 Task: Select street view around selected location Hilton Head Island, South Carolina, United States and verify 2 surrounding locations
Action: Mouse moved to (176, 70)
Screenshot: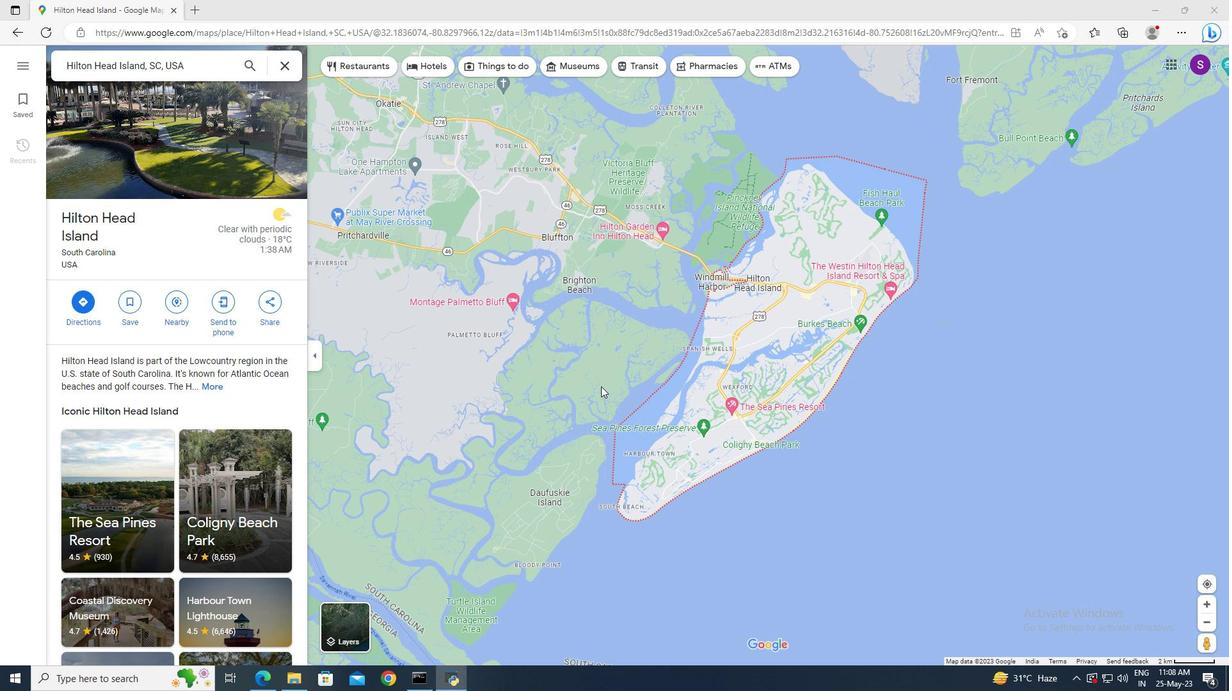 
Action: Mouse pressed left at (176, 70)
Screenshot: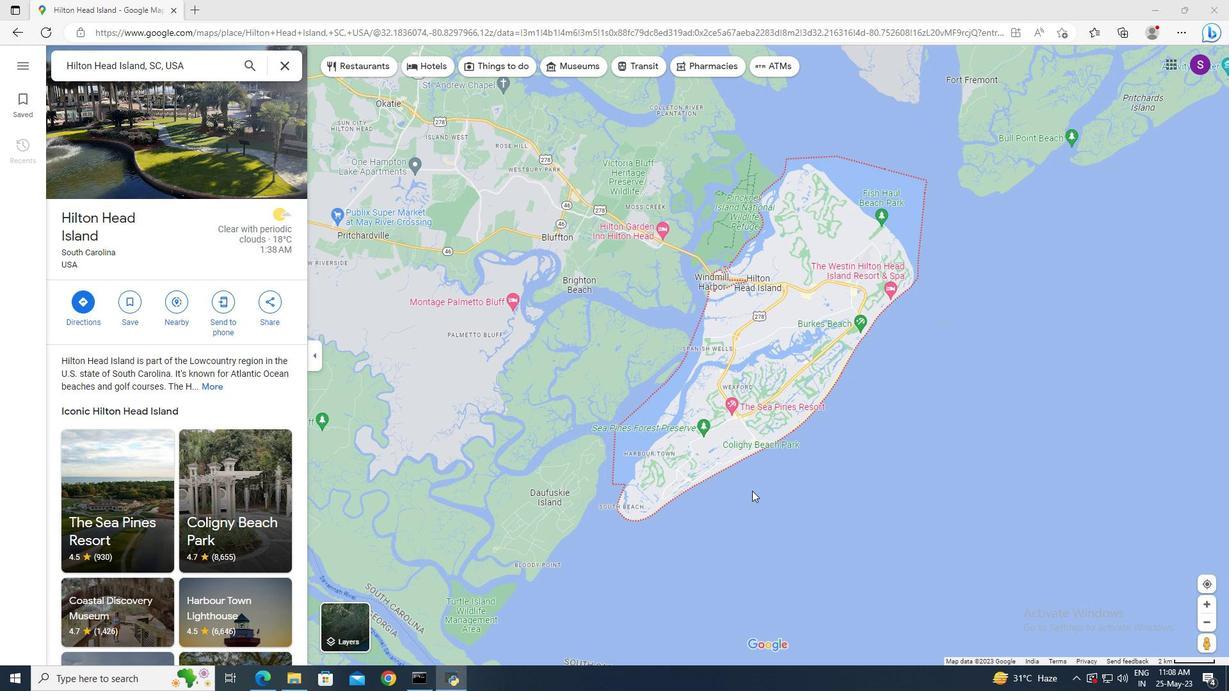 
Action: Key pressed <Key.shift>Hilton<Key.space><Key.shift>Head
Screenshot: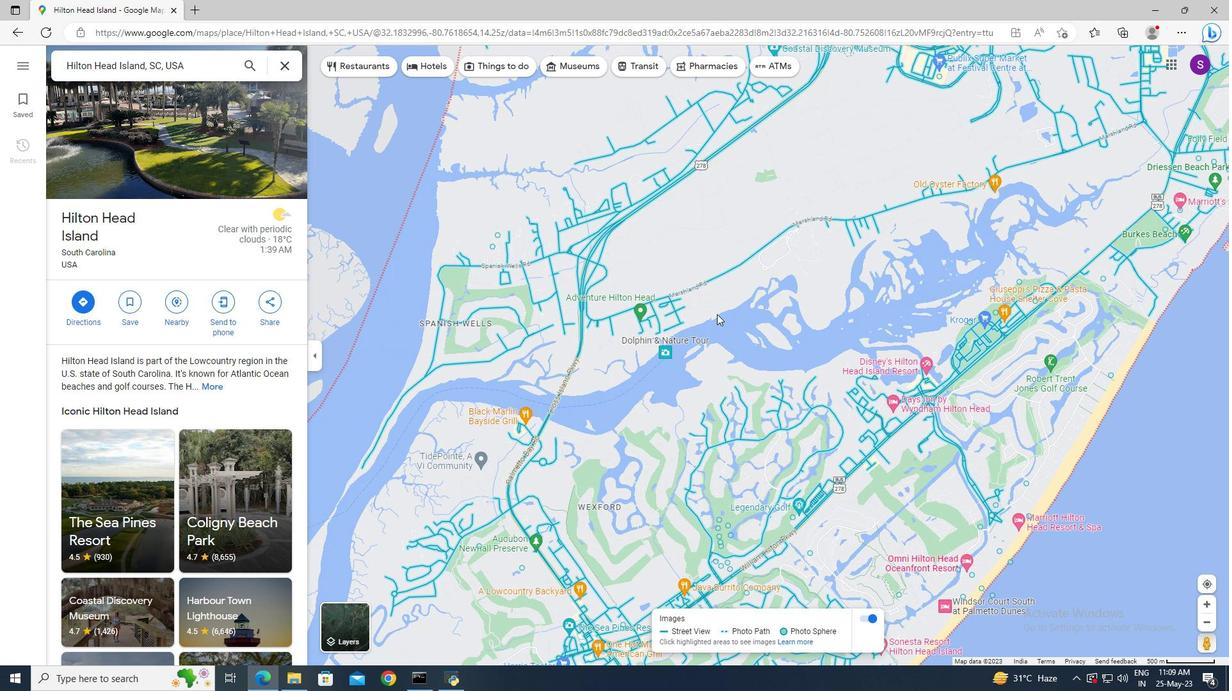 
Action: Mouse moved to (180, 90)
Screenshot: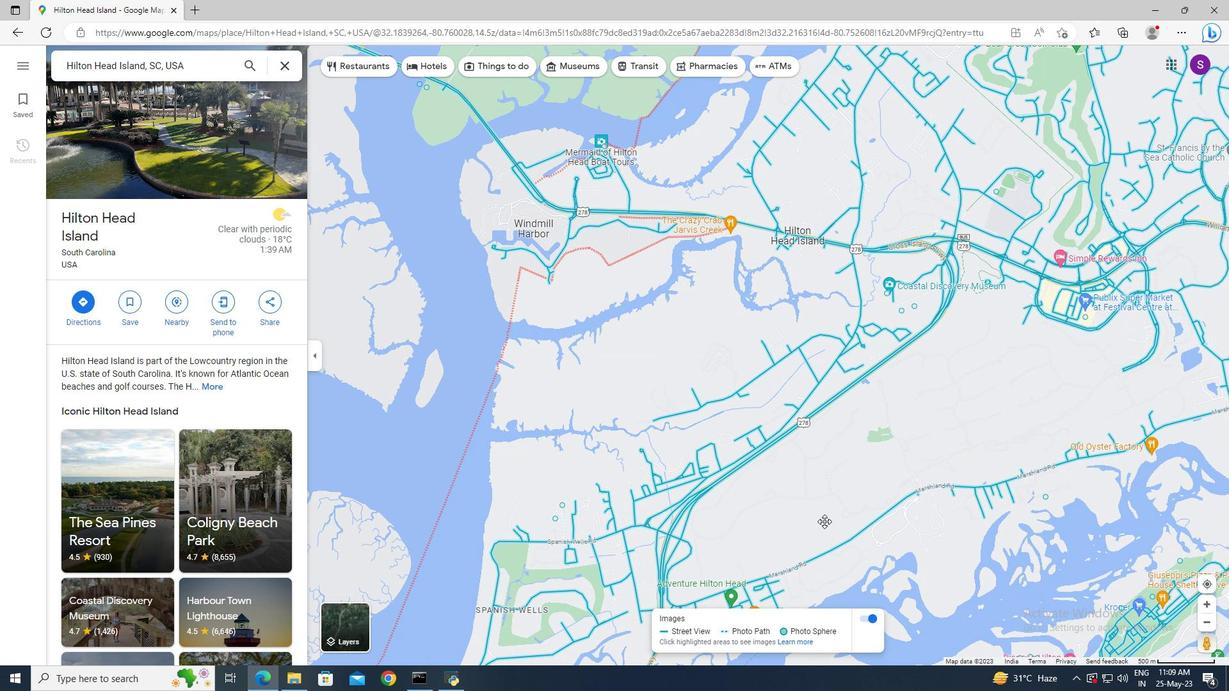 
Action: Mouse pressed left at (180, 90)
Screenshot: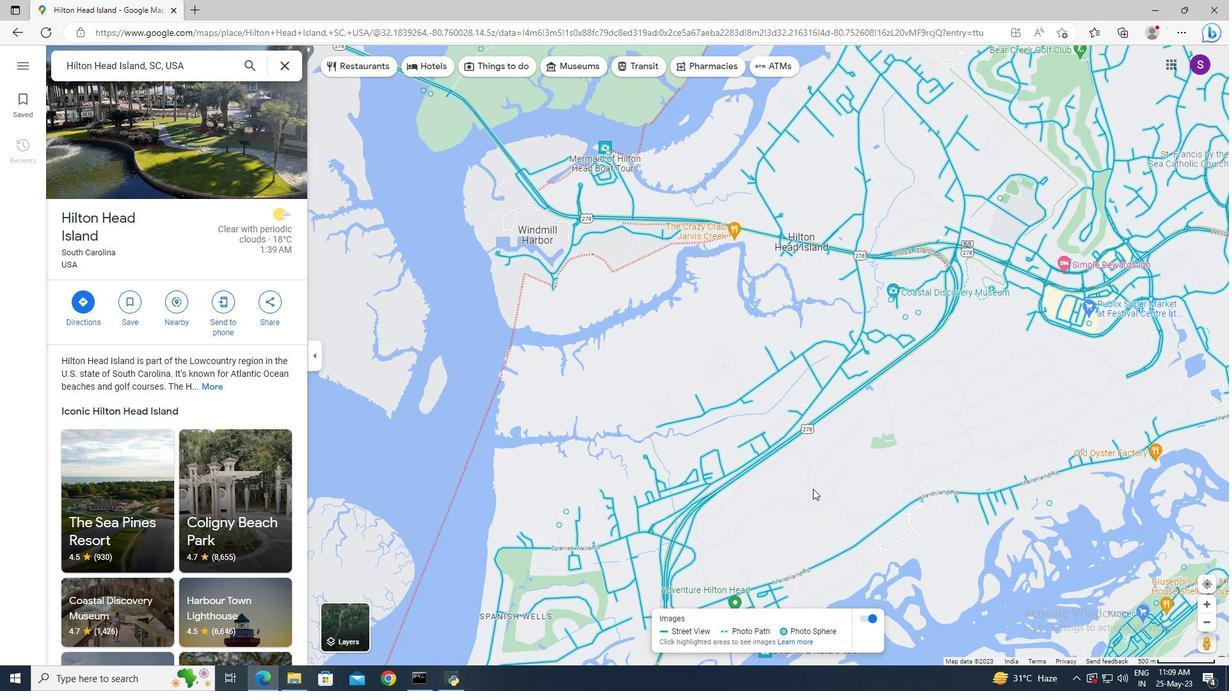 
Action: Mouse moved to (1207, 646)
Screenshot: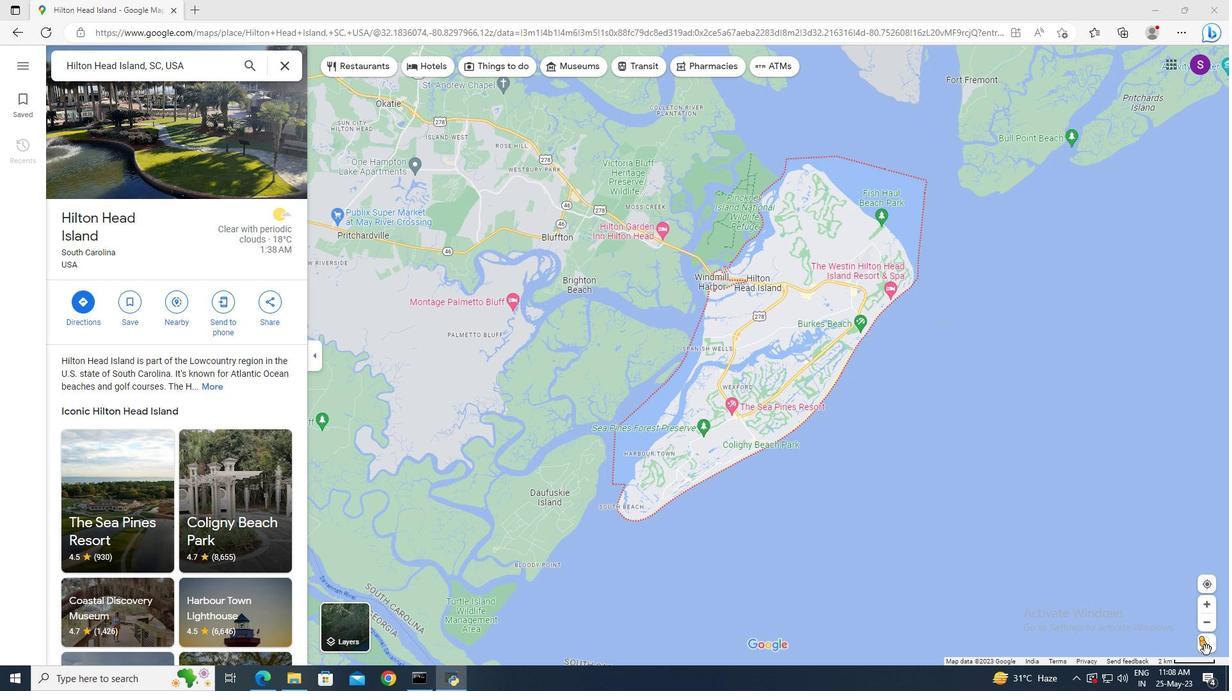 
Action: Mouse pressed left at (1207, 646)
Screenshot: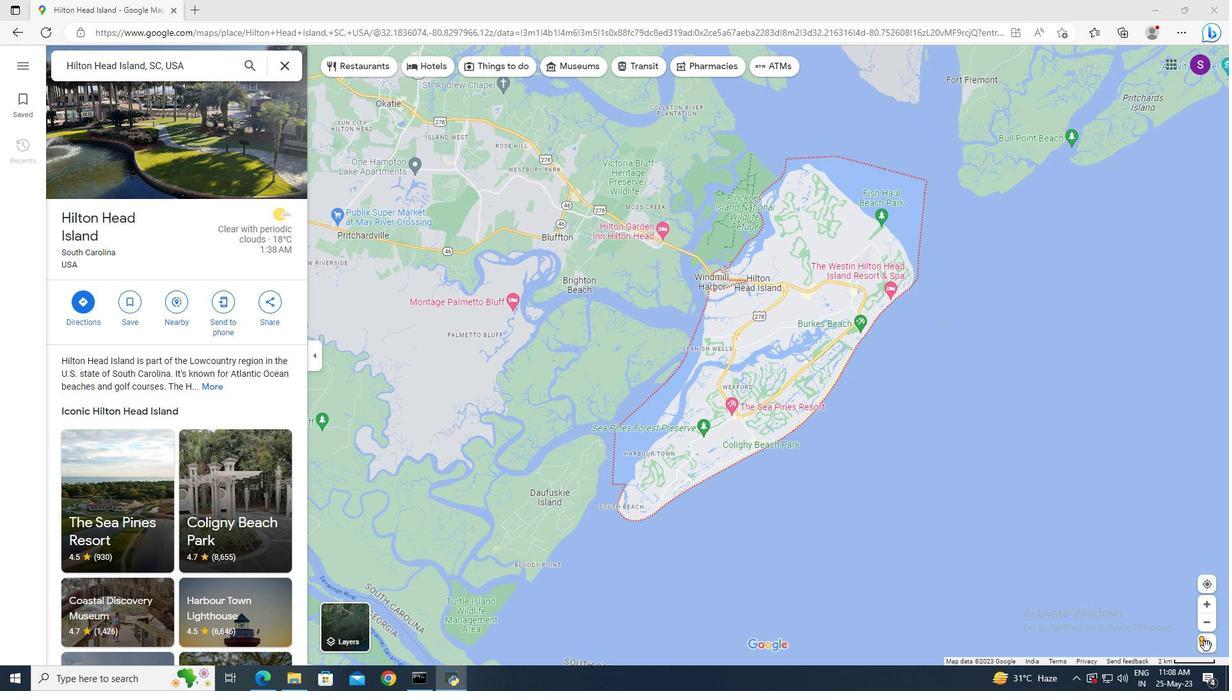 
Action: Mouse moved to (808, 380)
Screenshot: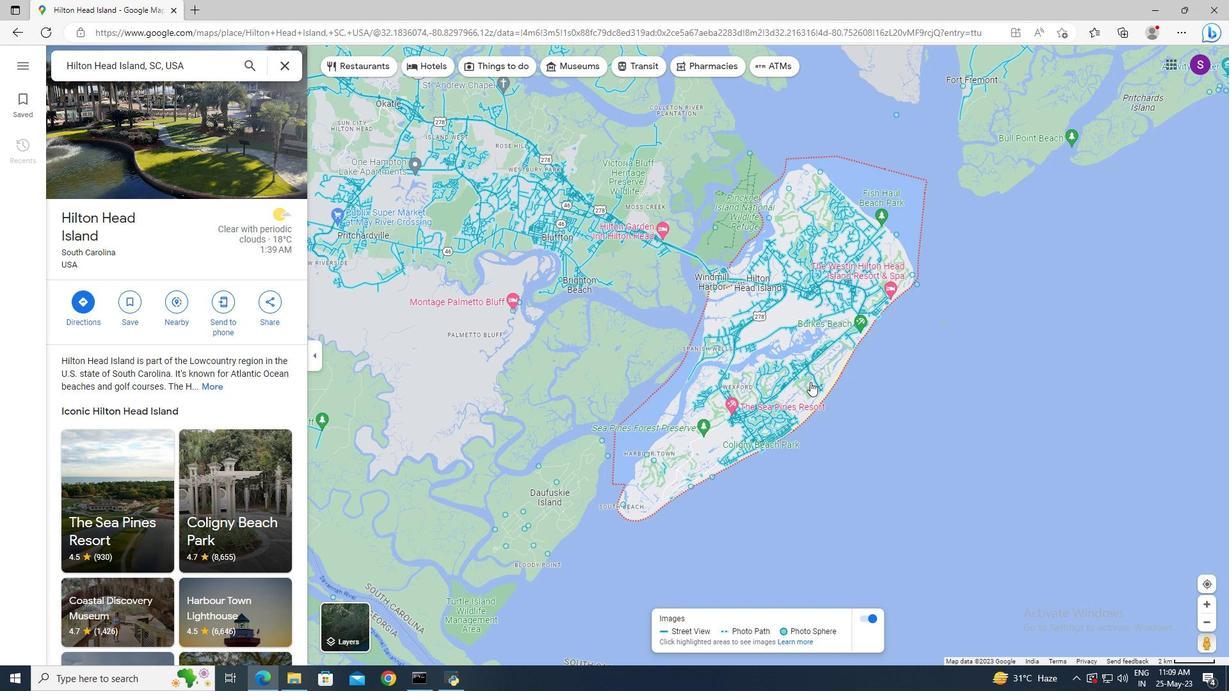
Action: Mouse scrolled (808, 381) with delta (0, 0)
Screenshot: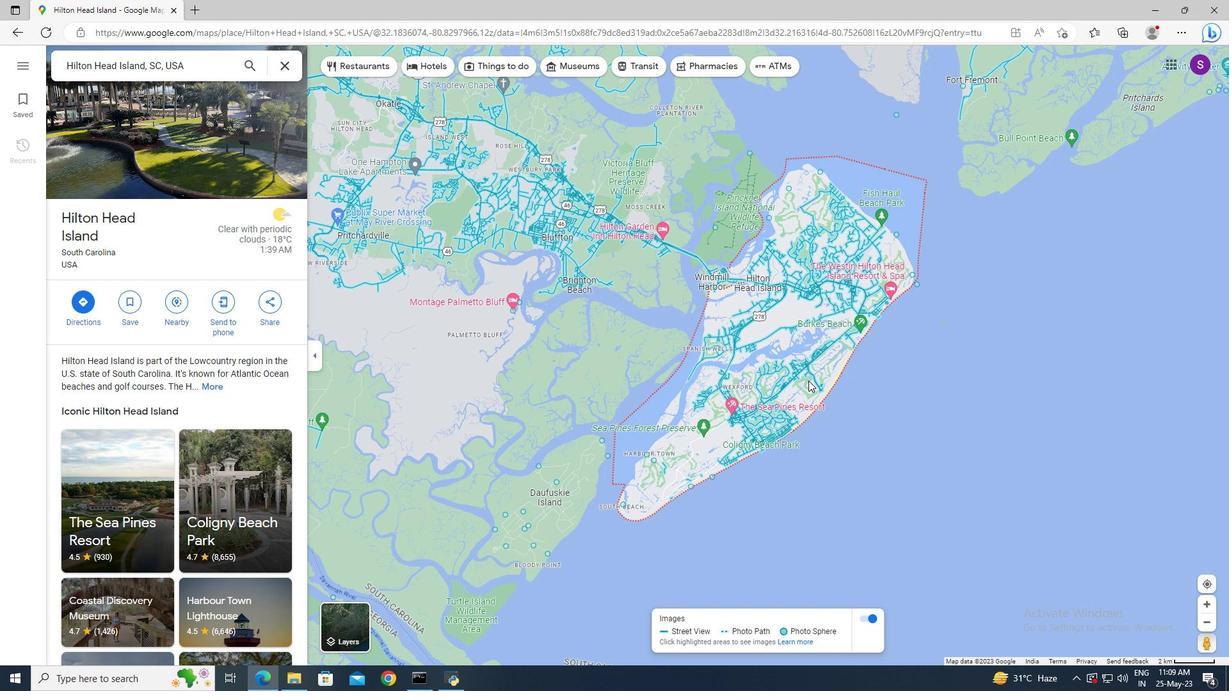 
Action: Mouse scrolled (808, 381) with delta (0, 0)
Screenshot: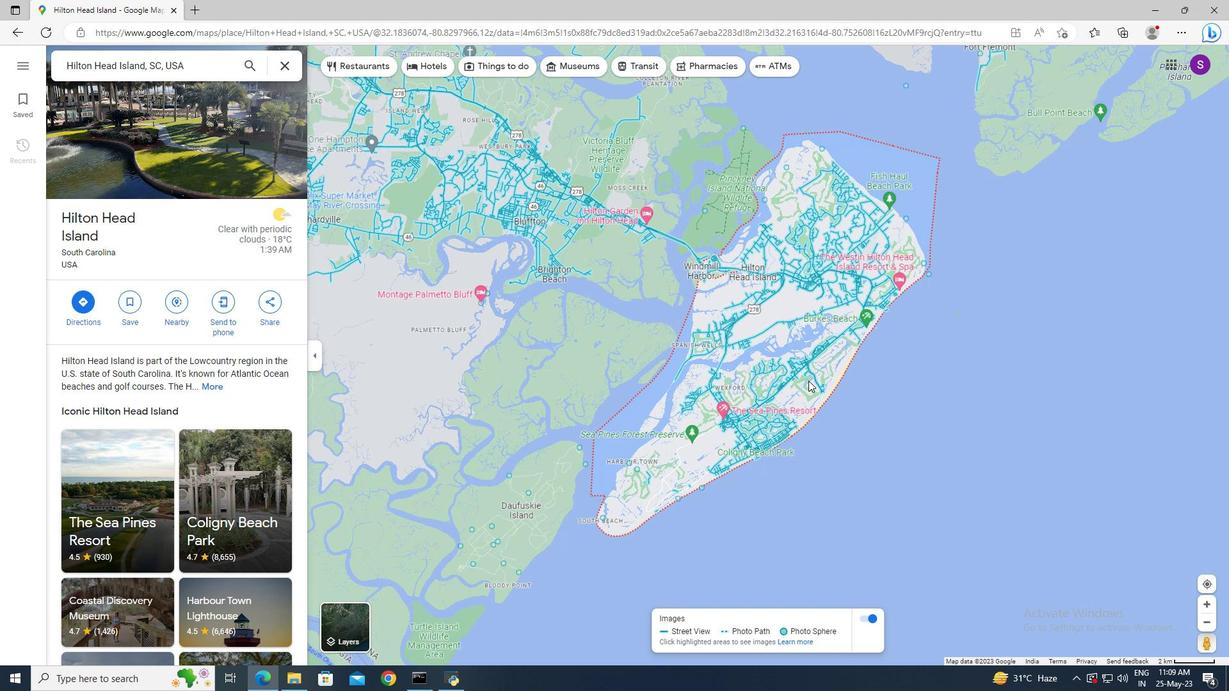
Action: Mouse scrolled (808, 381) with delta (0, 0)
Screenshot: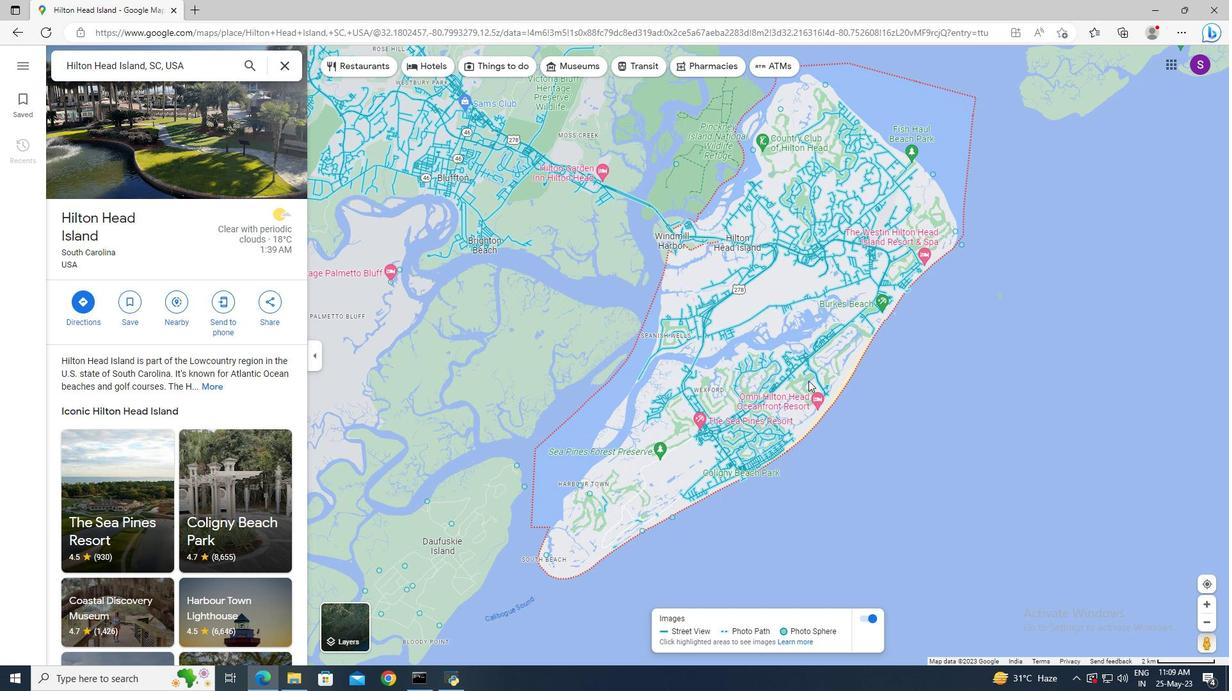 
Action: Mouse scrolled (808, 381) with delta (0, 0)
Screenshot: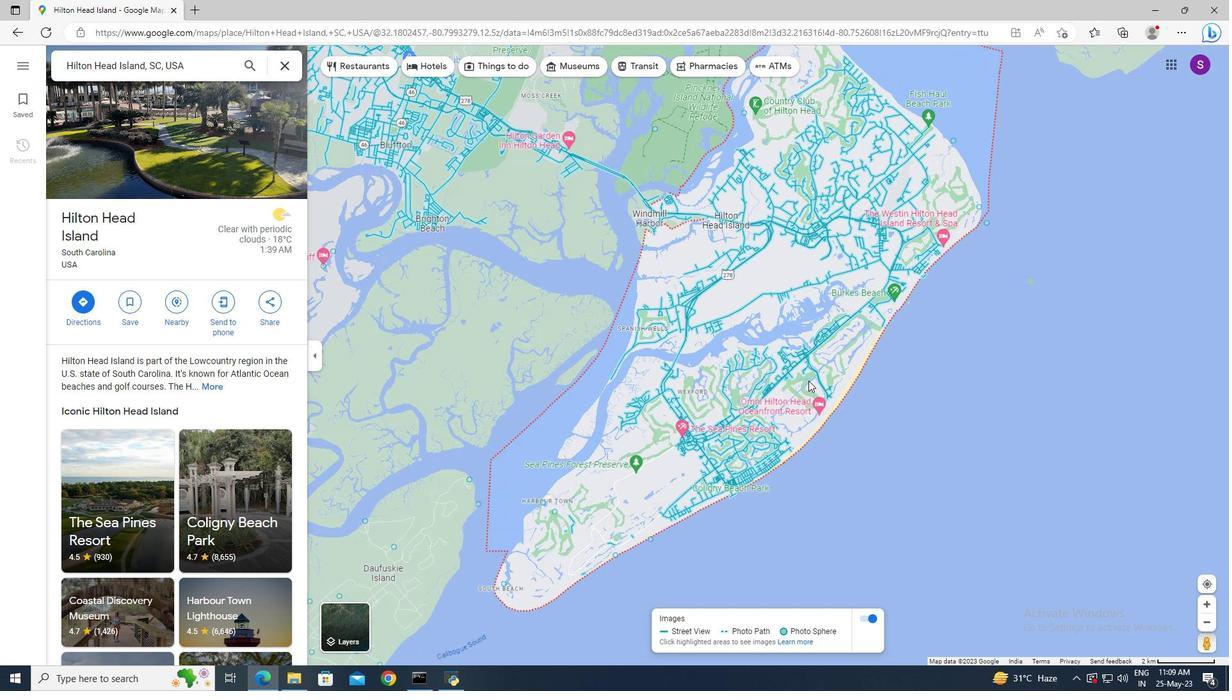 
Action: Mouse moved to (717, 314)
Screenshot: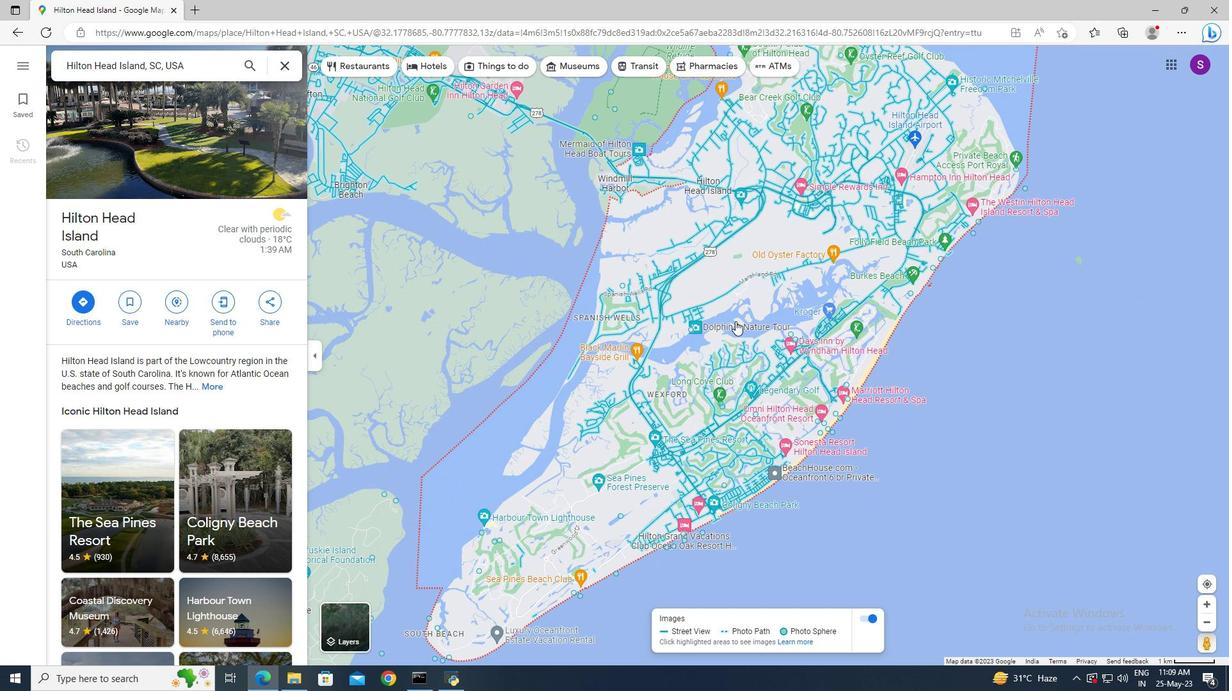
Action: Mouse scrolled (717, 315) with delta (0, 0)
Screenshot: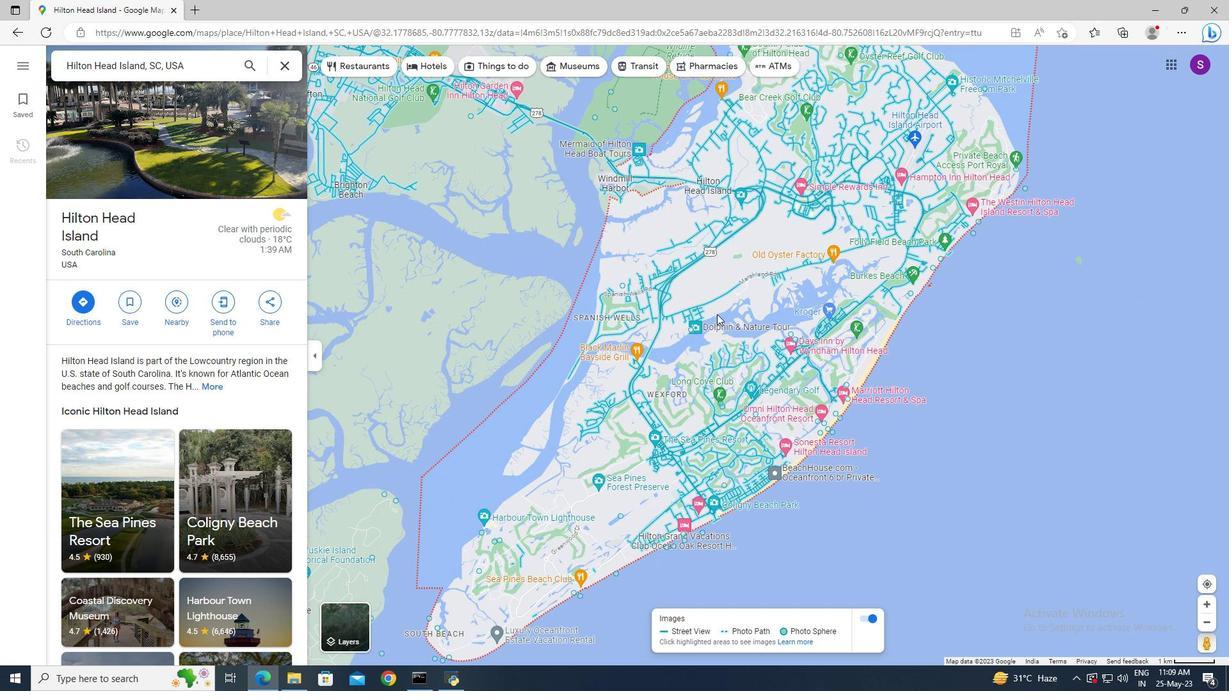 
Action: Mouse scrolled (717, 315) with delta (0, 0)
Screenshot: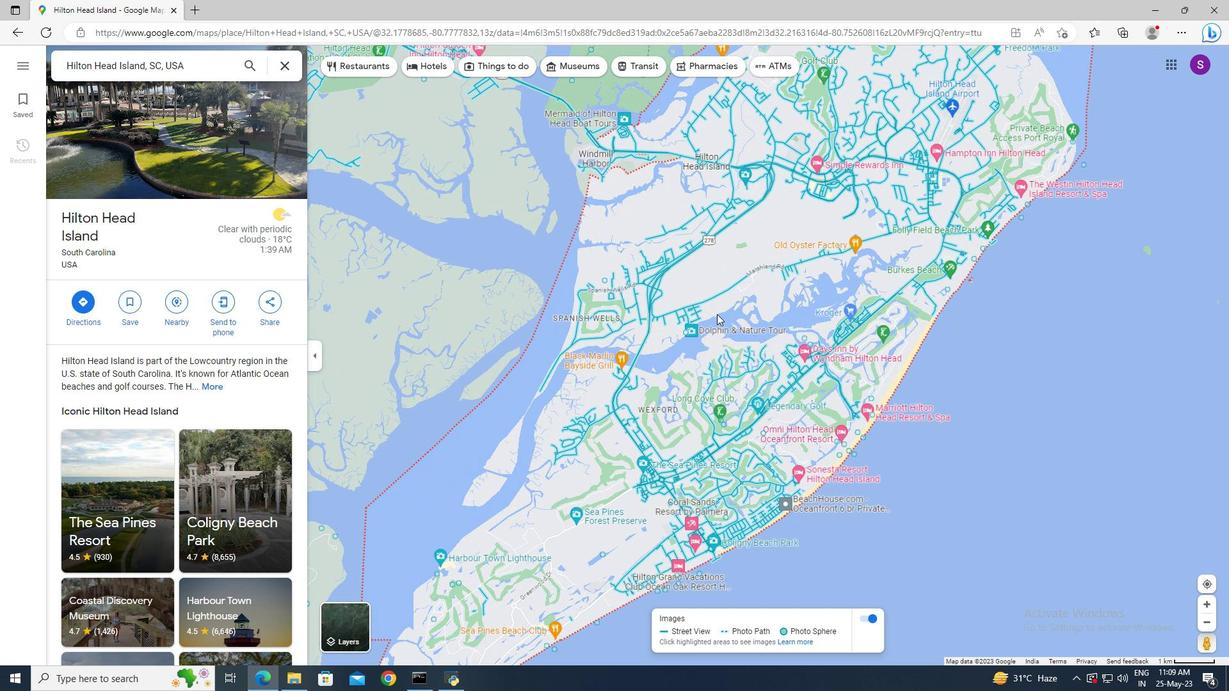
Action: Mouse scrolled (717, 315) with delta (0, 0)
Screenshot: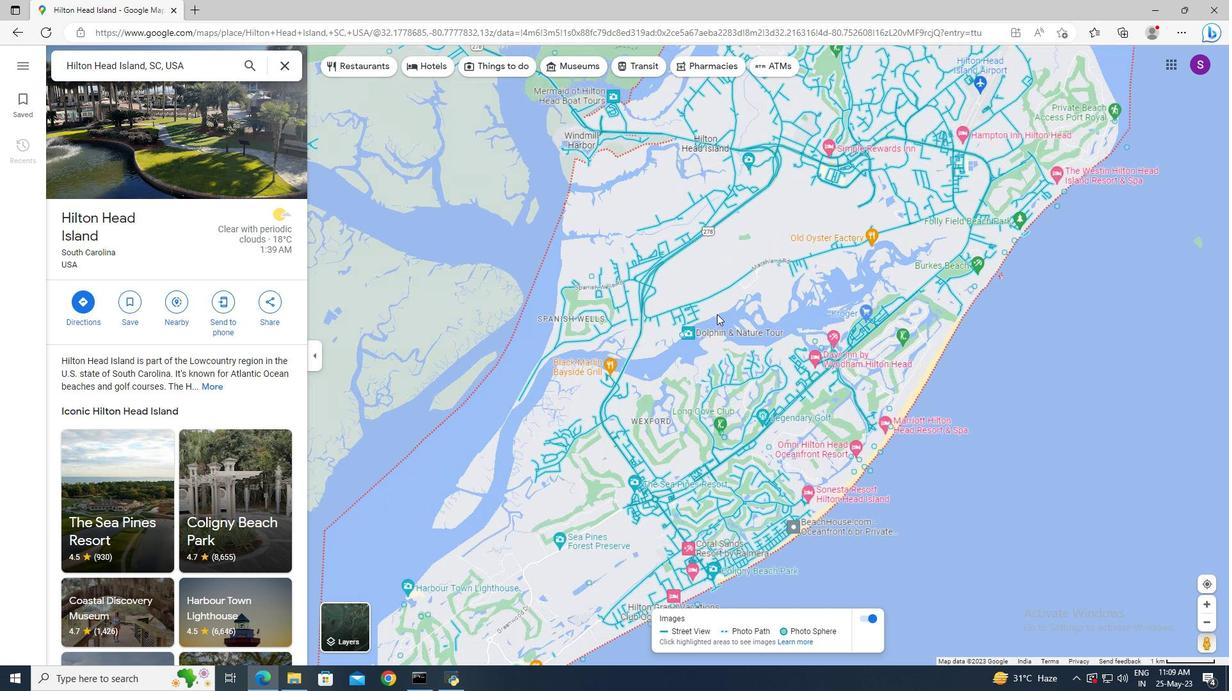 
Action: Mouse scrolled (717, 315) with delta (0, 0)
Screenshot: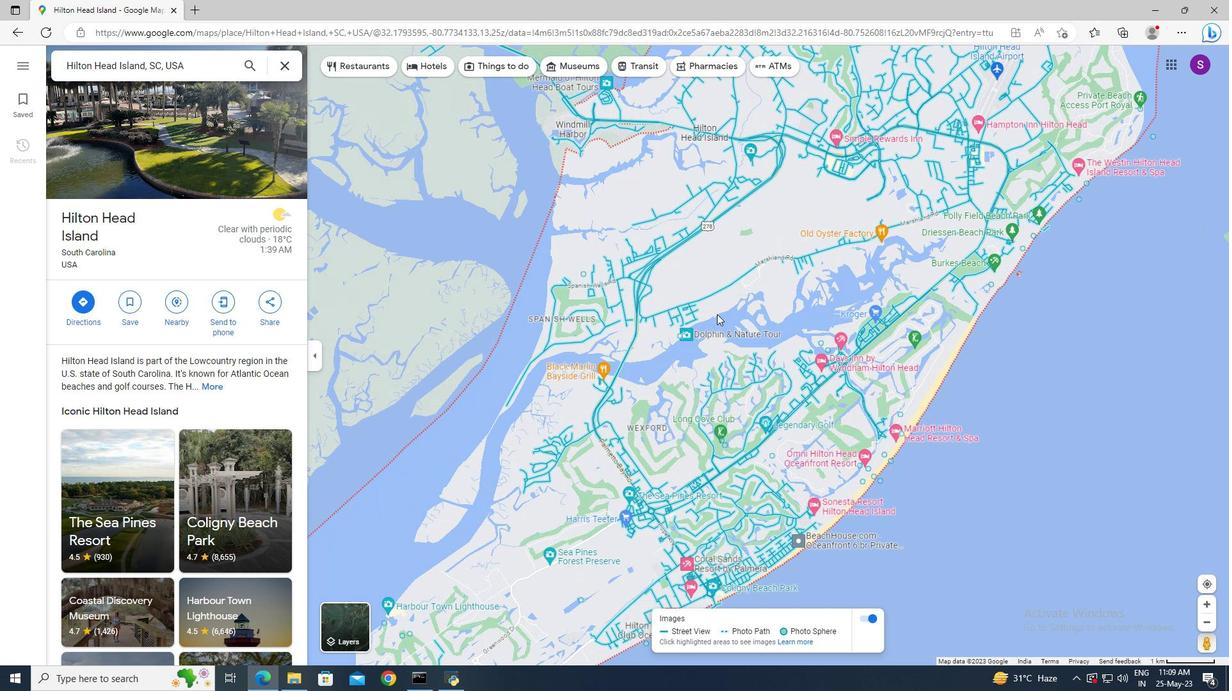 
Action: Mouse scrolled (717, 315) with delta (0, 0)
Screenshot: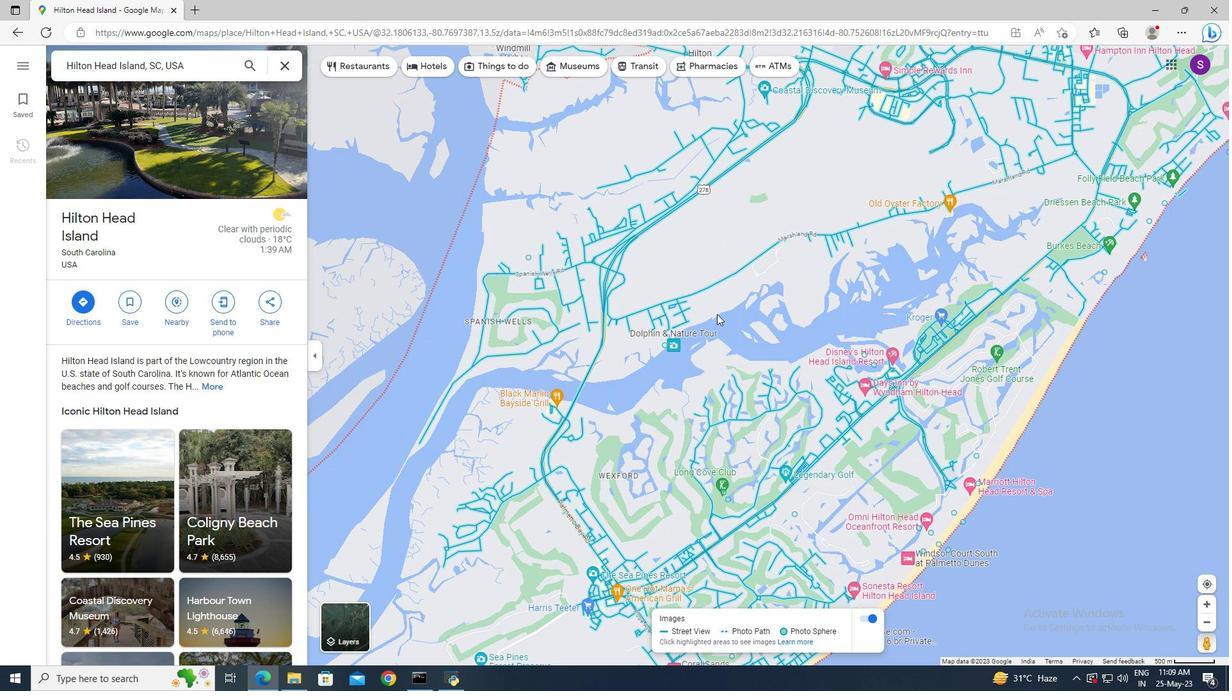 
Action: Mouse scrolled (717, 315) with delta (0, 0)
Screenshot: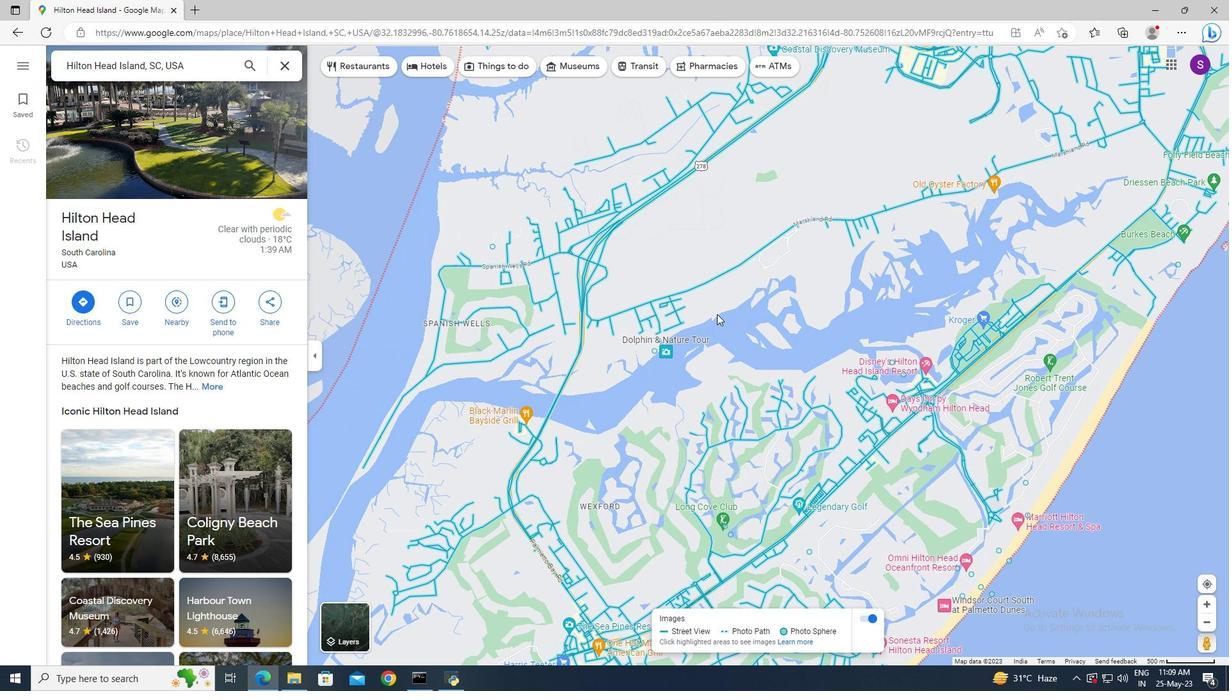 
Action: Mouse moved to (714, 228)
Screenshot: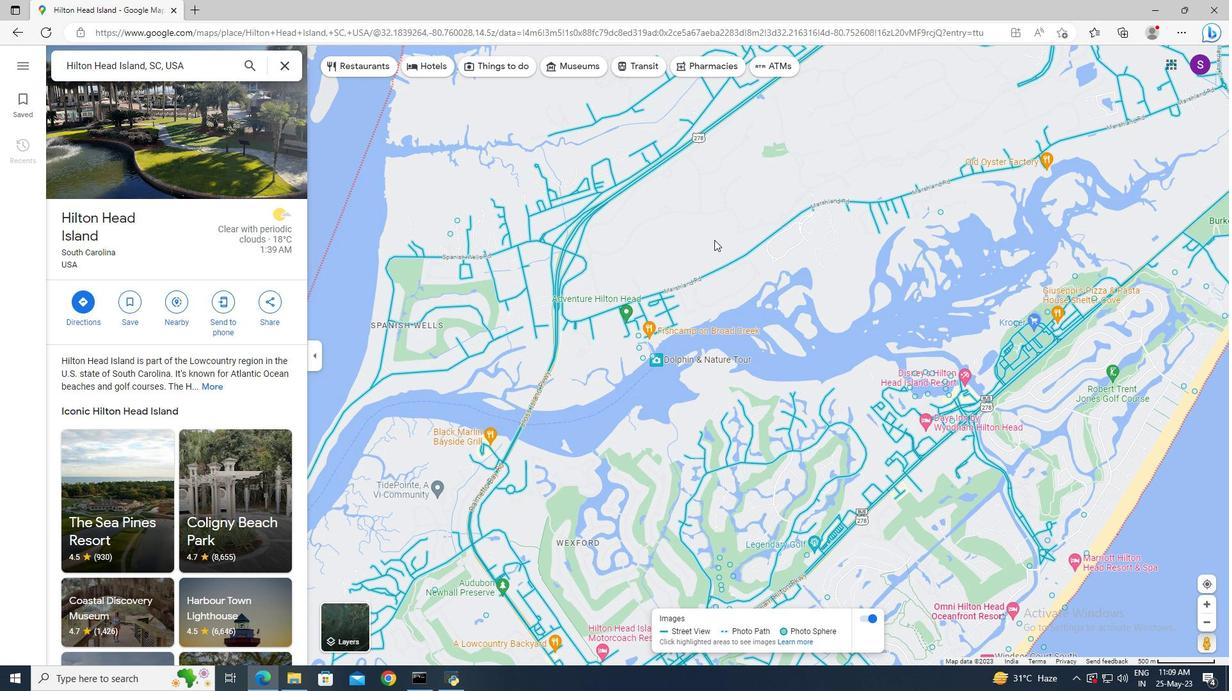 
Action: Mouse pressed left at (714, 228)
Screenshot: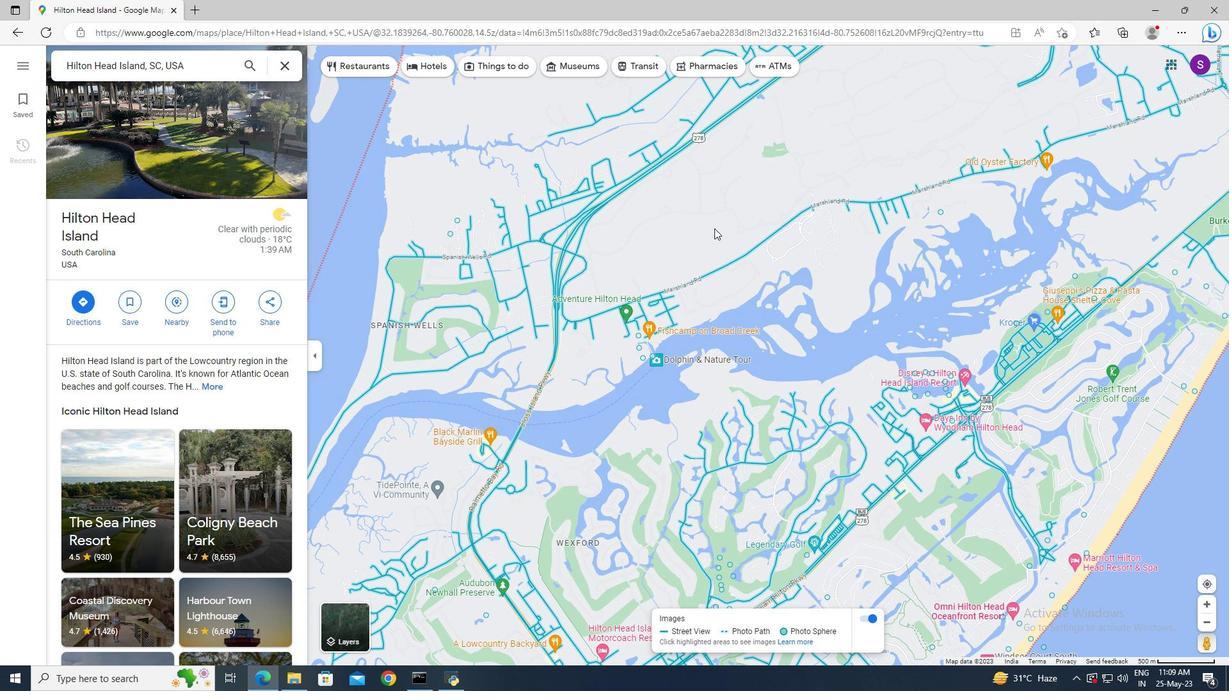 
Action: Mouse moved to (653, 364)
Screenshot: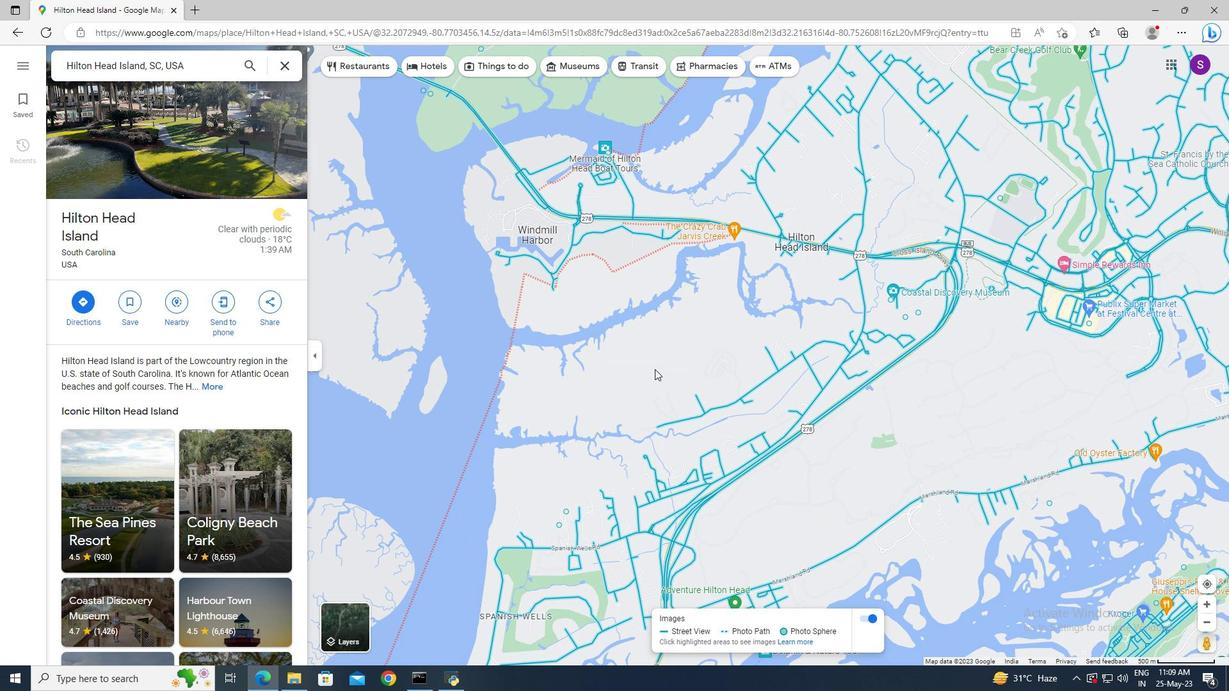 
Action: Mouse pressed left at (653, 364)
Screenshot: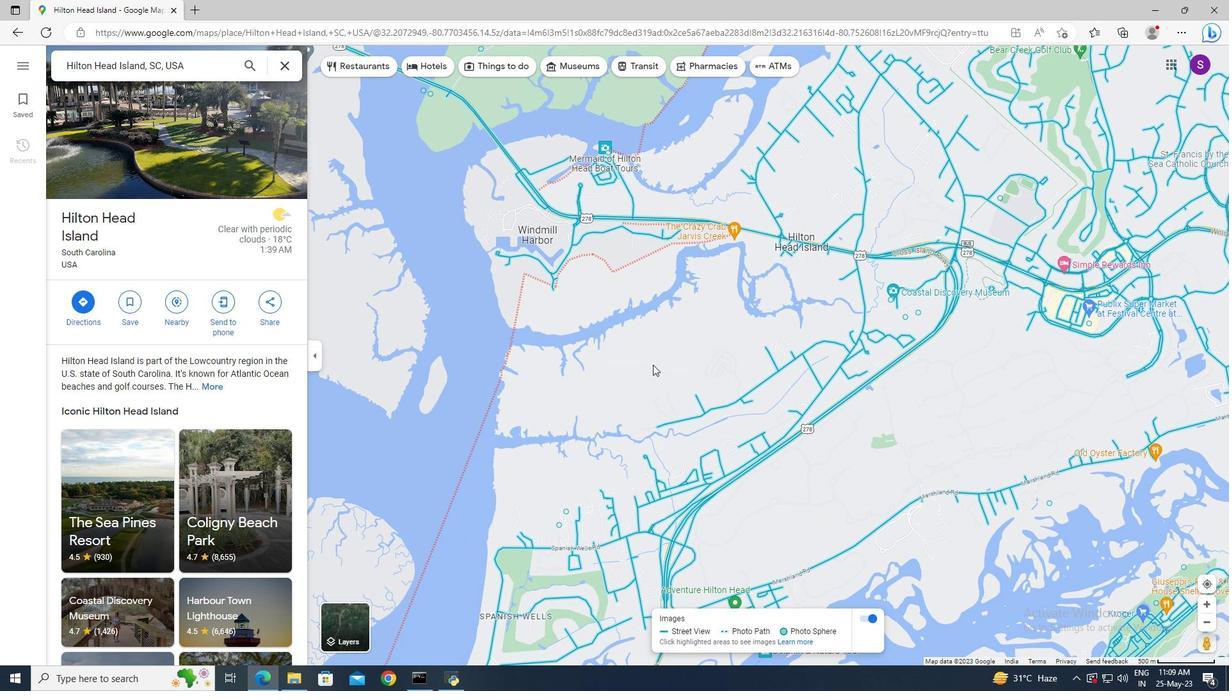
Action: Mouse moved to (892, 238)
Screenshot: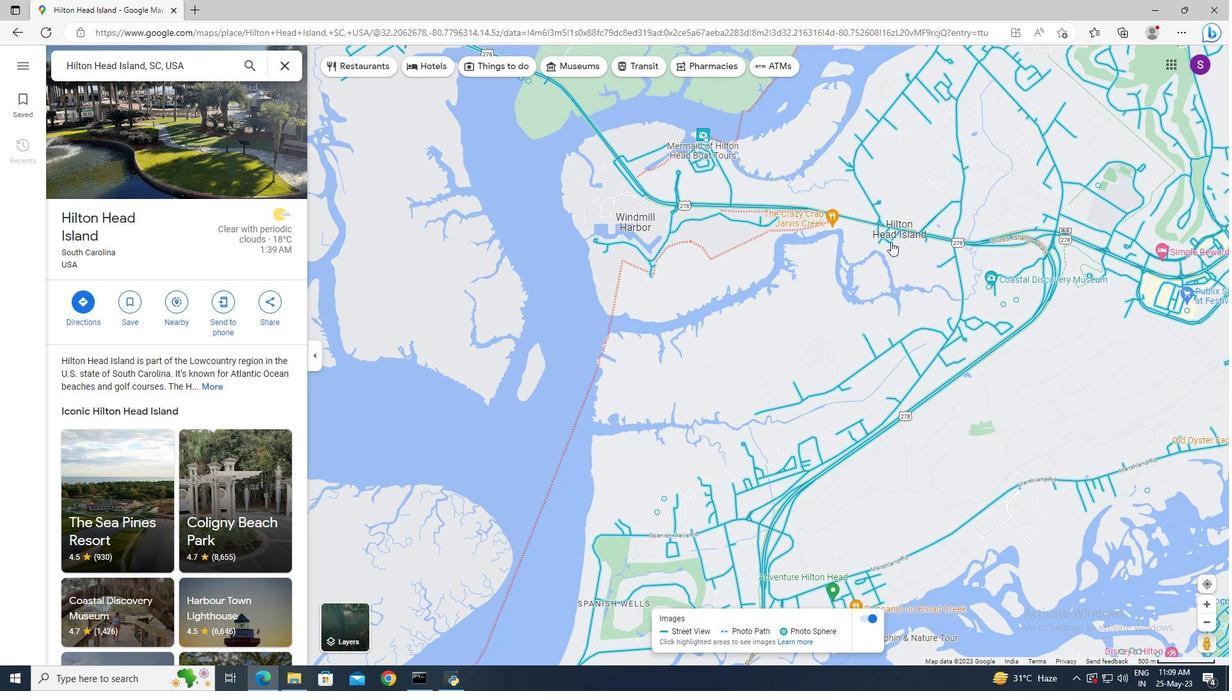 
Action: Mouse scrolled (892, 238) with delta (0, 0)
Screenshot: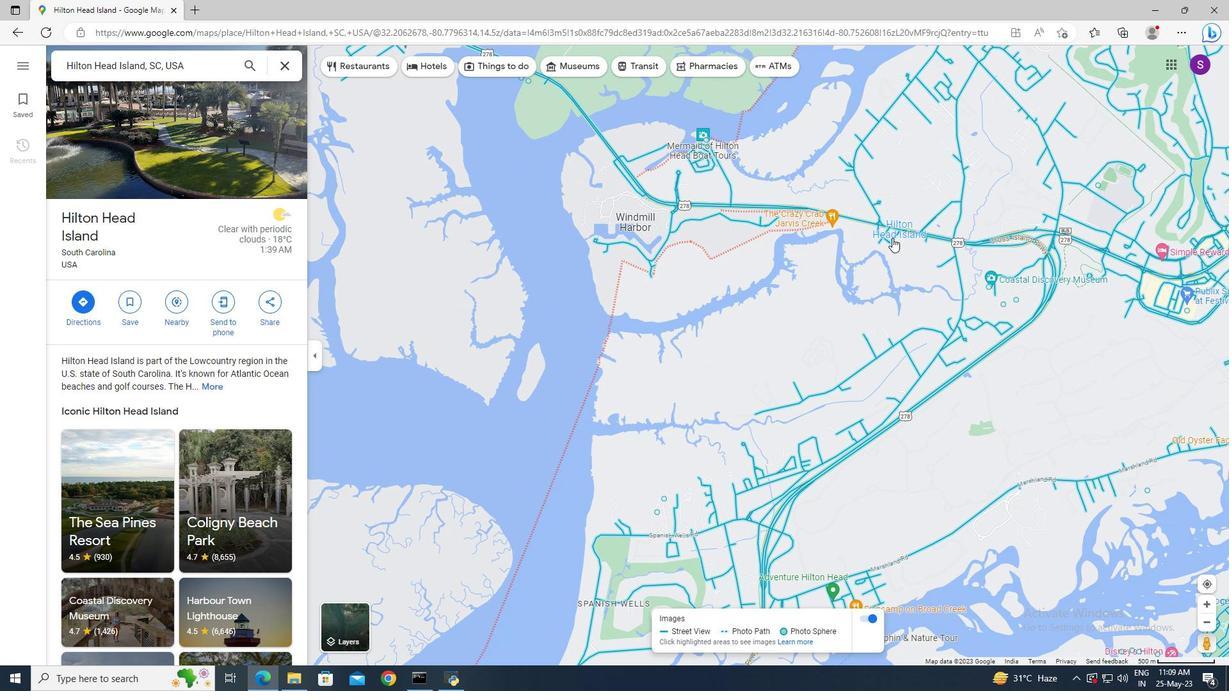 
Action: Mouse scrolled (892, 238) with delta (0, 0)
Screenshot: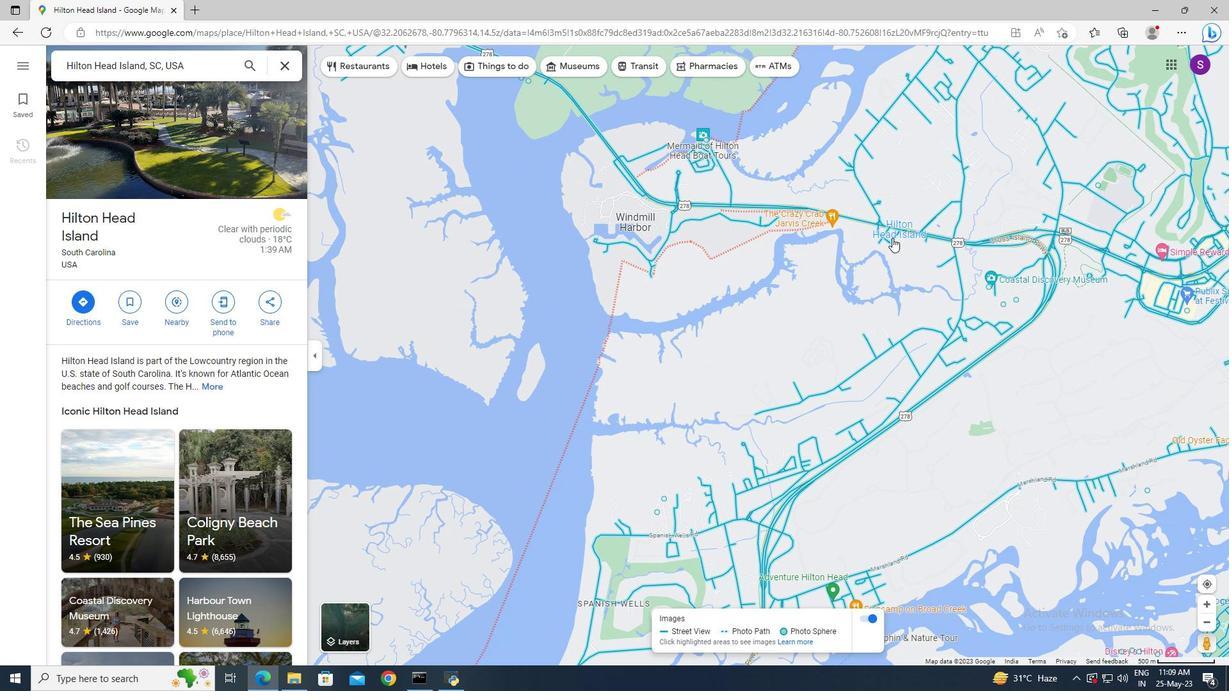 
Action: Mouse scrolled (892, 238) with delta (0, 0)
Screenshot: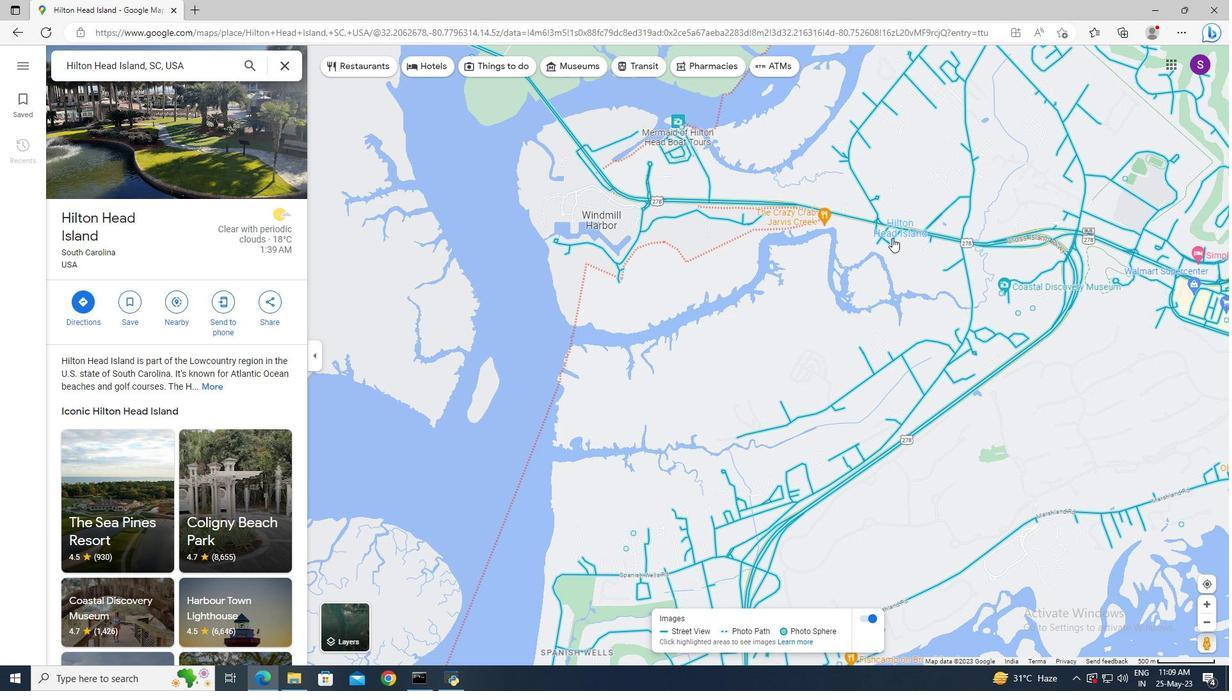 
Action: Mouse moved to (906, 236)
Screenshot: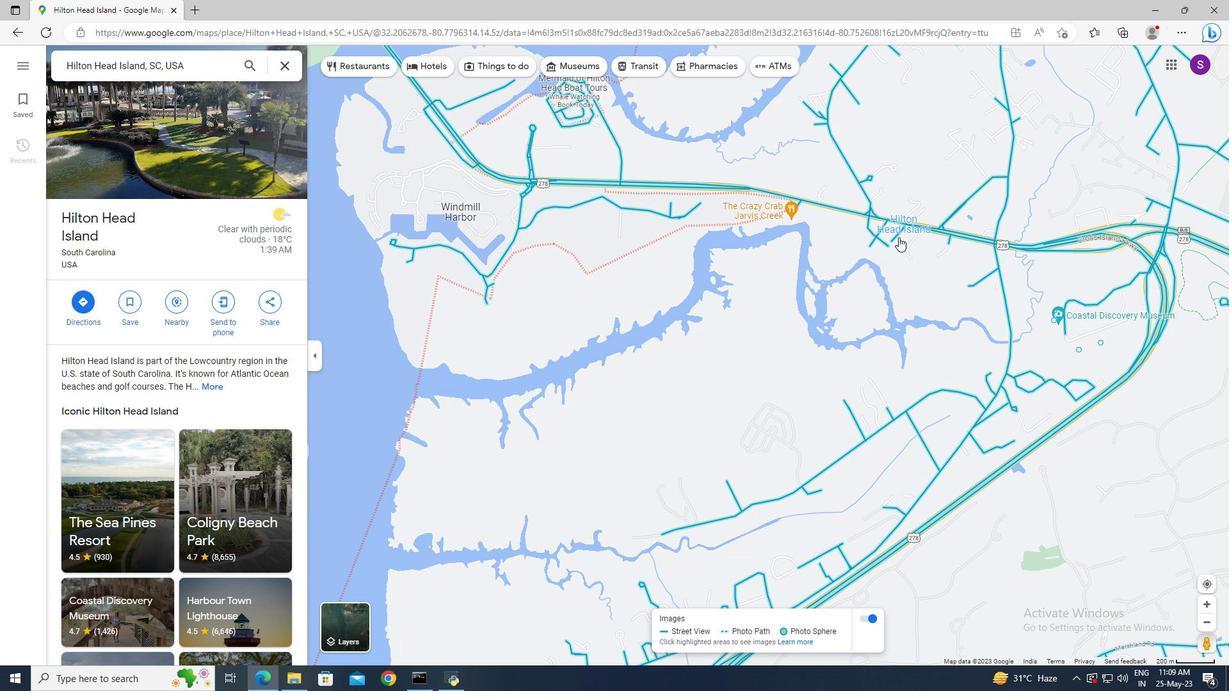 
Action: Mouse scrolled (906, 236) with delta (0, 0)
Screenshot: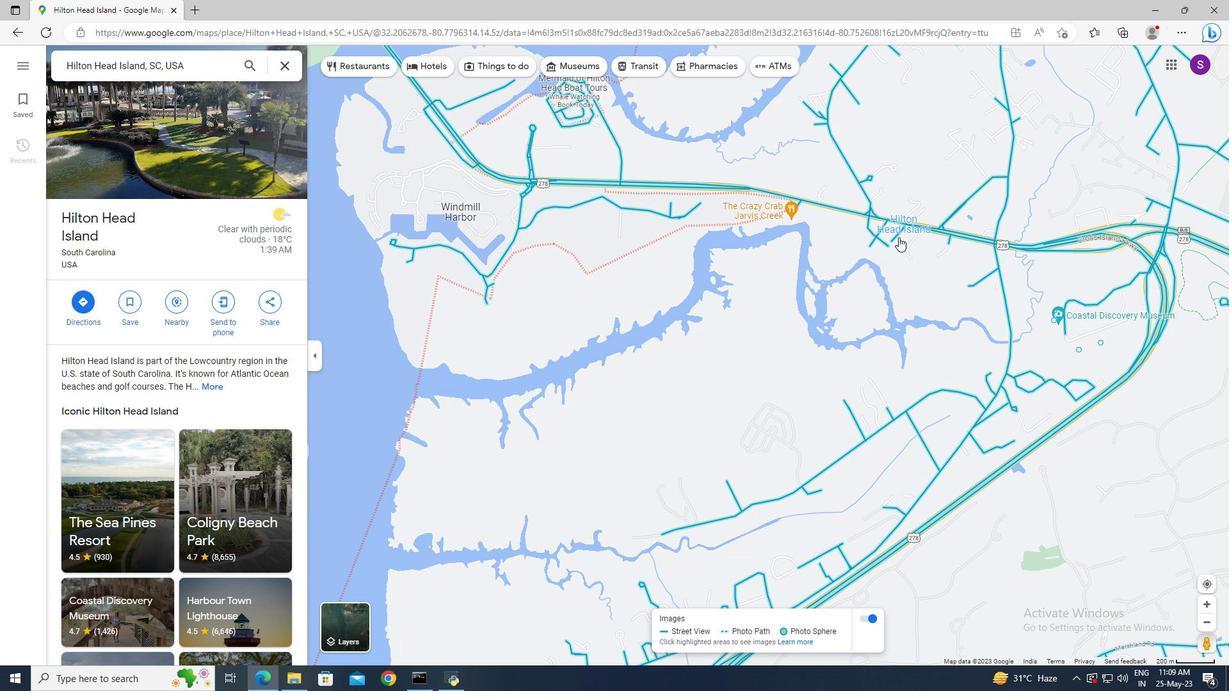 
Action: Mouse scrolled (906, 236) with delta (0, 0)
Screenshot: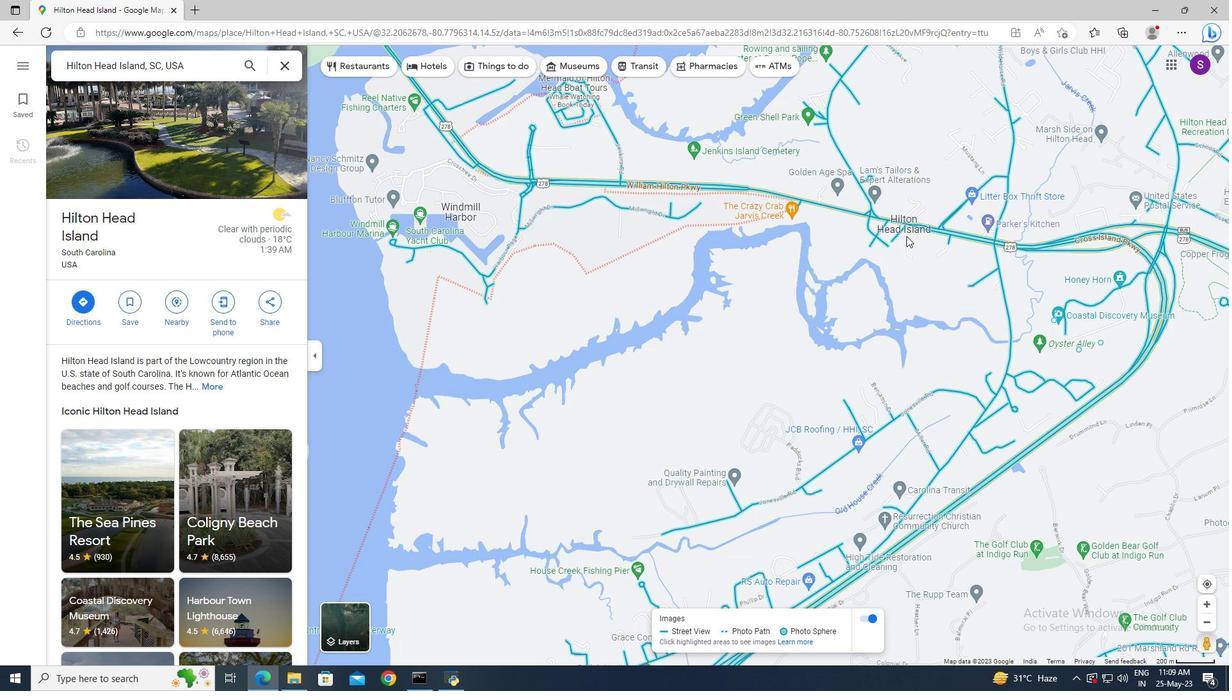 
Action: Mouse moved to (737, 359)
Screenshot: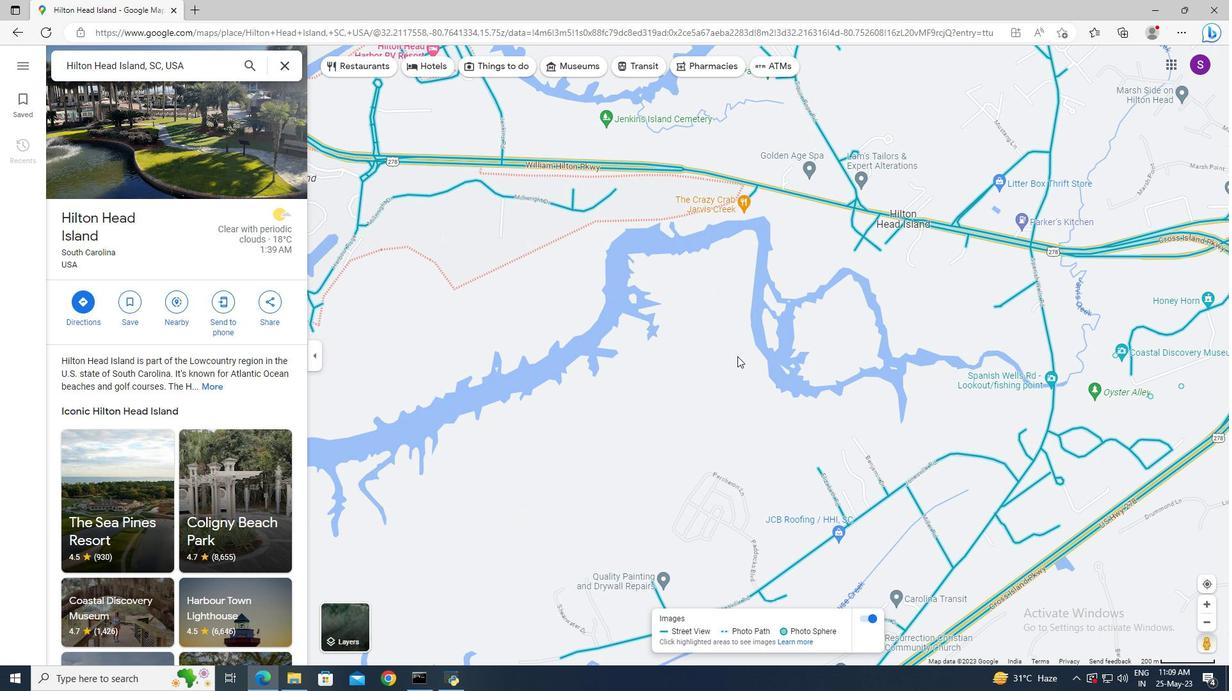 
Action: Mouse pressed left at (737, 359)
Screenshot: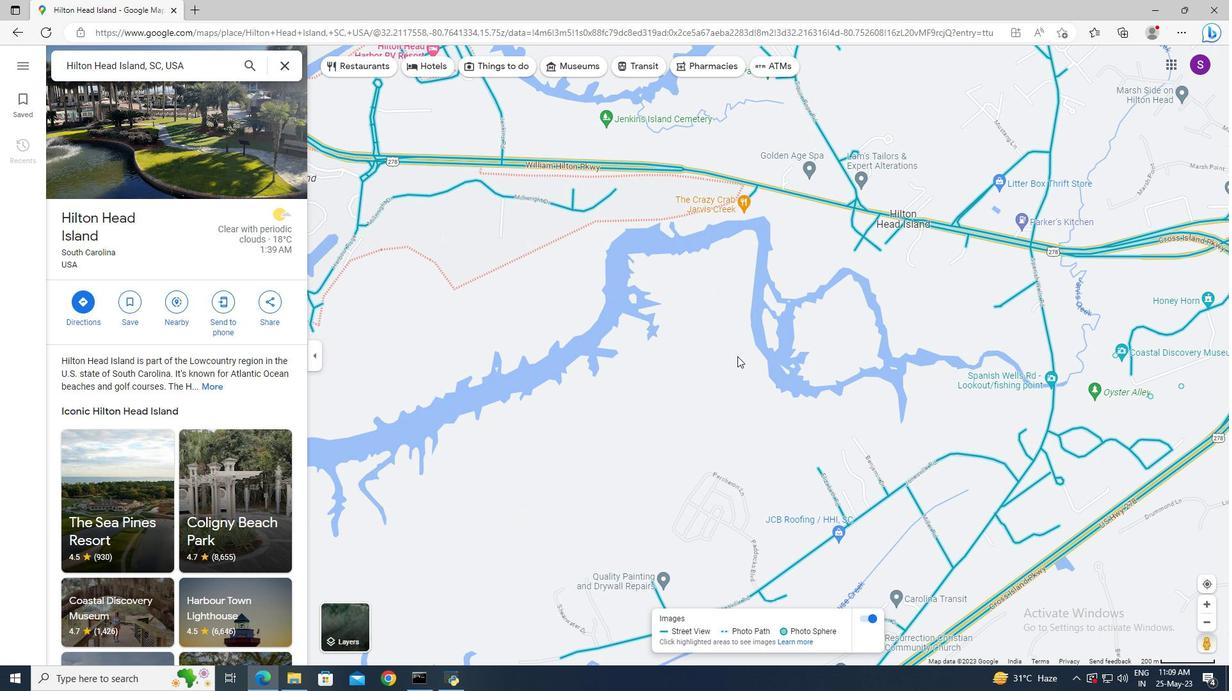 
Action: Mouse moved to (662, 235)
Screenshot: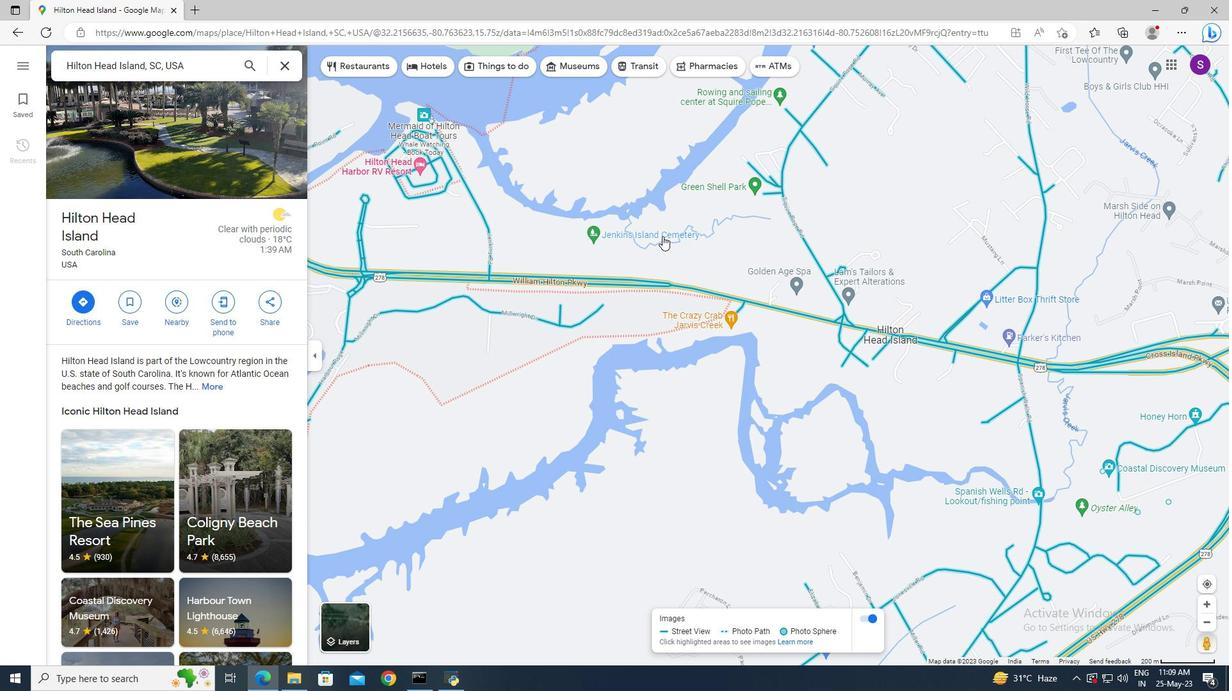 
Action: Mouse pressed left at (662, 235)
Screenshot: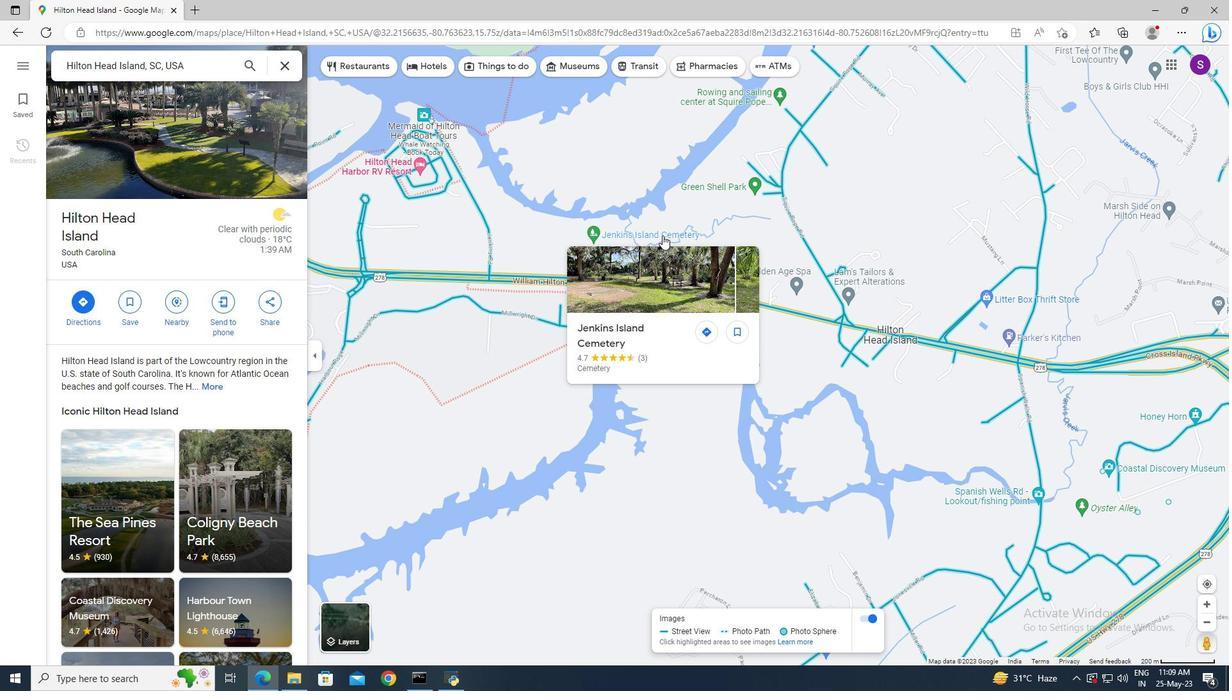 
Action: Mouse moved to (236, 285)
Screenshot: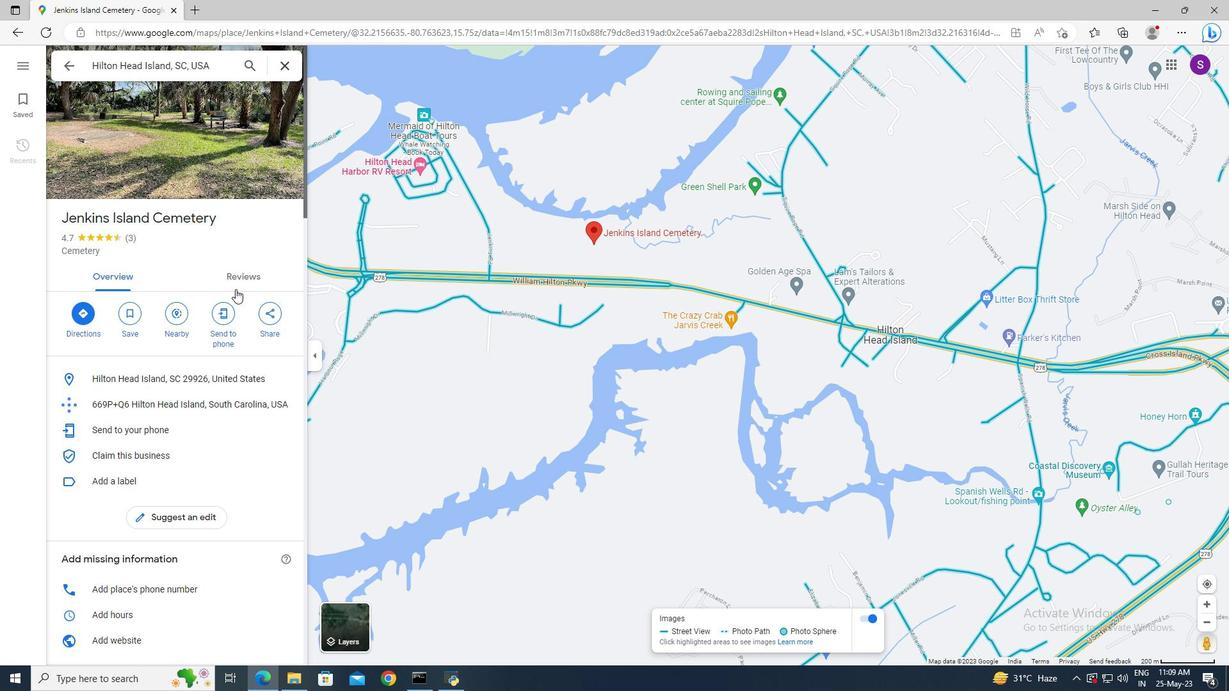 
Action: Mouse pressed left at (236, 285)
Screenshot: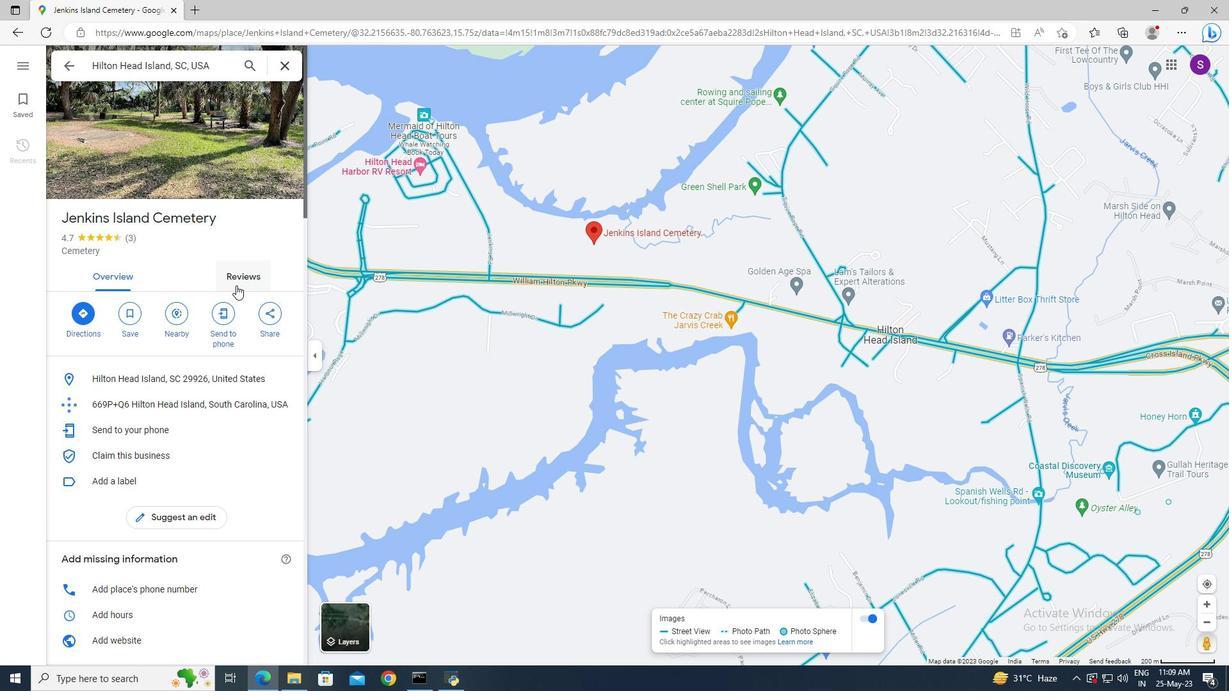 
Action: Mouse moved to (213, 371)
Screenshot: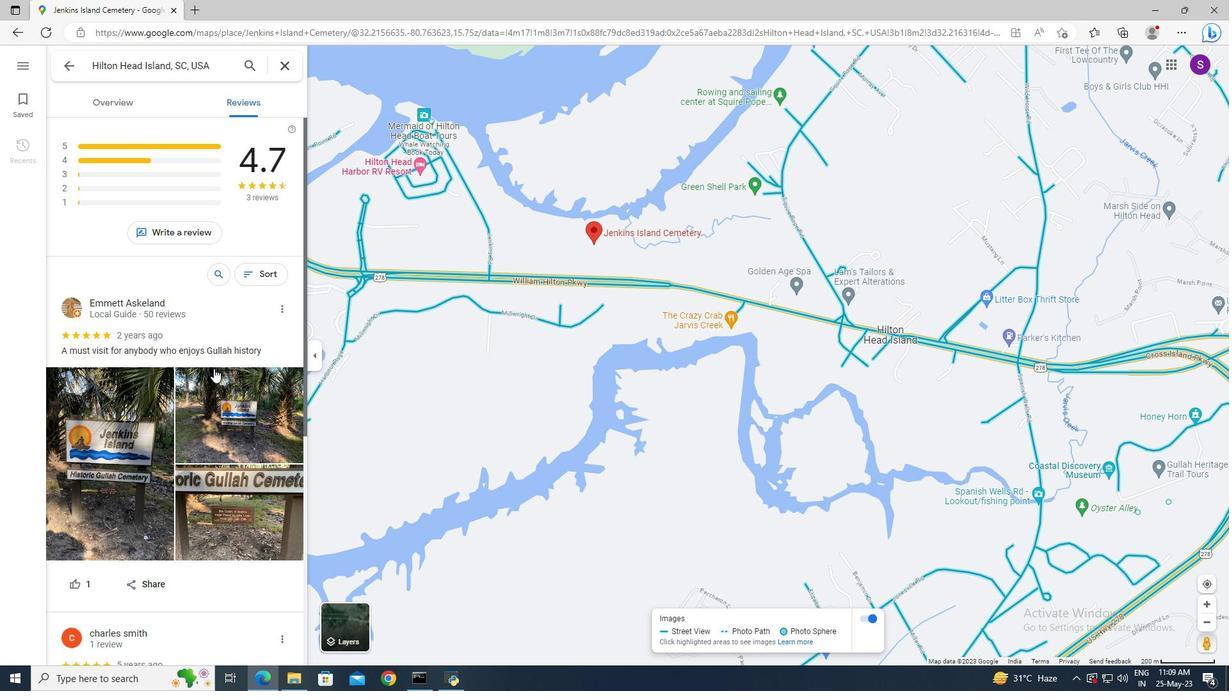 
Action: Mouse scrolled (213, 370) with delta (0, 0)
Screenshot: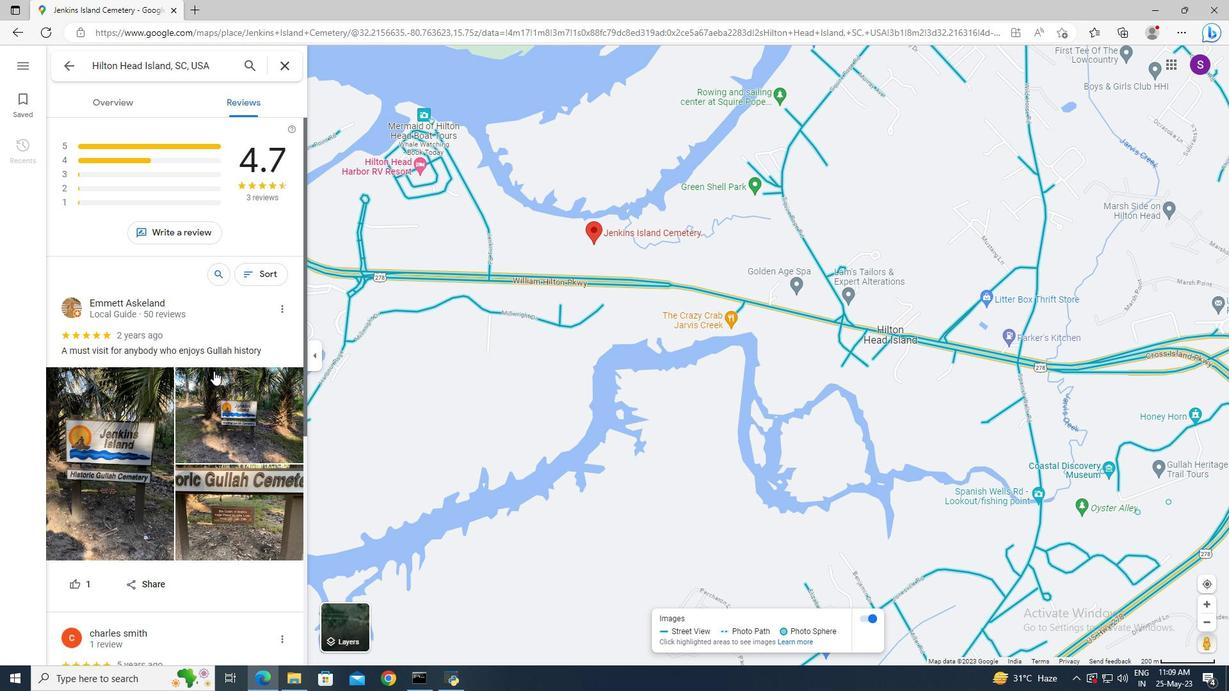 
Action: Mouse scrolled (213, 370) with delta (0, 0)
Screenshot: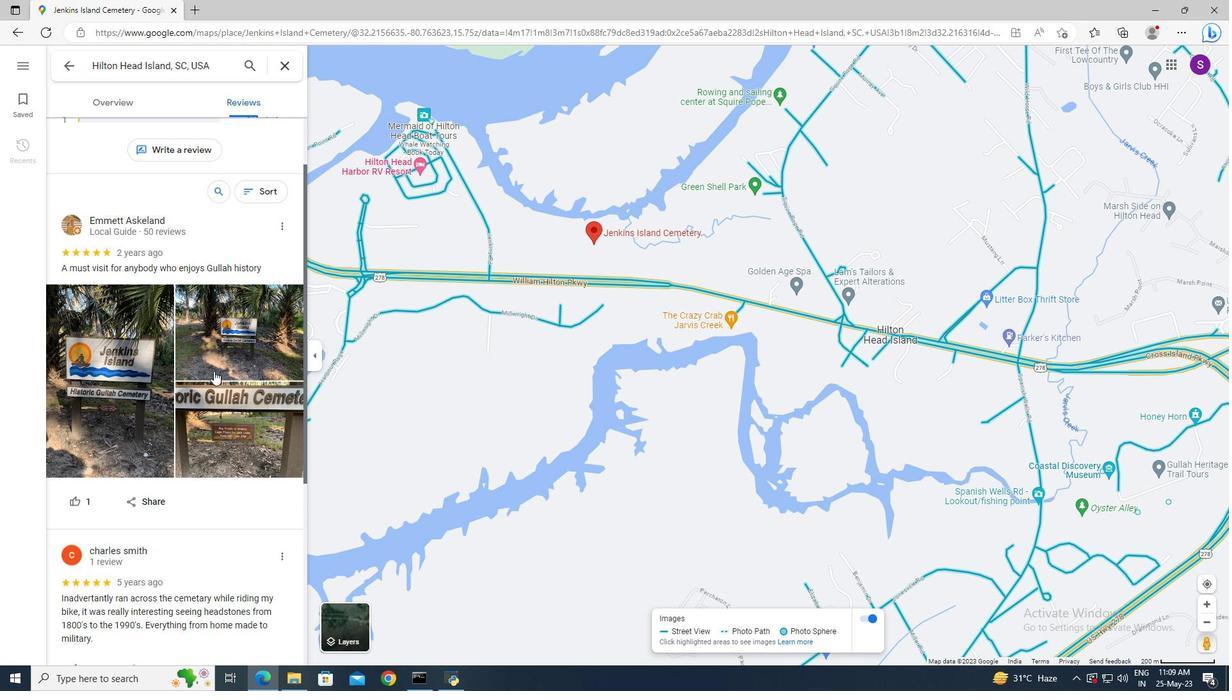 
Action: Mouse scrolled (213, 370) with delta (0, 0)
Screenshot: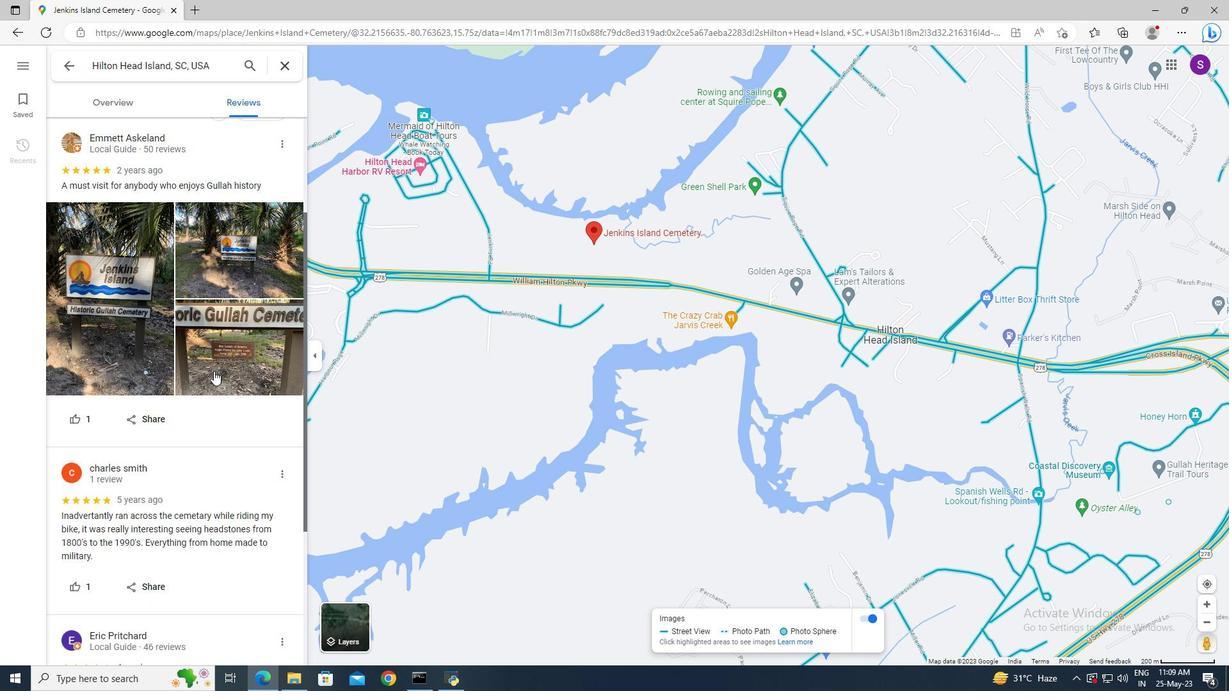 
Action: Mouse scrolled (213, 370) with delta (0, 0)
Screenshot: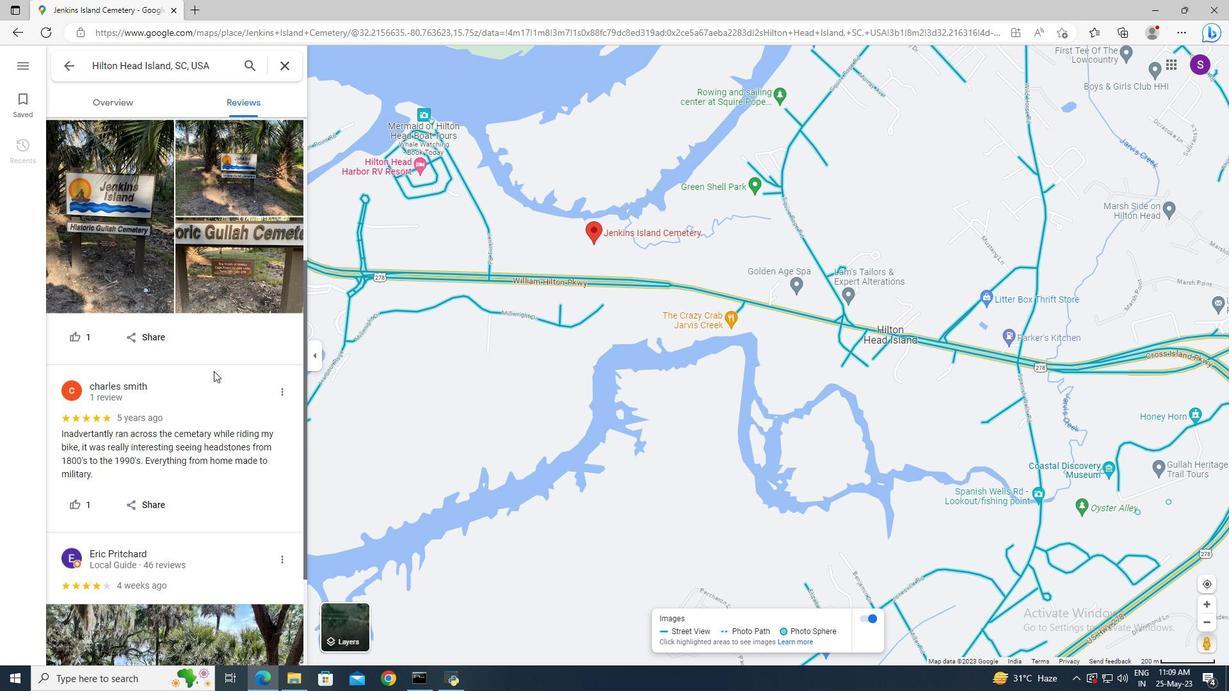 
Action: Mouse scrolled (213, 370) with delta (0, 0)
Screenshot: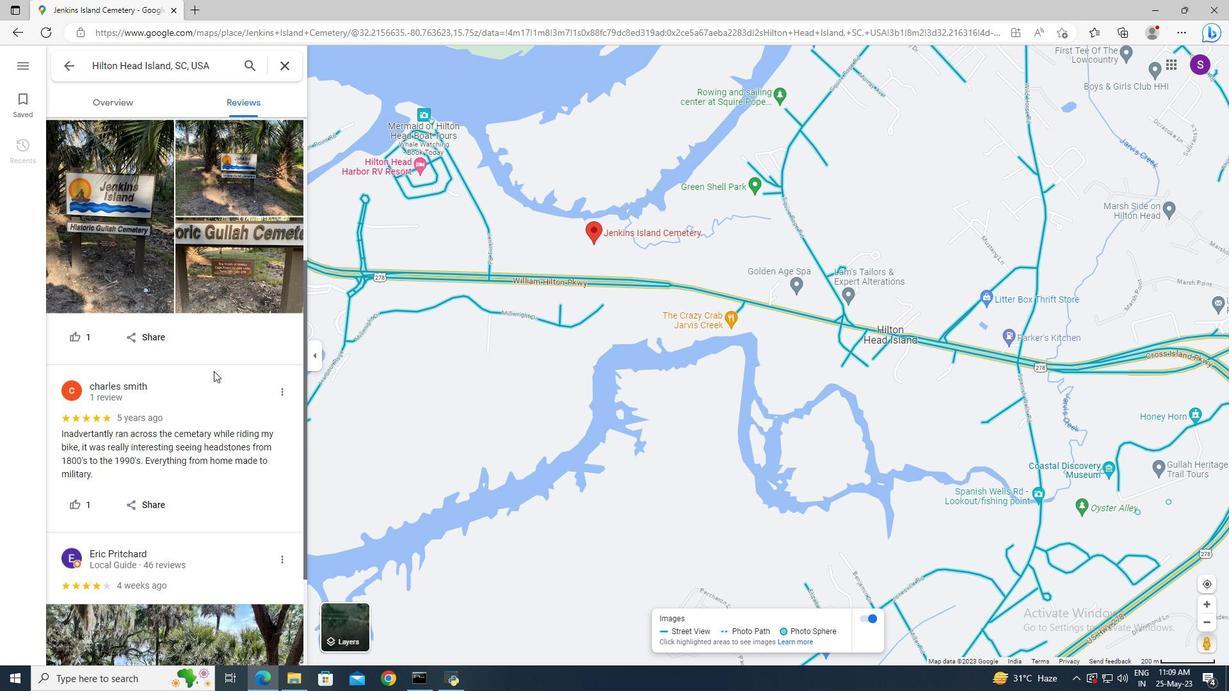 
Action: Mouse scrolled (213, 370) with delta (0, 0)
Screenshot: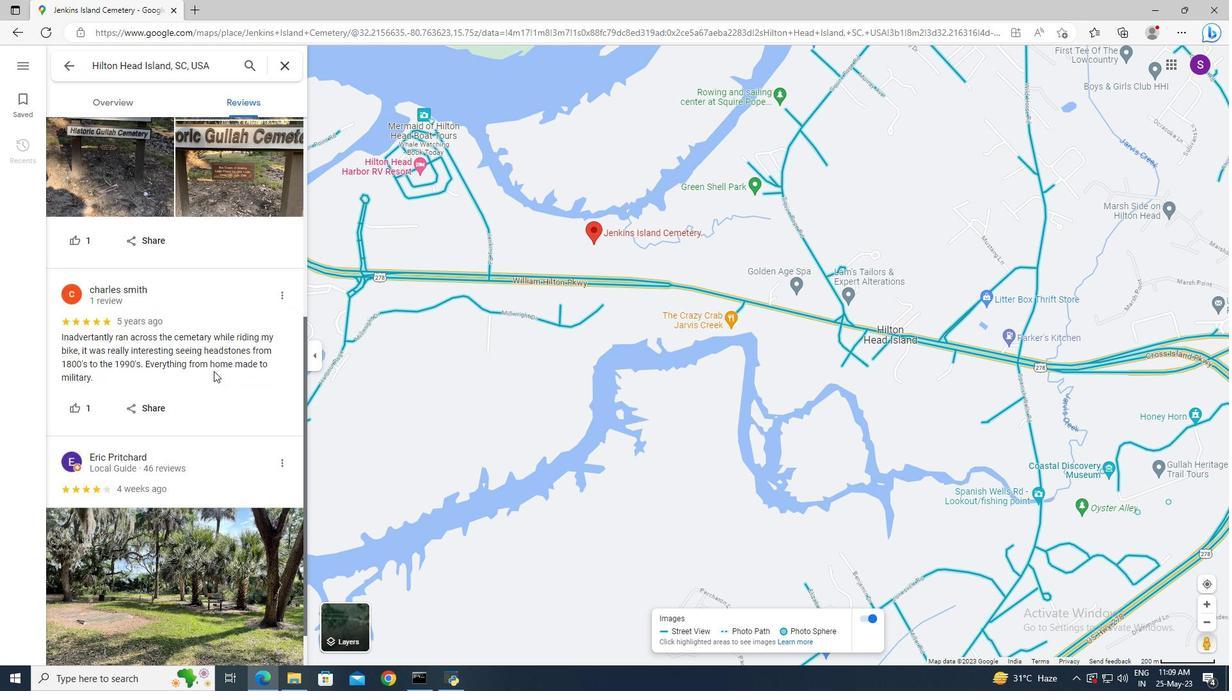 
Action: Mouse scrolled (213, 372) with delta (0, 0)
Screenshot: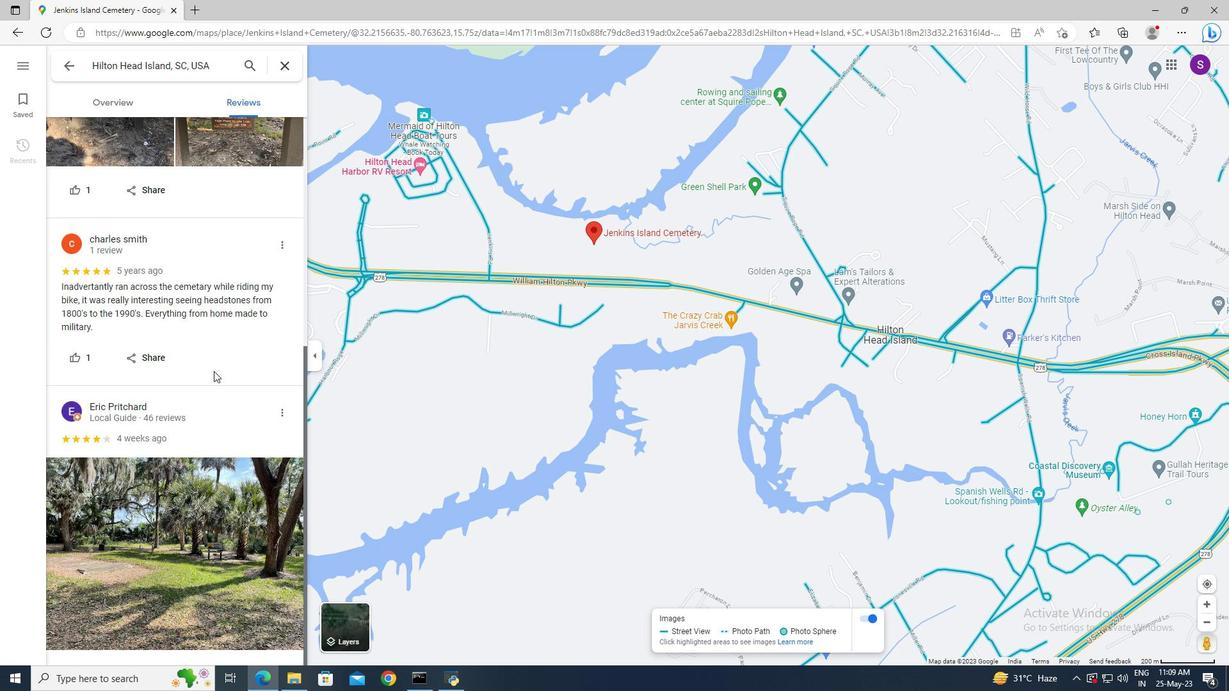 
Action: Mouse scrolled (213, 372) with delta (0, 0)
Screenshot: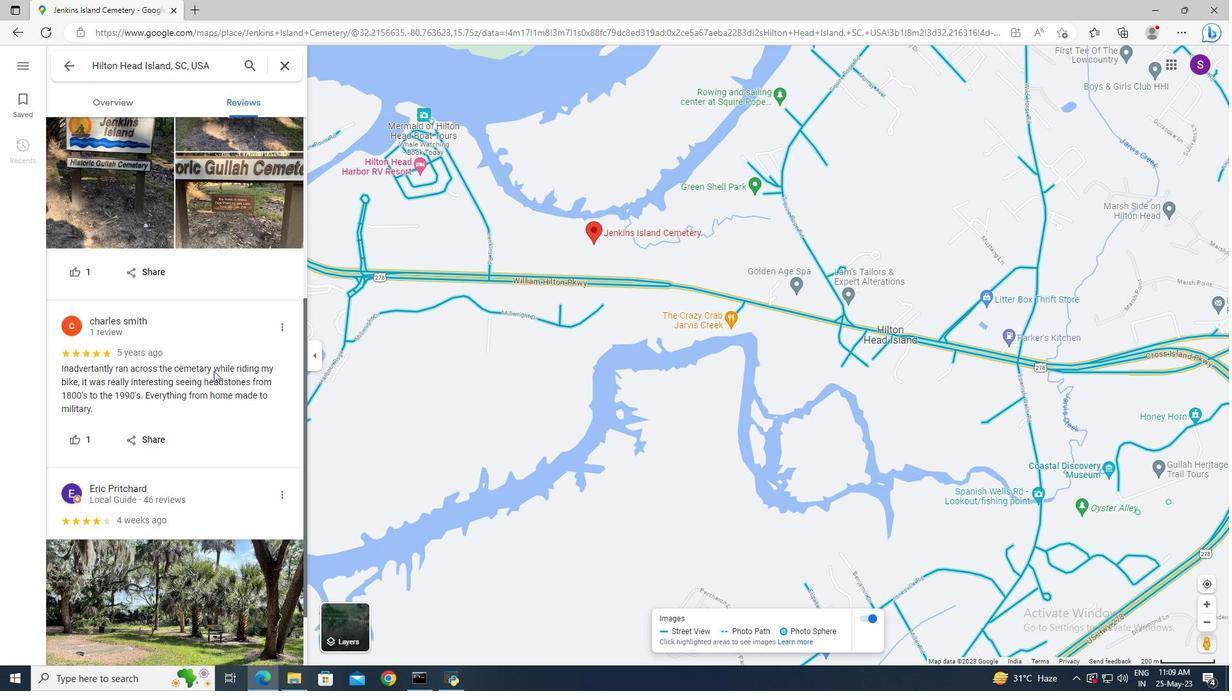 
Action: Mouse scrolled (213, 372) with delta (0, 0)
Screenshot: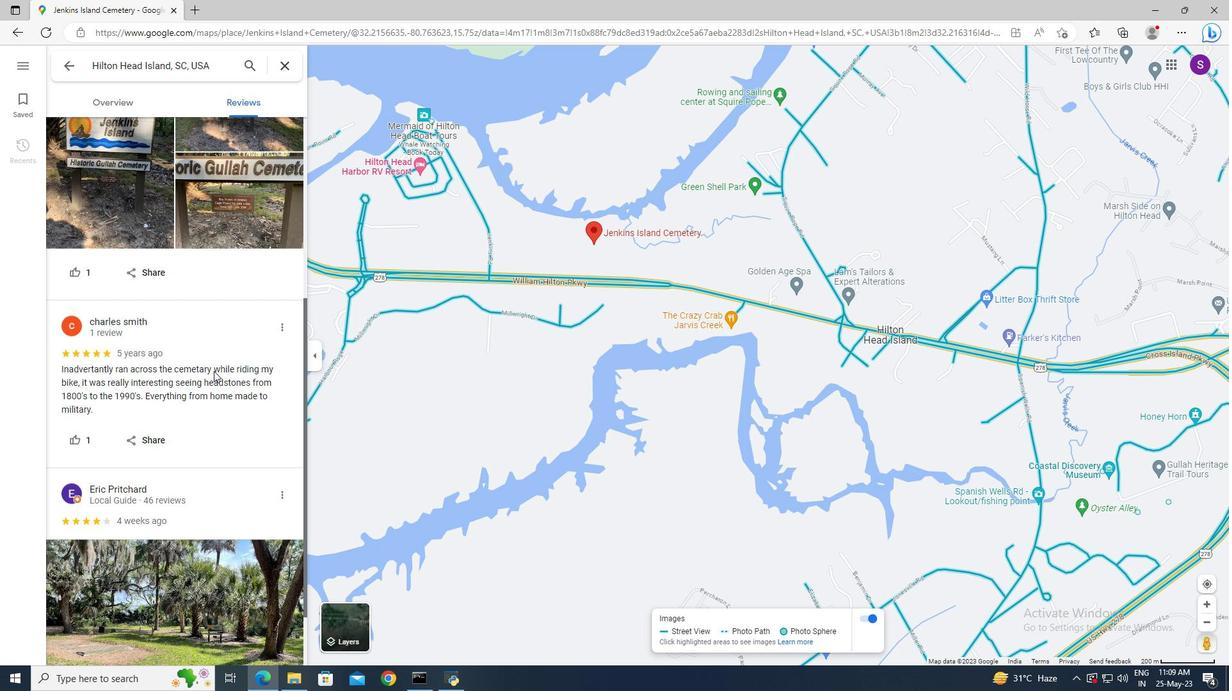 
Action: Mouse scrolled (213, 372) with delta (0, 0)
Screenshot: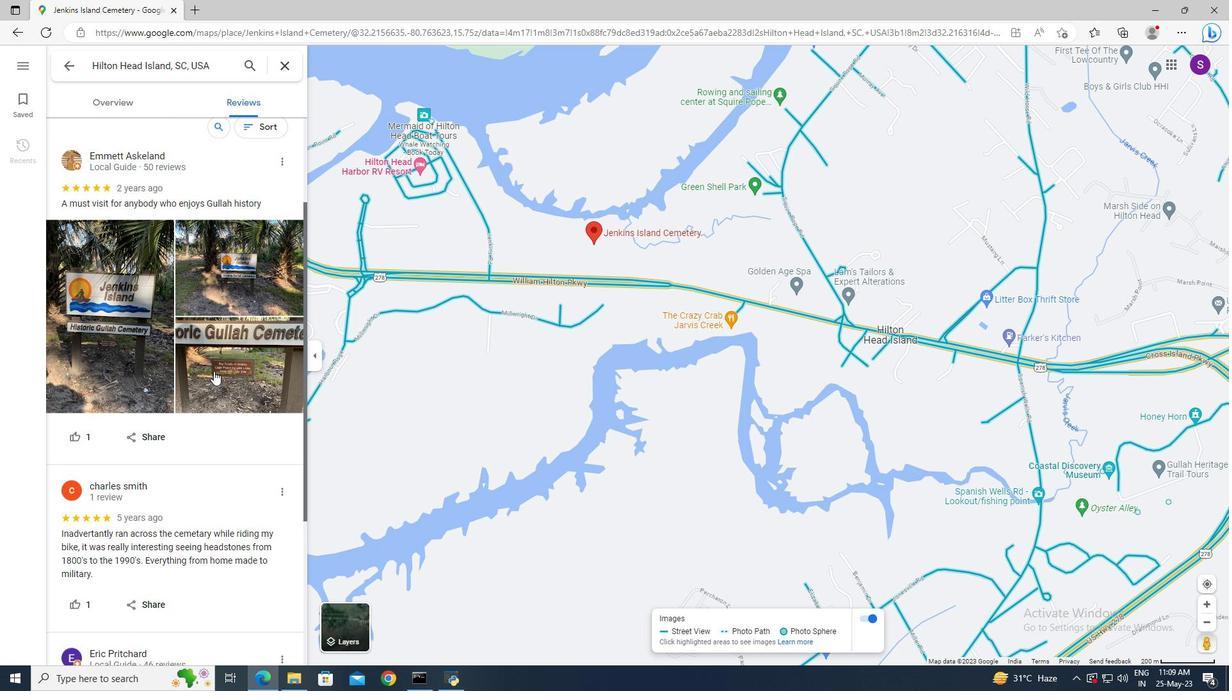 
Action: Mouse scrolled (213, 372) with delta (0, 0)
Screenshot: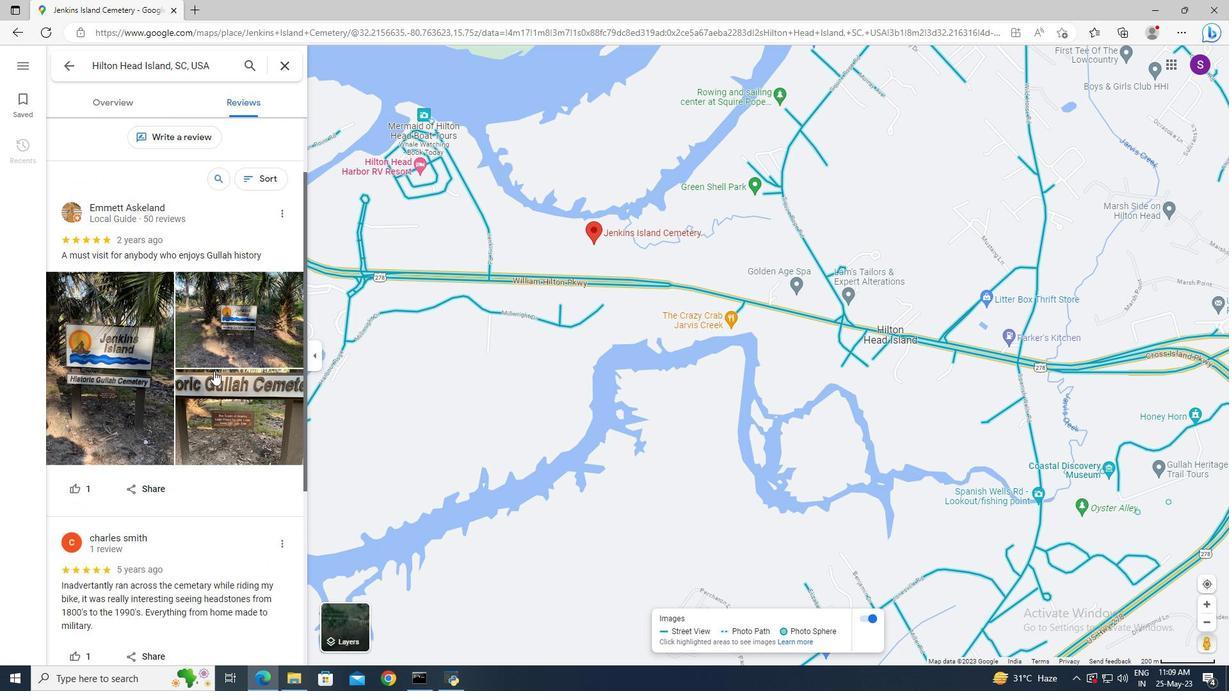 
Action: Mouse scrolled (213, 372) with delta (0, 0)
Screenshot: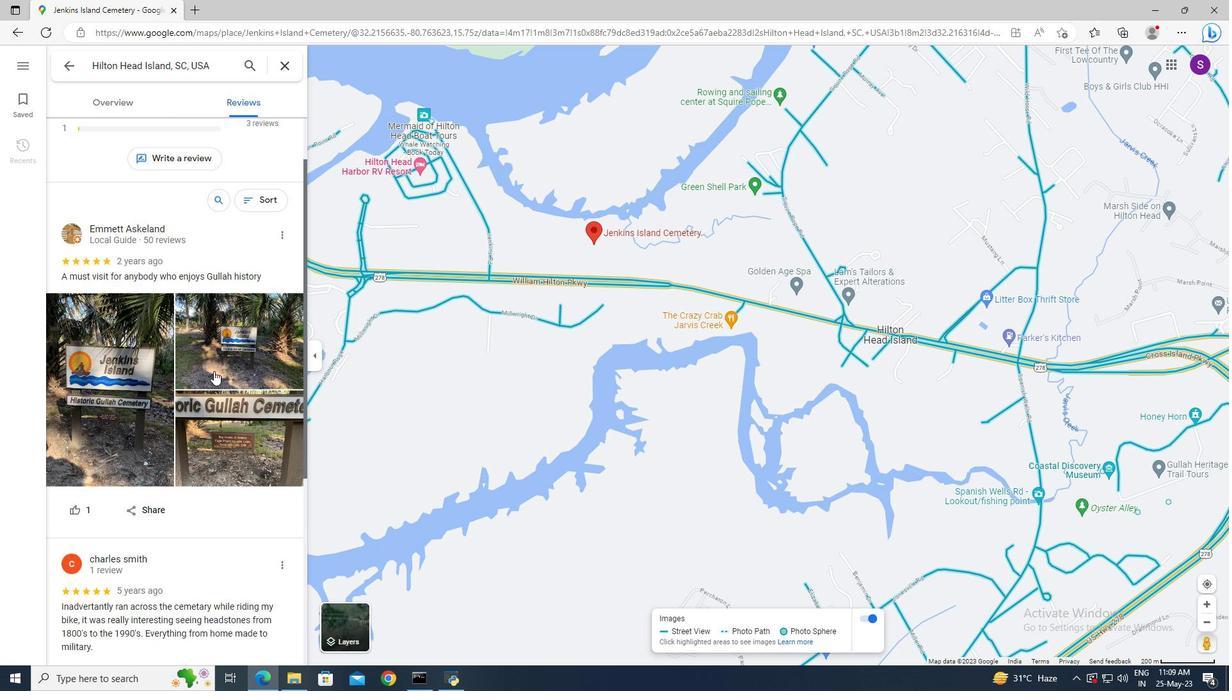 
Action: Mouse scrolled (213, 372) with delta (0, 0)
Screenshot: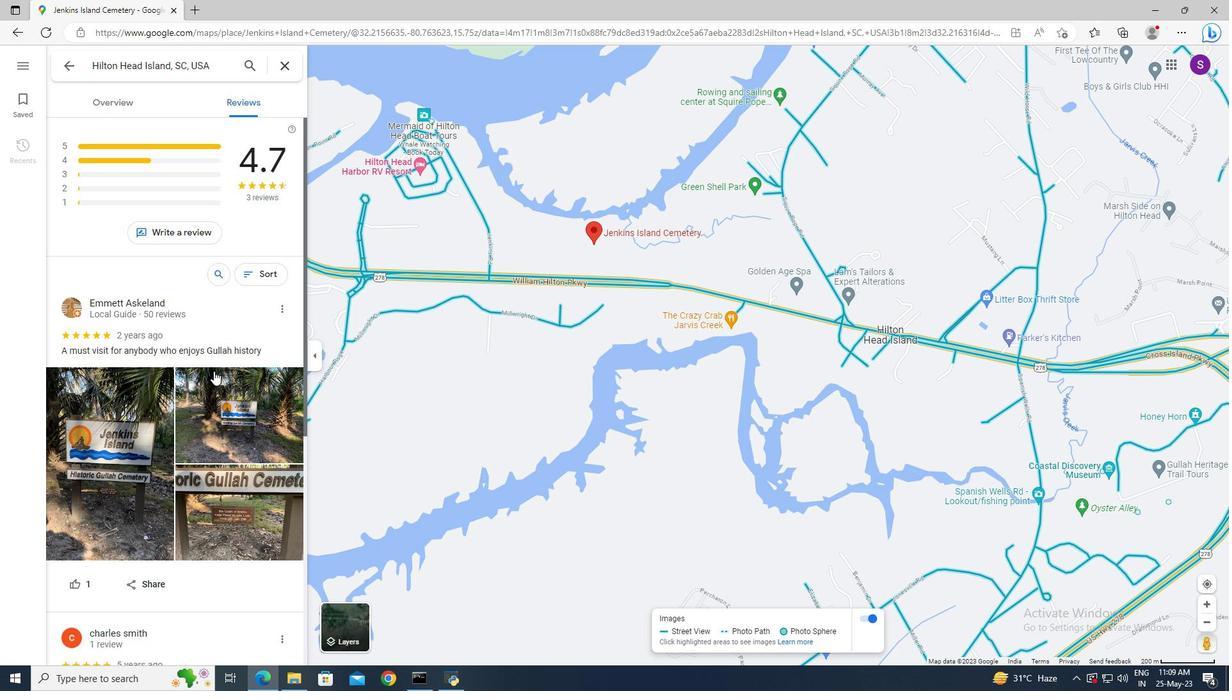 
Action: Mouse scrolled (213, 372) with delta (0, 0)
Screenshot: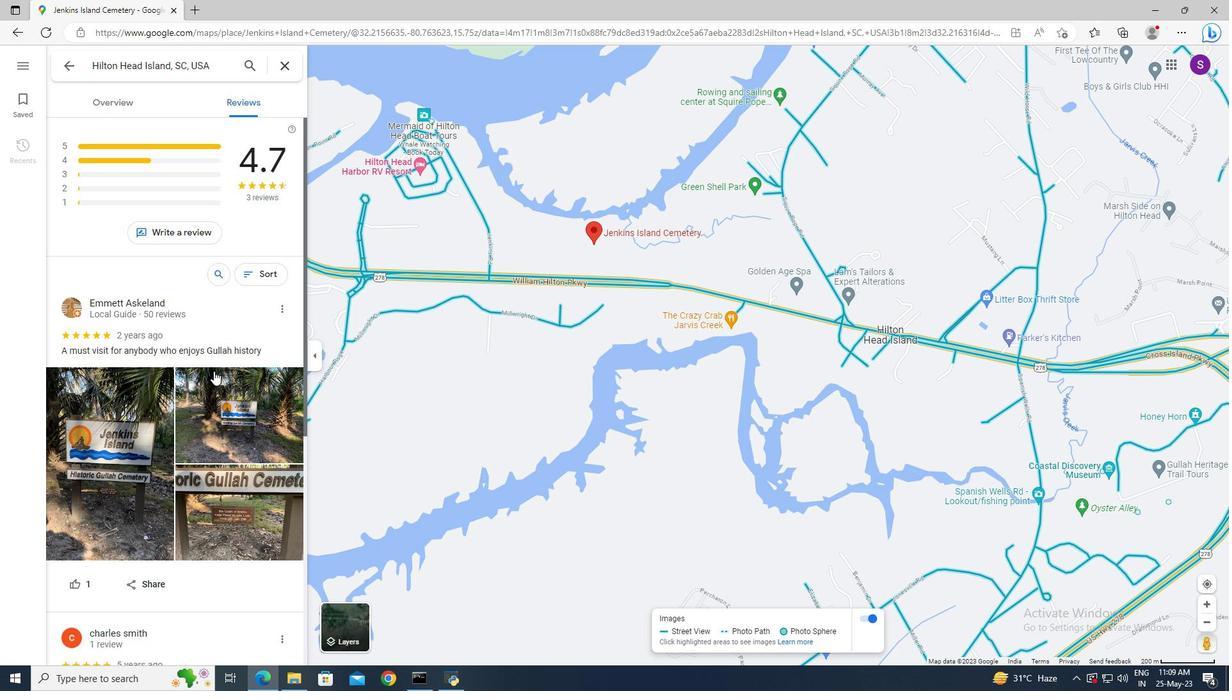 
Action: Mouse moved to (130, 116)
Screenshot: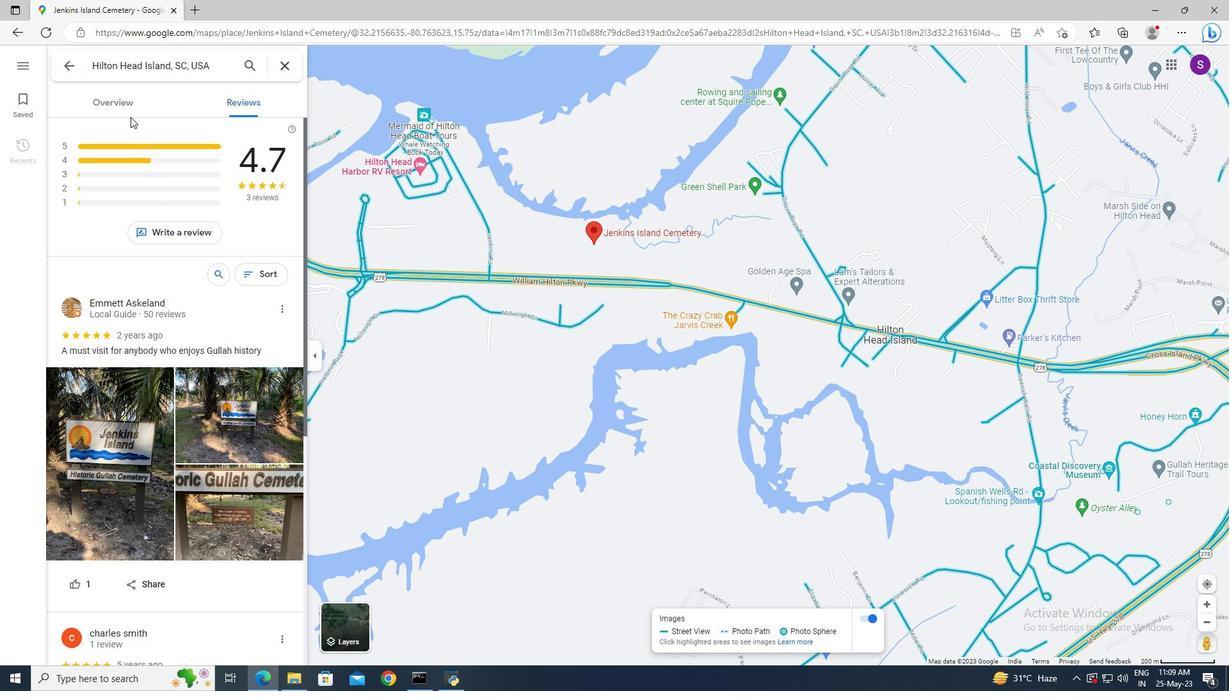 
Action: Mouse pressed left at (130, 116)
Screenshot: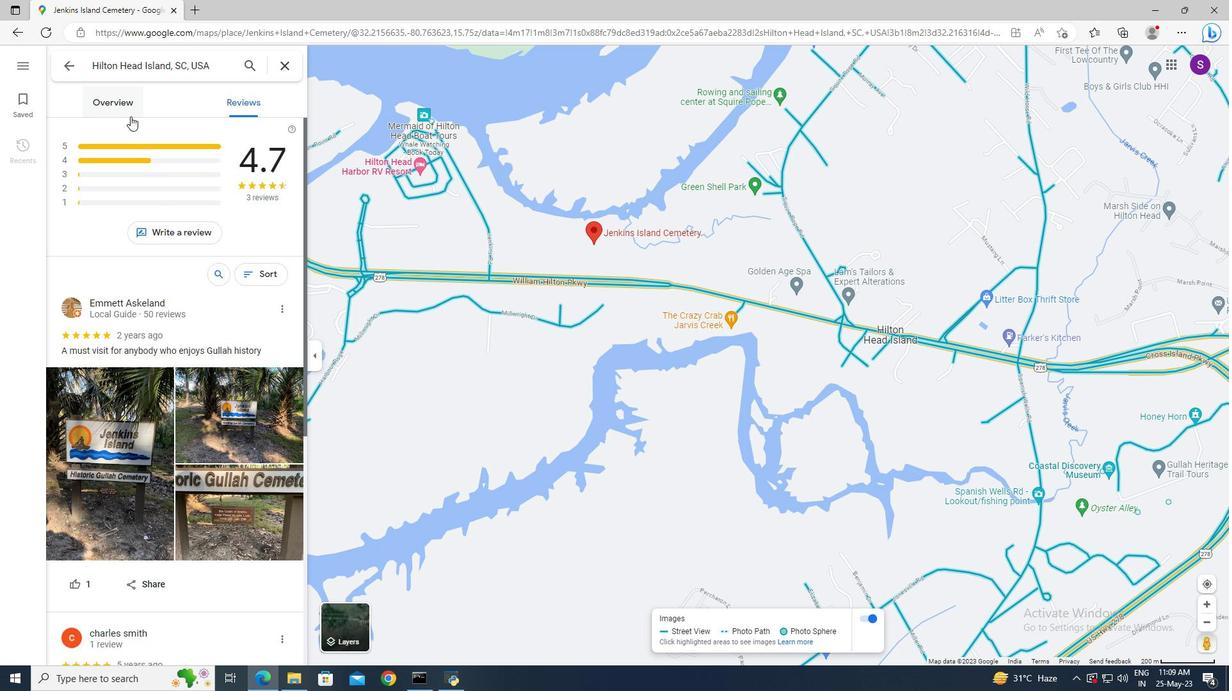 
Action: Mouse moved to (186, 158)
Screenshot: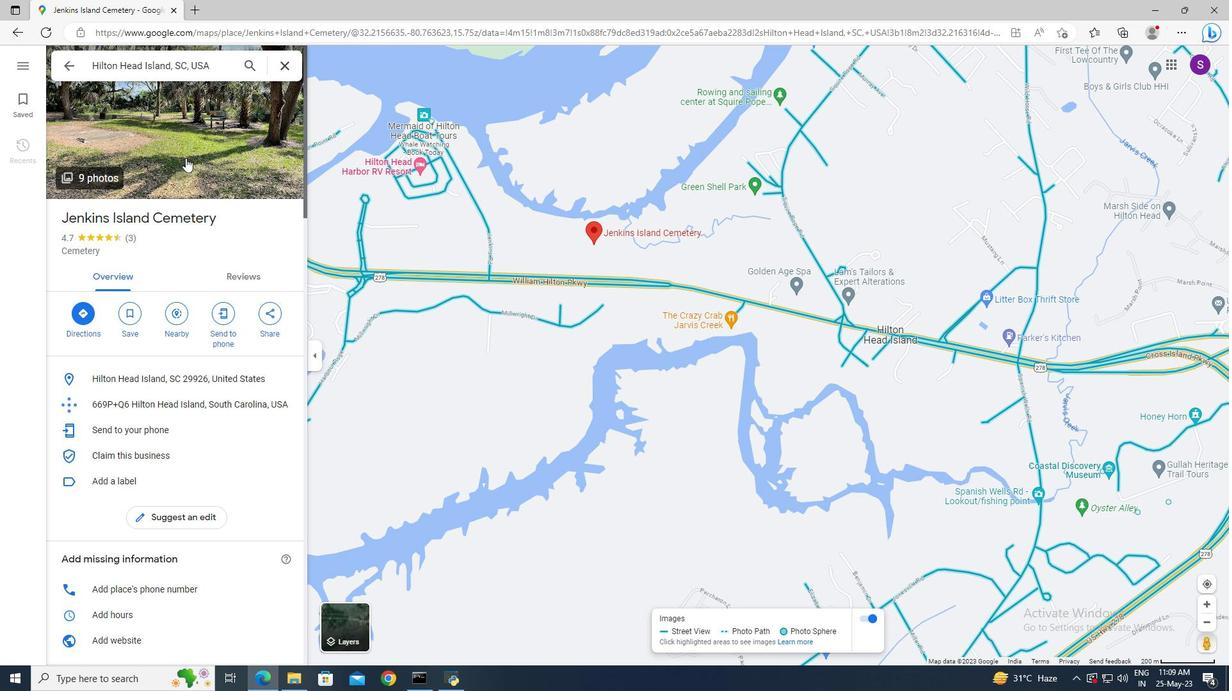 
Action: Mouse pressed left at (186, 158)
Screenshot: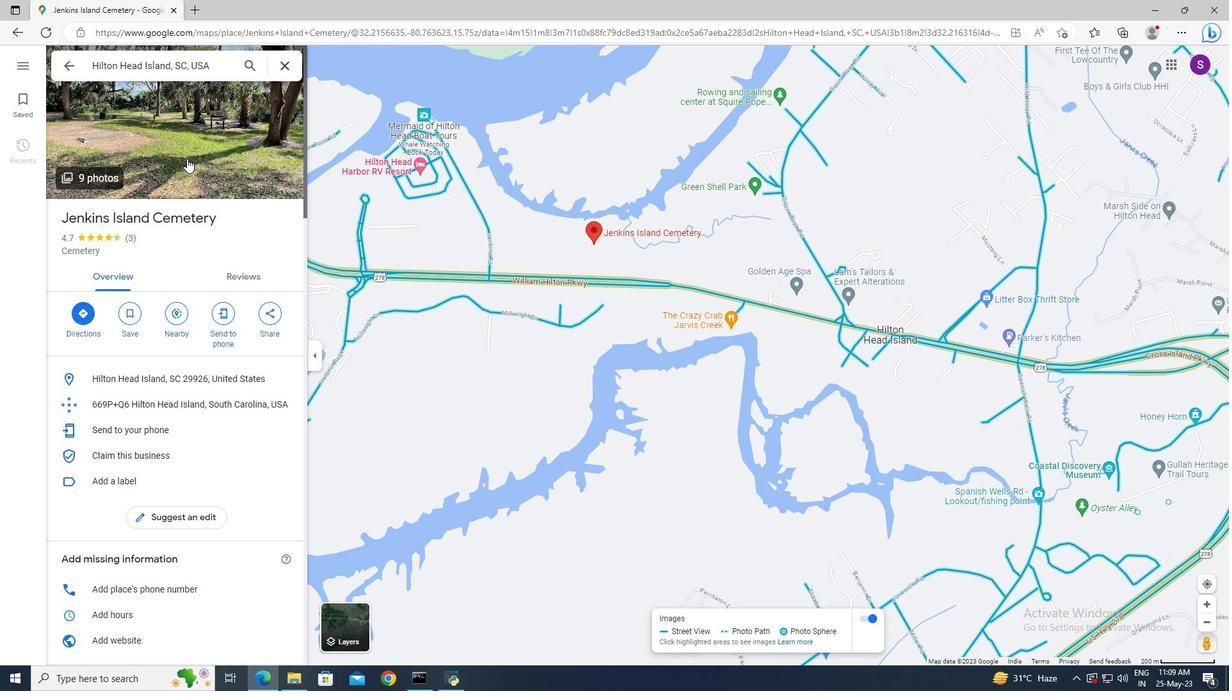 
Action: Mouse moved to (791, 572)
Screenshot: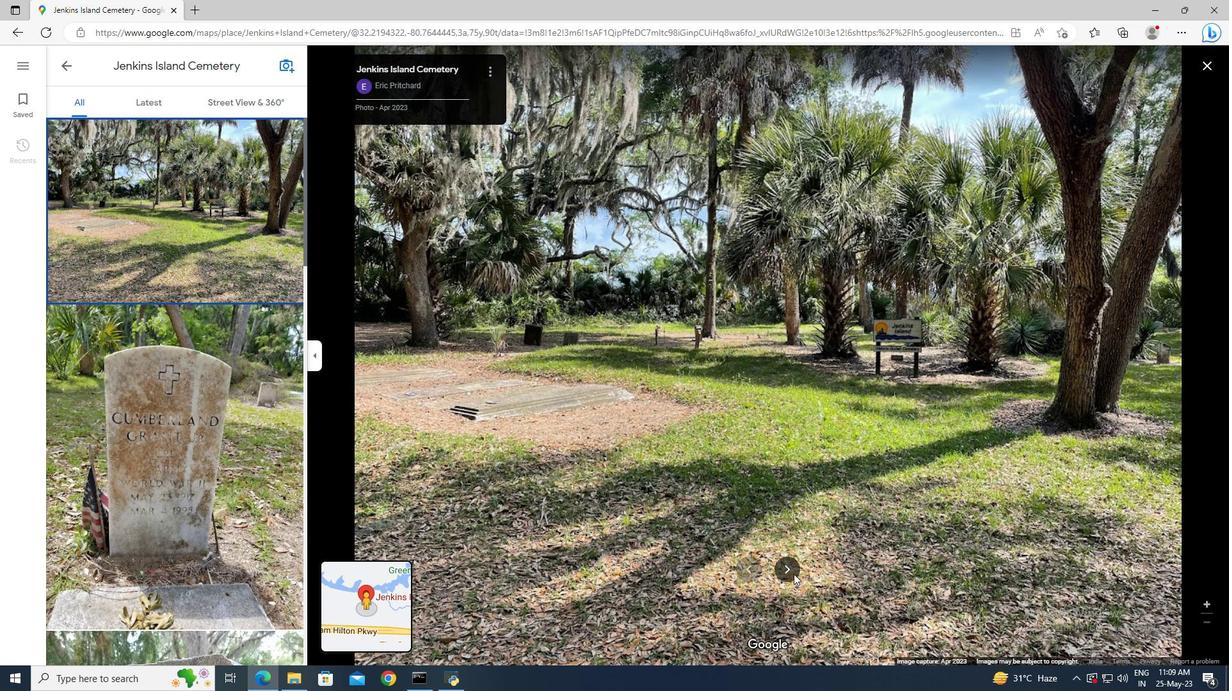 
Action: Mouse pressed left at (791, 572)
Screenshot: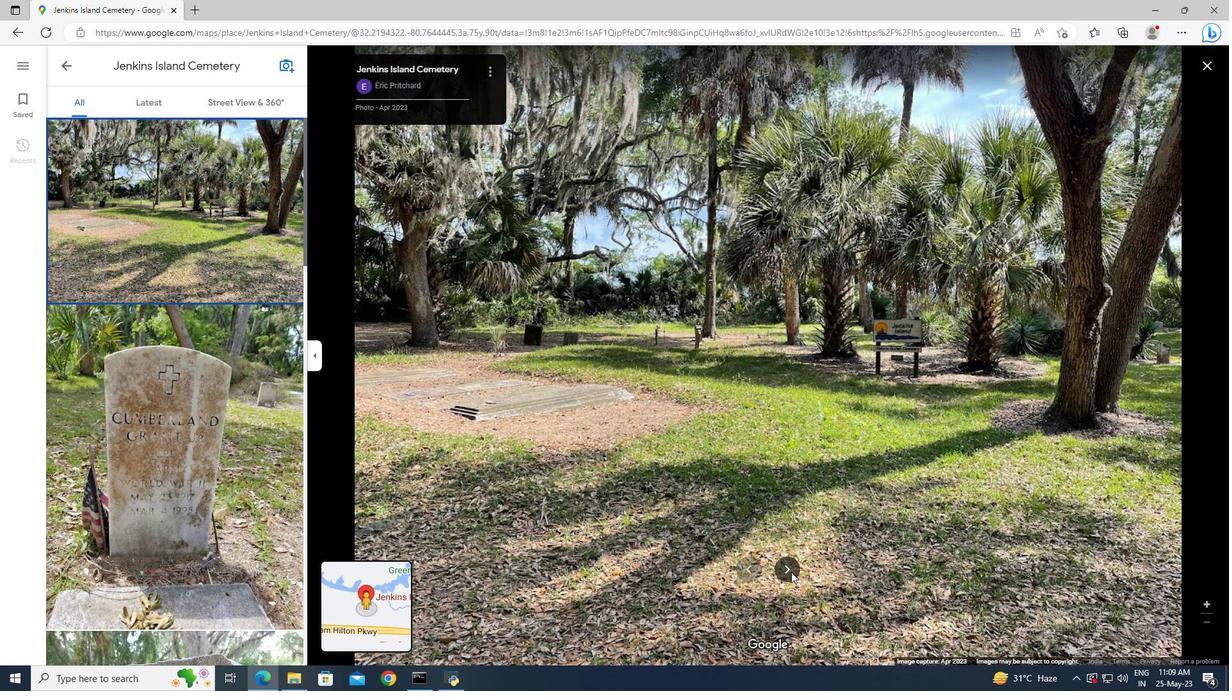 
Action: Mouse pressed left at (791, 572)
Screenshot: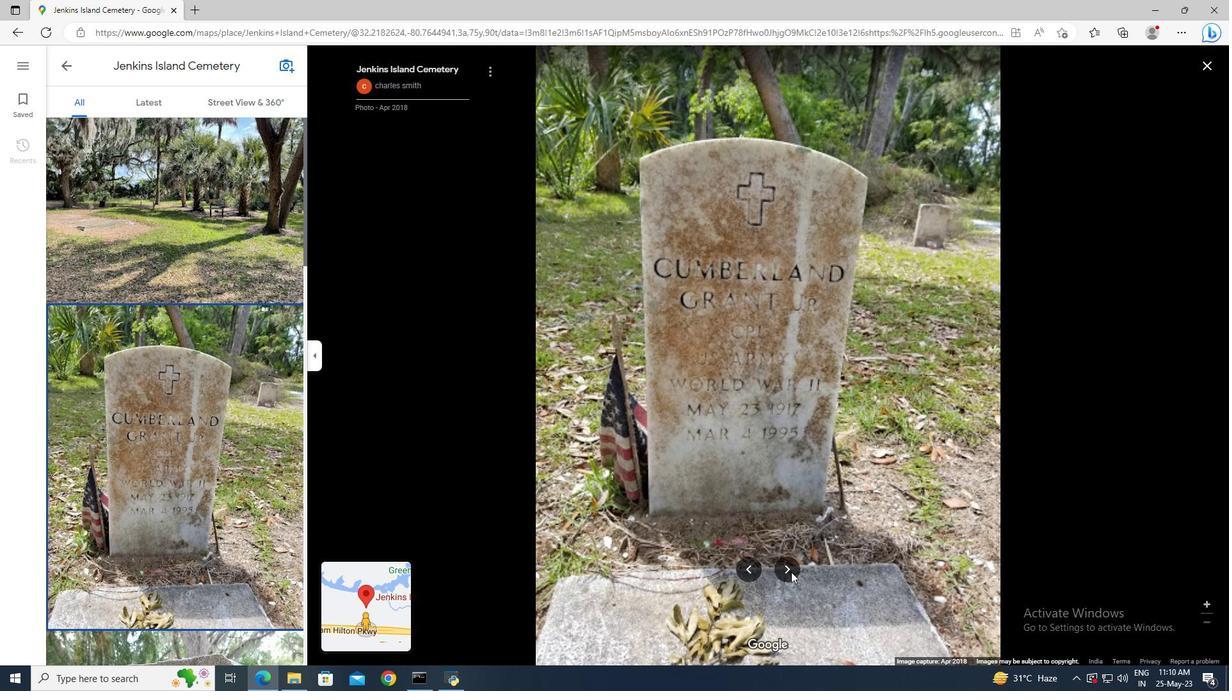
Action: Mouse pressed left at (791, 572)
Screenshot: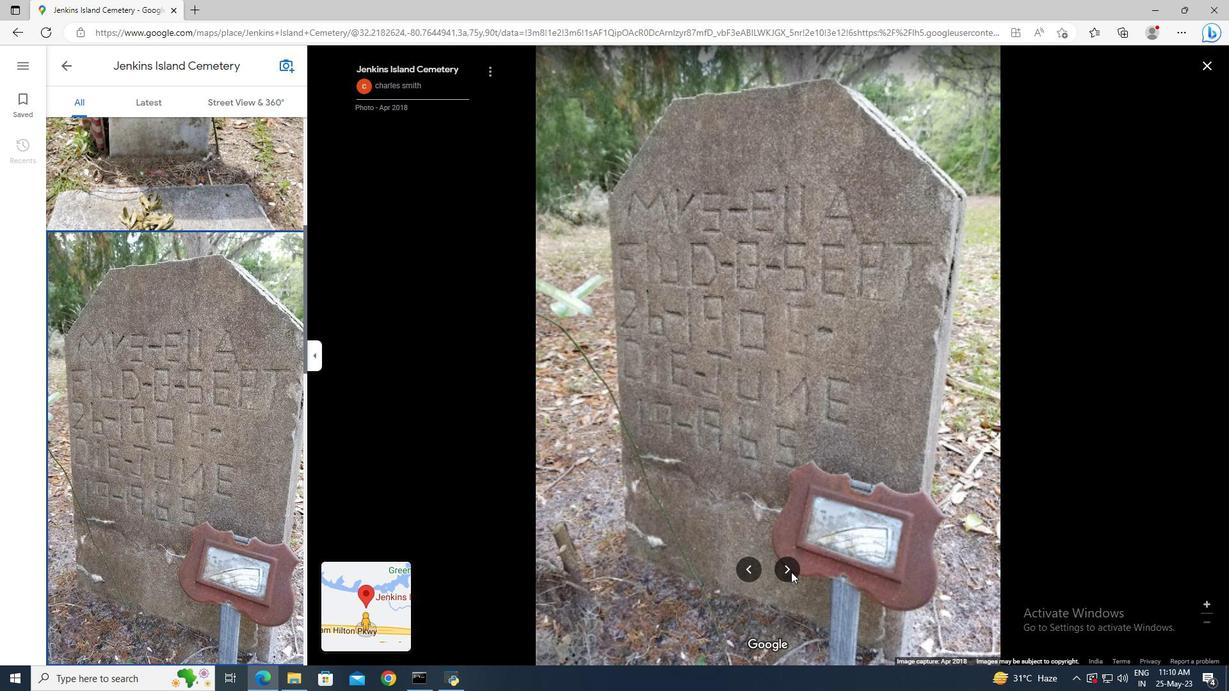 
Action: Mouse pressed left at (791, 572)
Screenshot: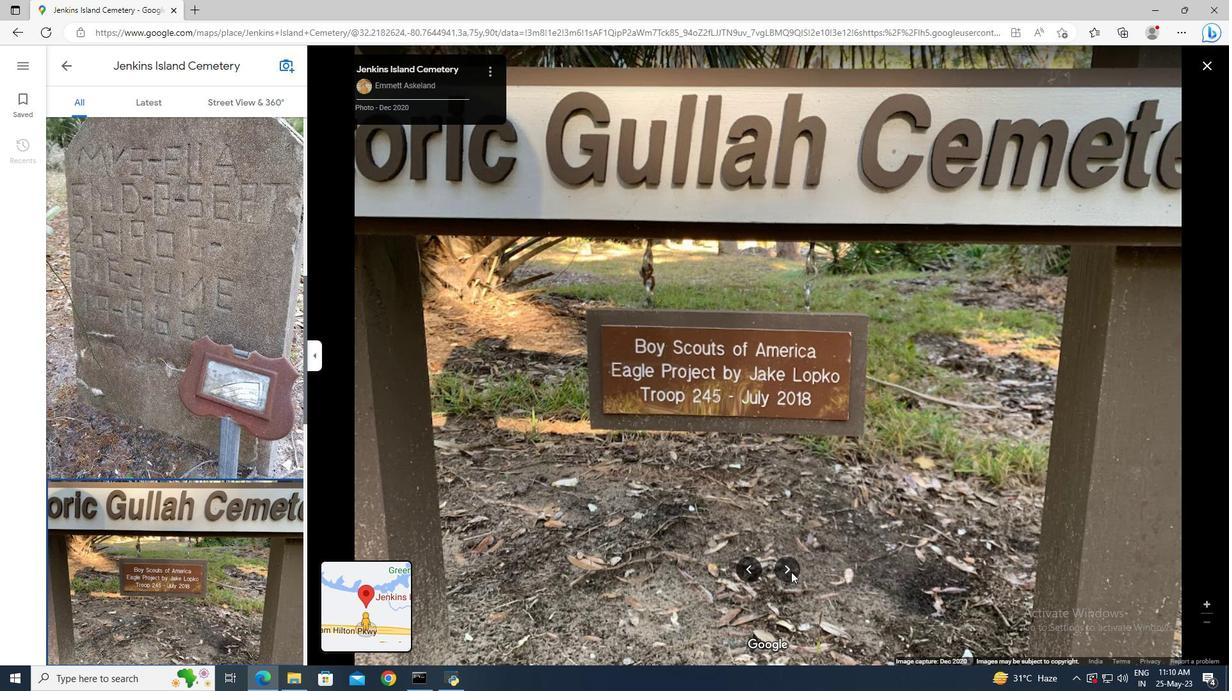
Action: Mouse pressed left at (791, 572)
Screenshot: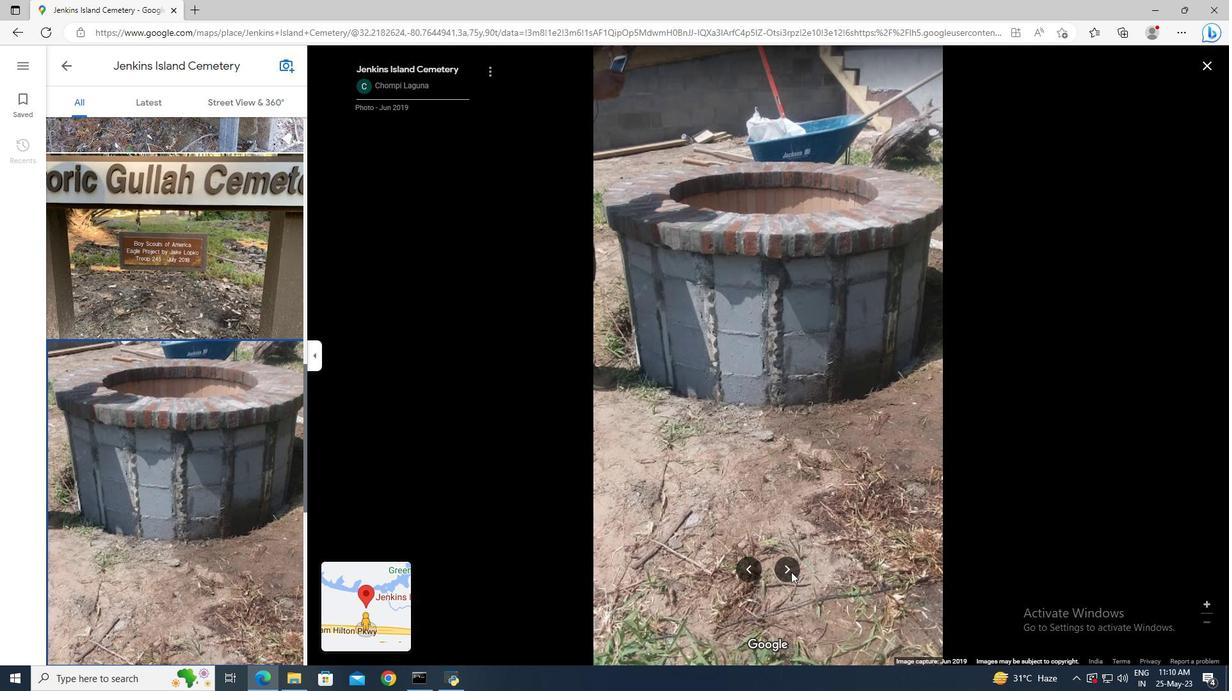 
Action: Mouse pressed left at (791, 572)
Screenshot: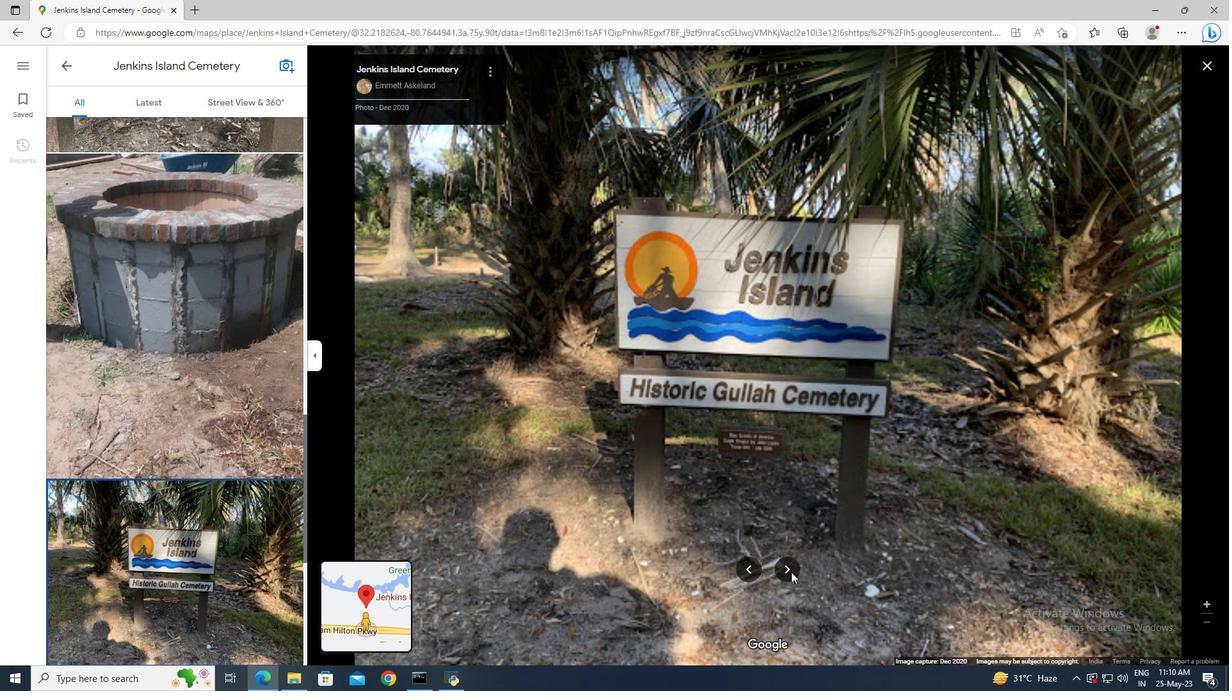 
Action: Mouse pressed left at (791, 572)
Screenshot: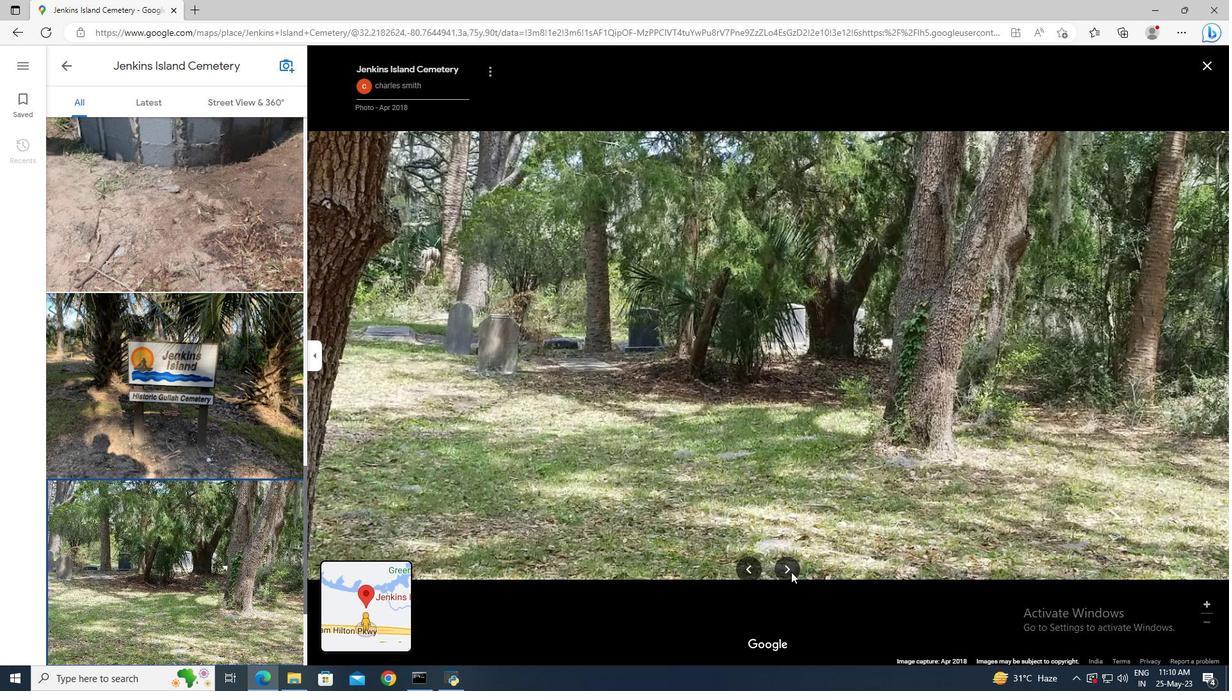 
Action: Mouse pressed left at (791, 572)
Screenshot: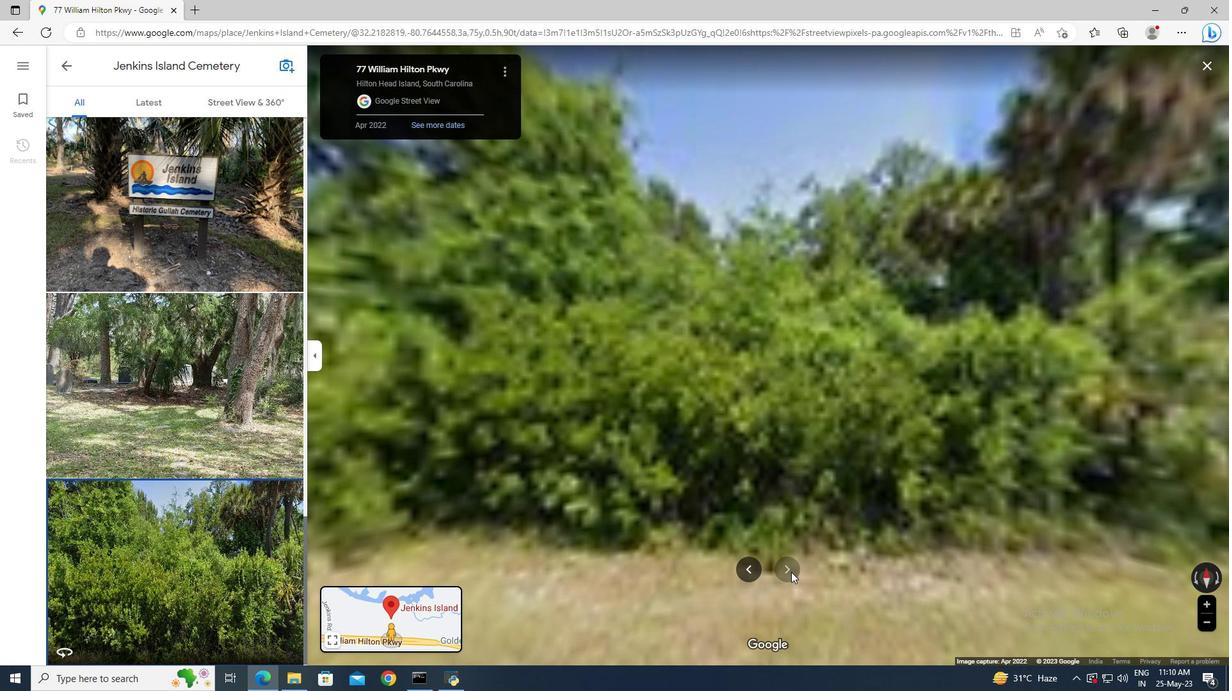 
Action: Mouse moved to (72, 69)
Screenshot: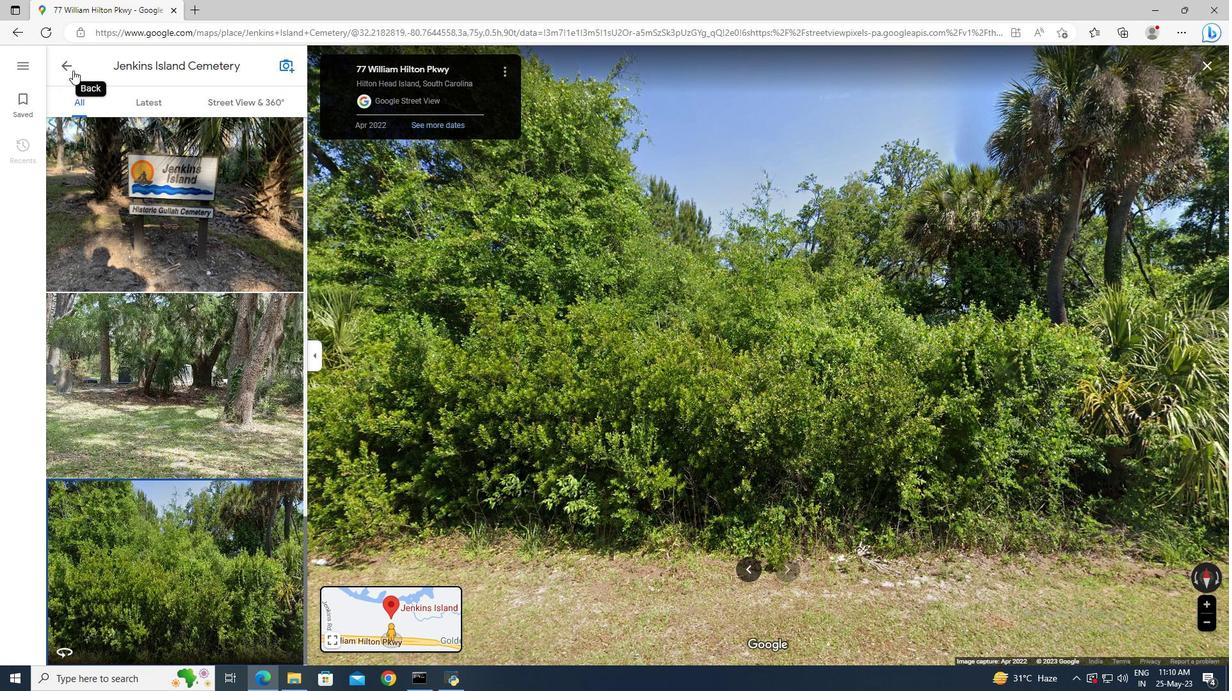 
Action: Mouse pressed left at (72, 69)
Screenshot: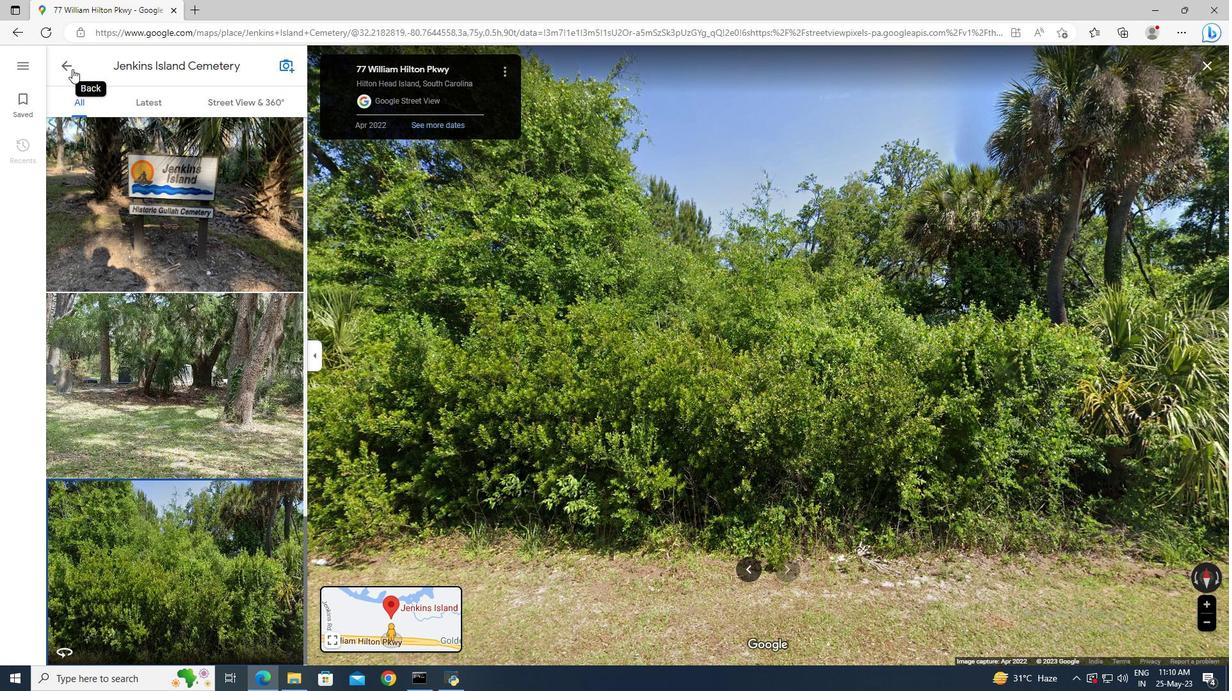 
Action: Mouse moved to (892, 471)
Screenshot: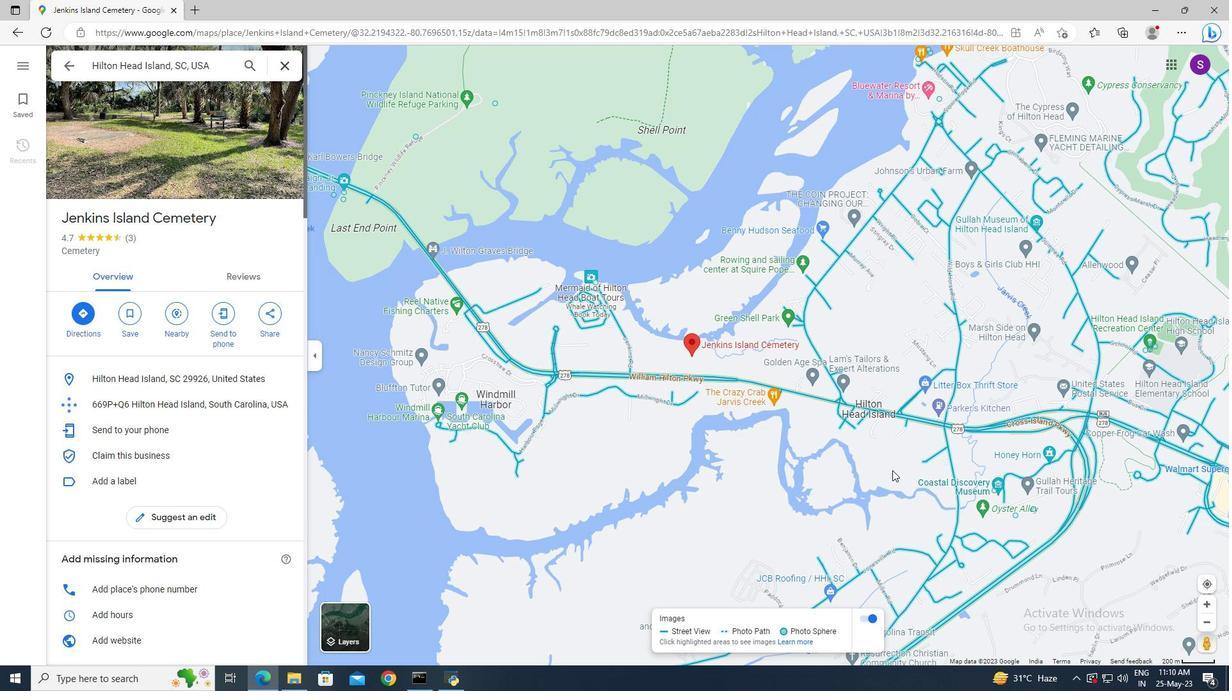 
Action: Mouse pressed left at (892, 471)
Screenshot: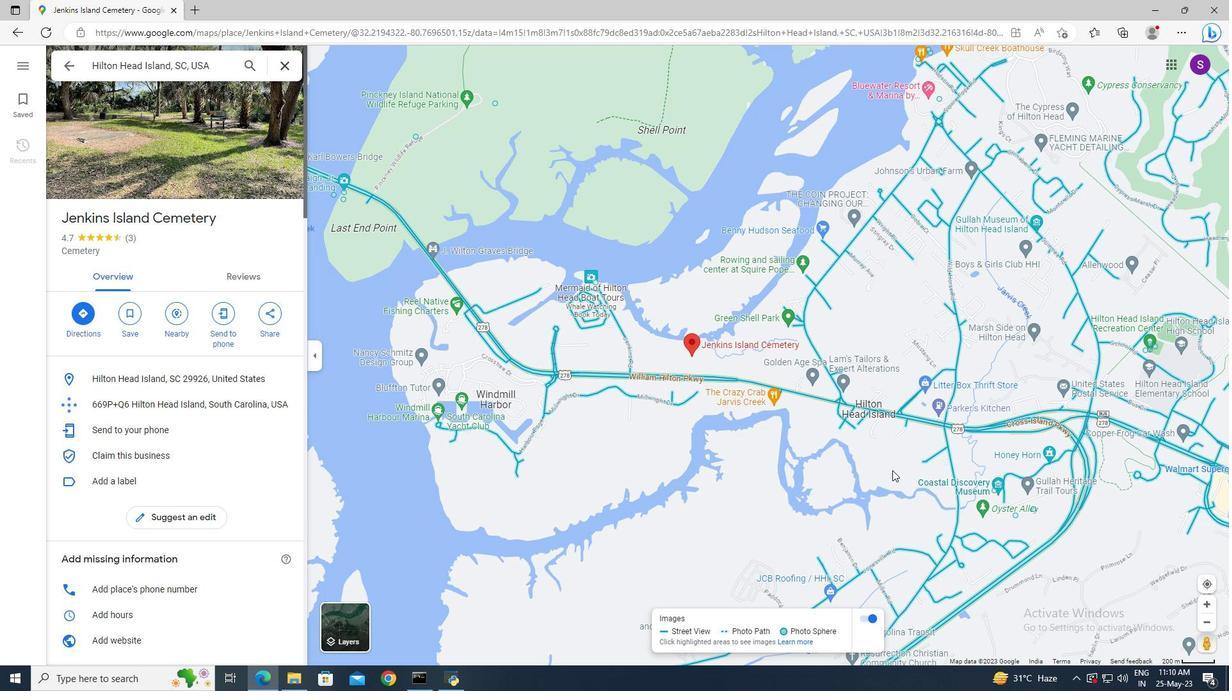 
Action: Mouse moved to (704, 436)
Screenshot: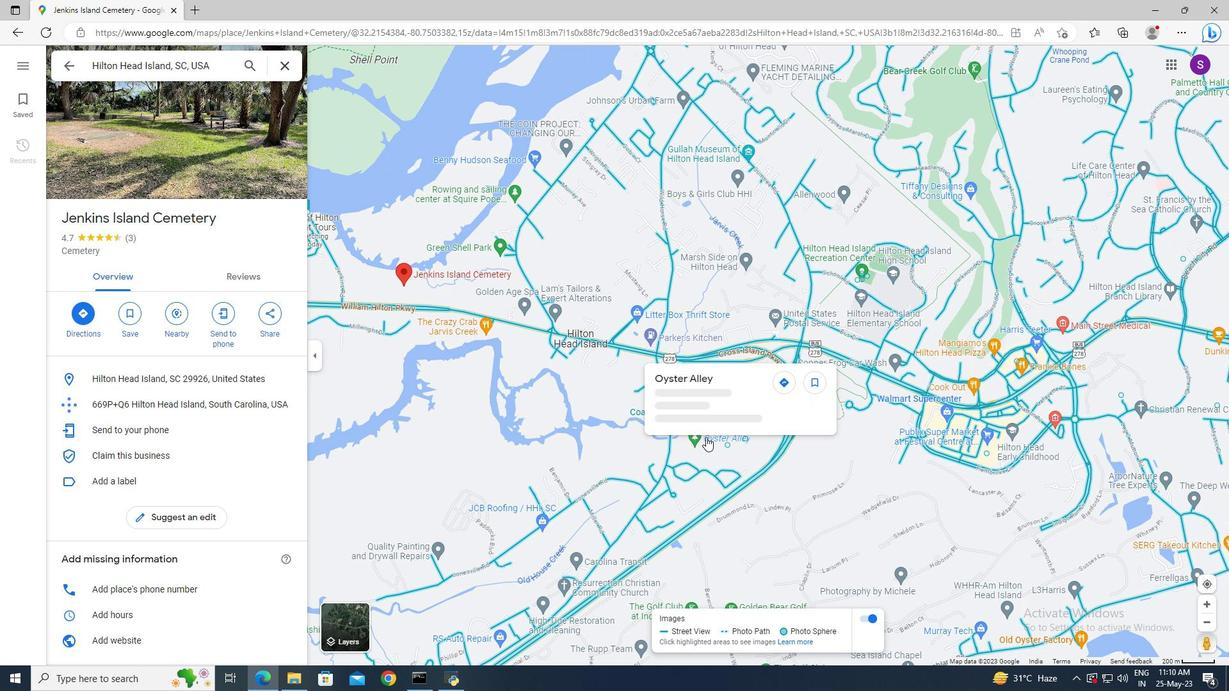 
Action: Mouse pressed left at (704, 436)
Screenshot: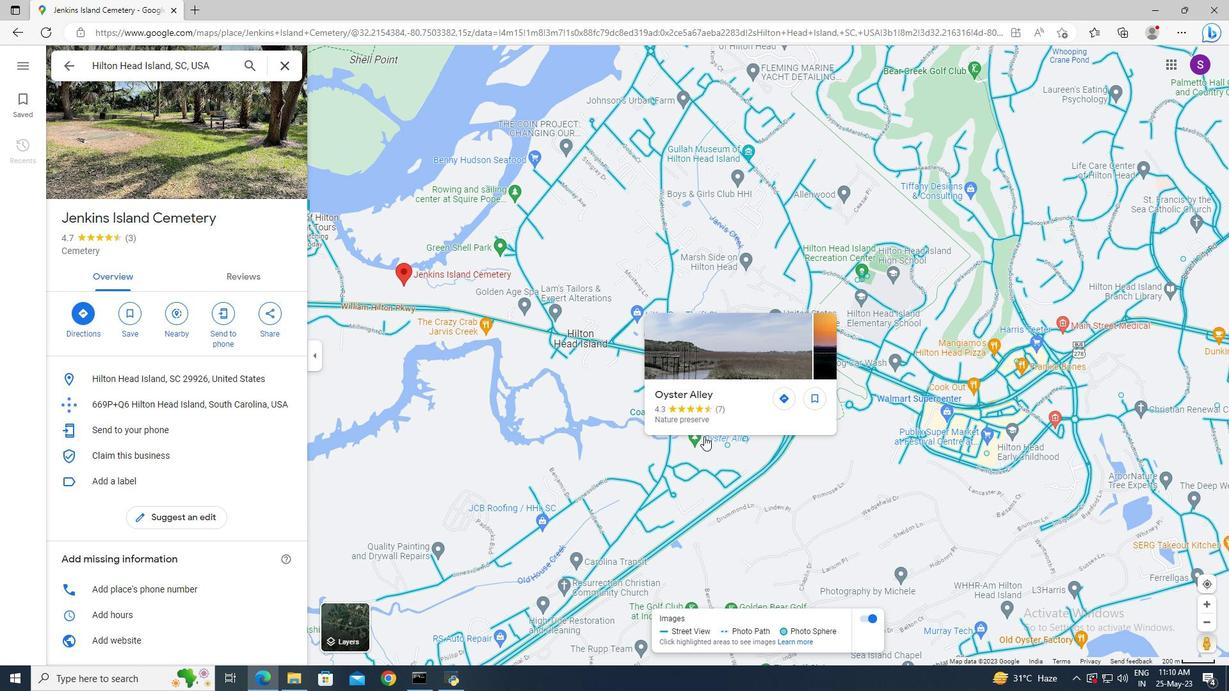 
Action: Mouse moved to (186, 270)
Screenshot: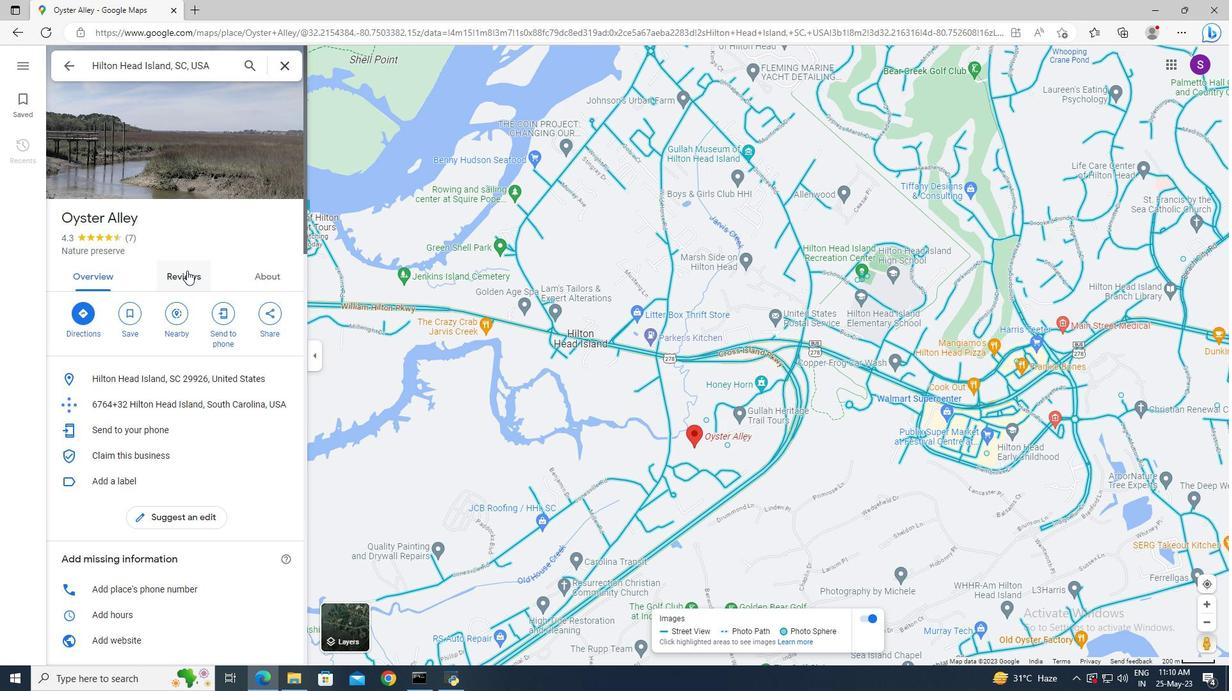 
Action: Mouse pressed left at (186, 270)
Screenshot: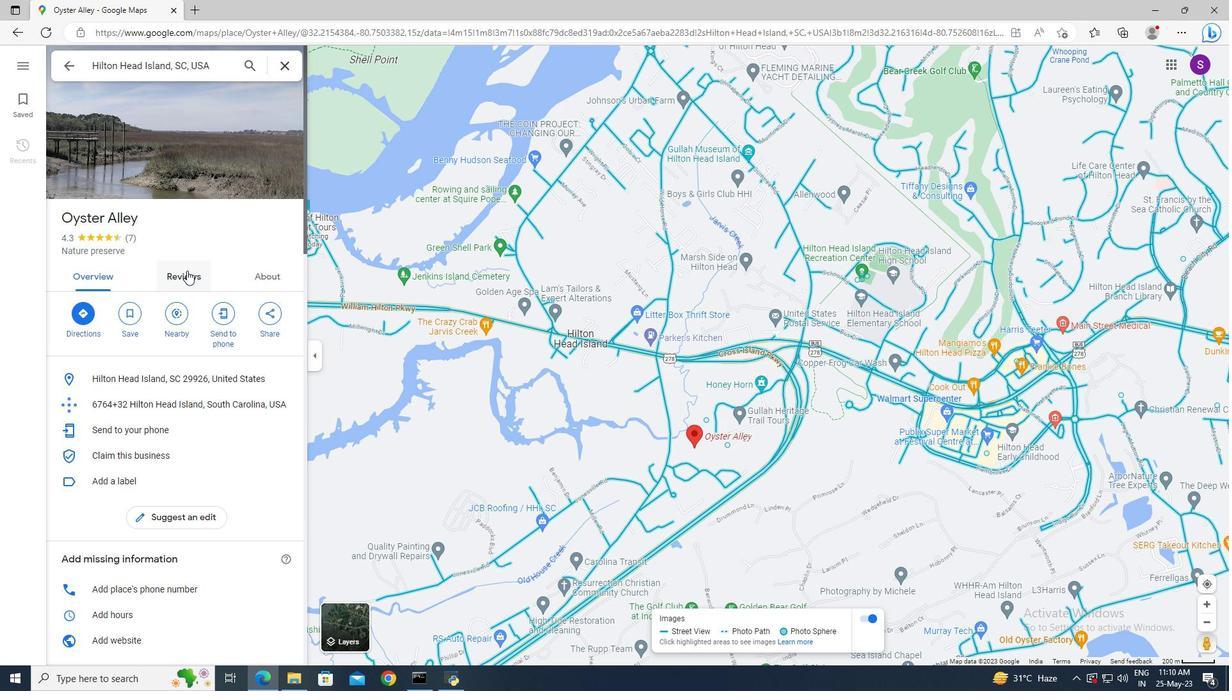 
Action: Mouse moved to (185, 309)
Screenshot: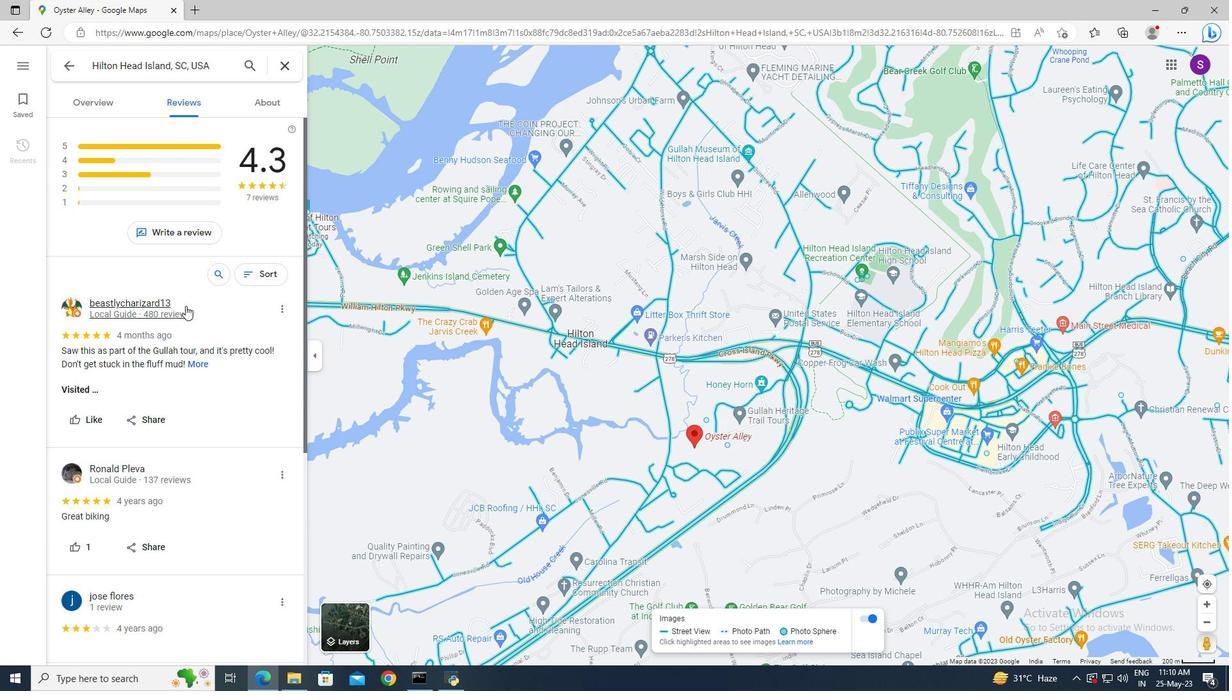 
Action: Mouse scrolled (185, 309) with delta (0, 0)
Screenshot: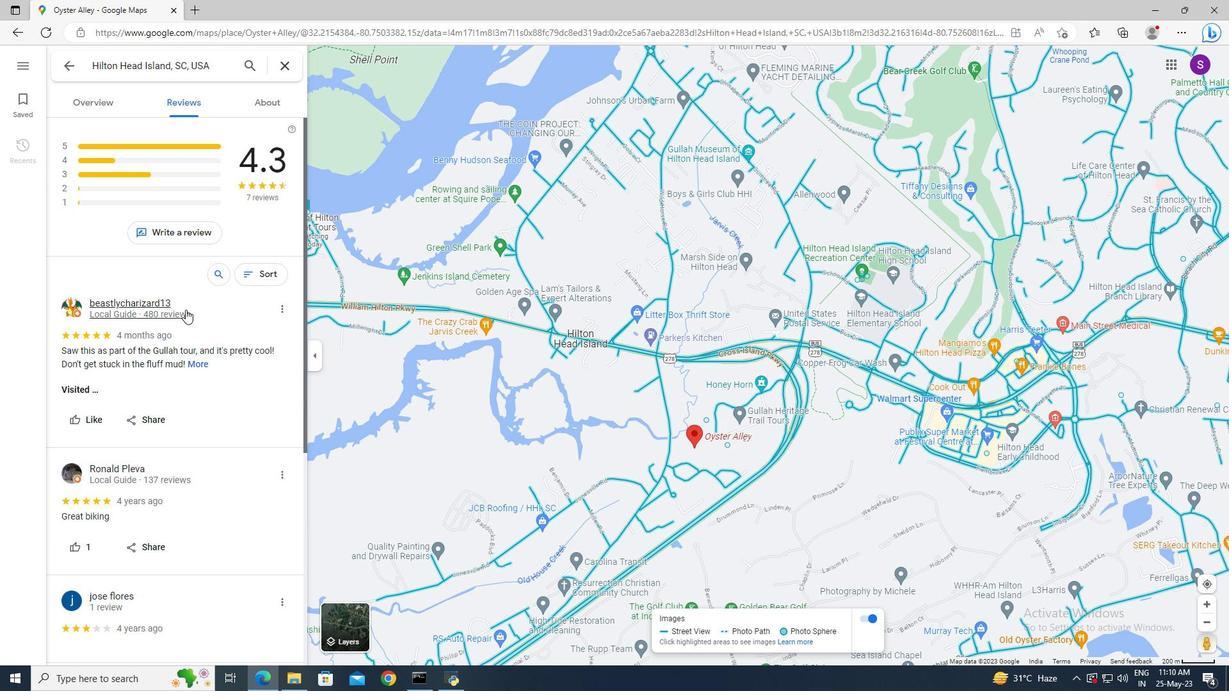 
Action: Mouse scrolled (185, 309) with delta (0, 0)
Screenshot: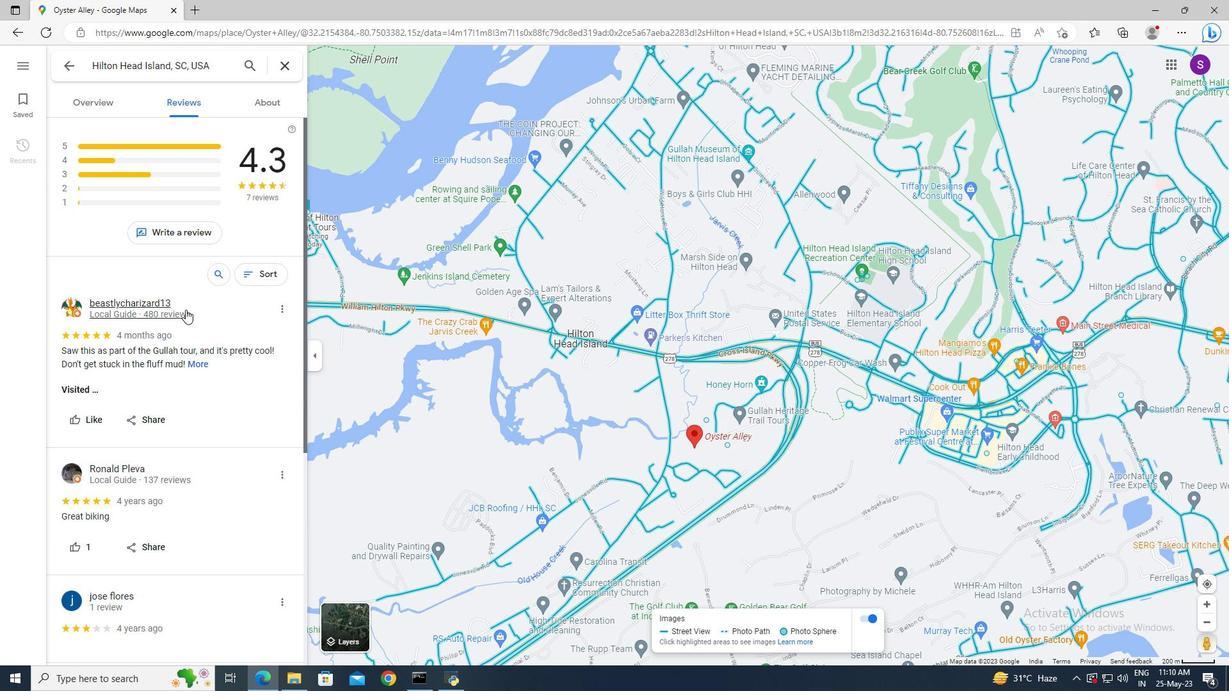 
Action: Mouse scrolled (185, 309) with delta (0, 0)
Screenshot: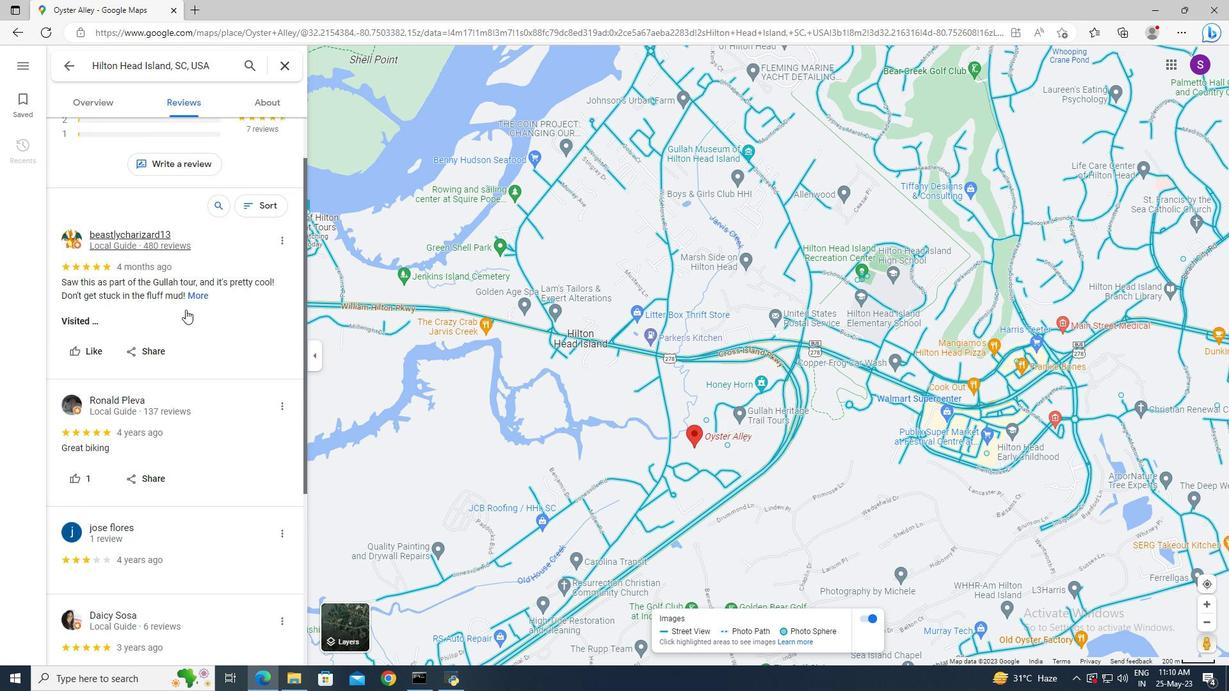 
Action: Mouse scrolled (185, 309) with delta (0, 0)
Screenshot: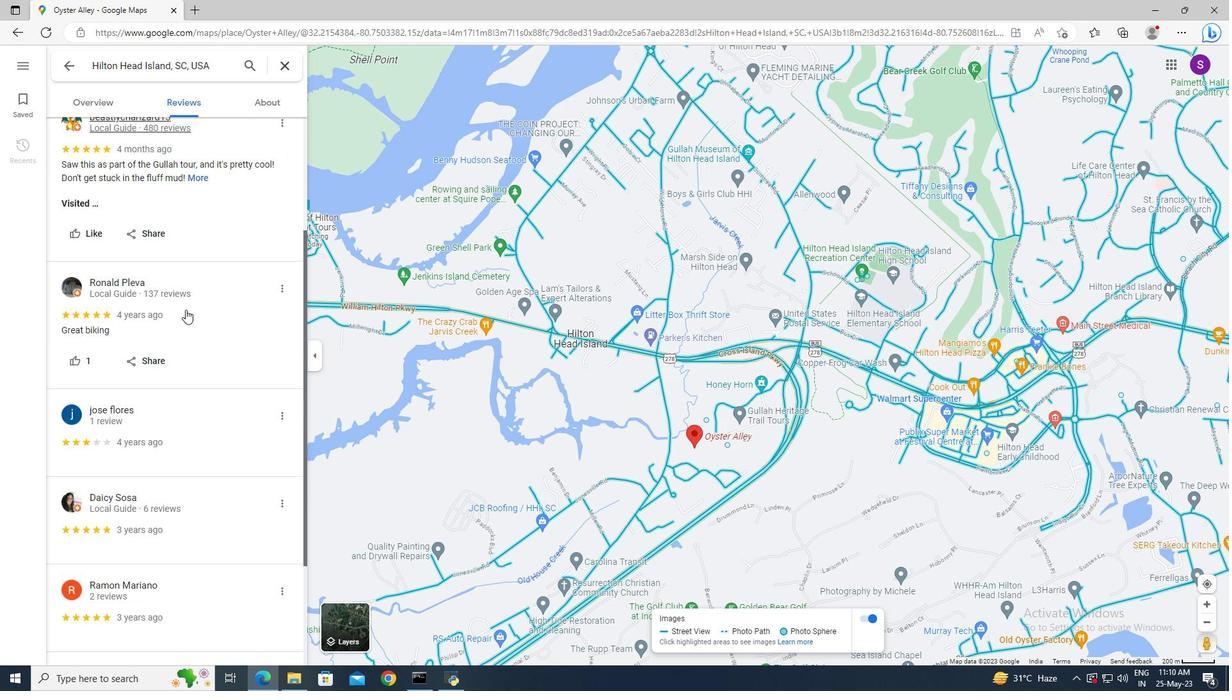 
Action: Mouse moved to (185, 309)
Screenshot: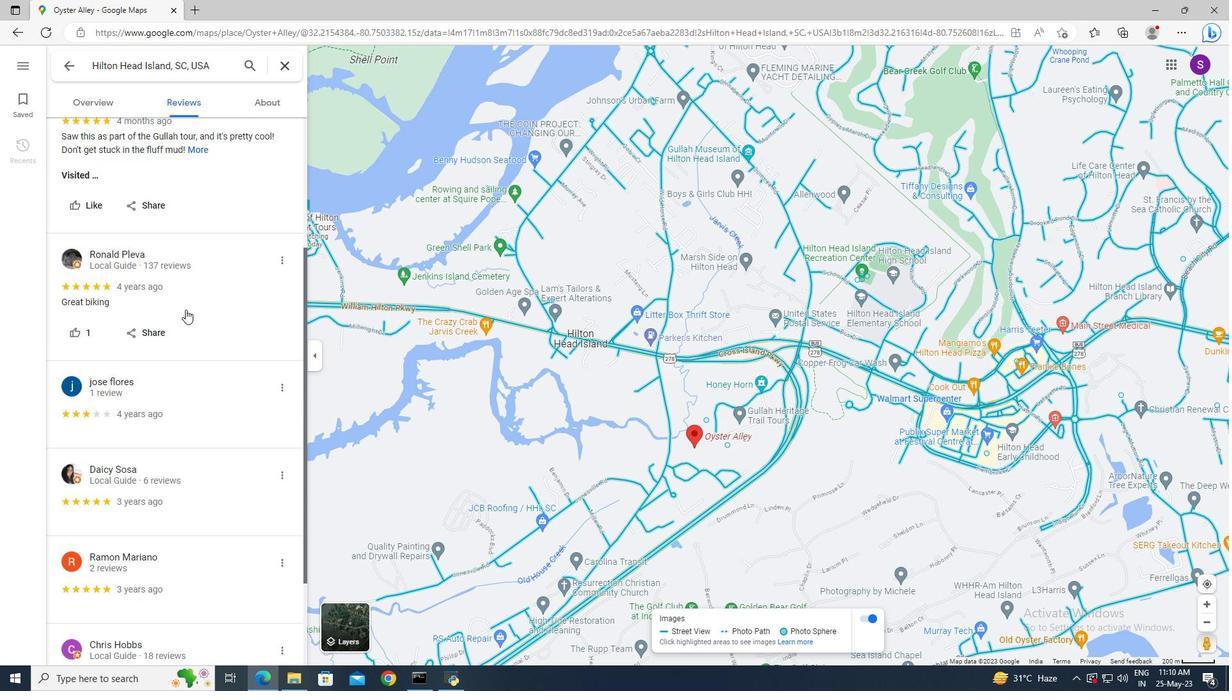 
Action: Mouse scrolled (185, 309) with delta (0, 0)
Screenshot: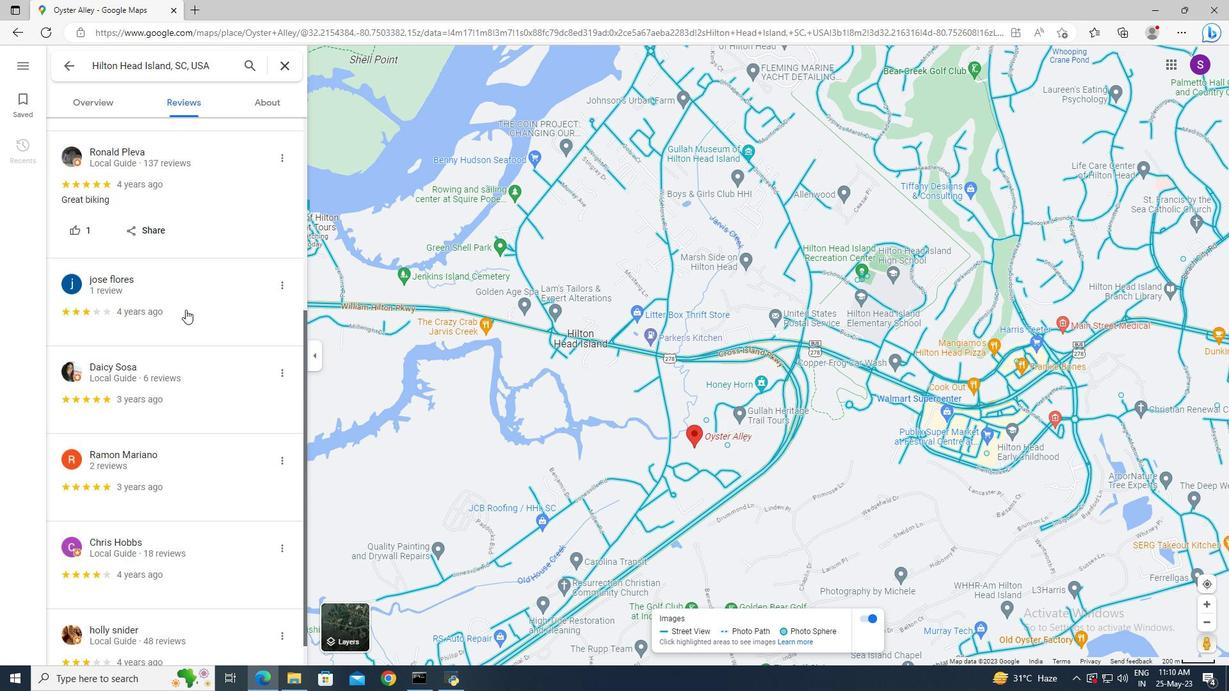
Action: Mouse scrolled (185, 309) with delta (0, 0)
Screenshot: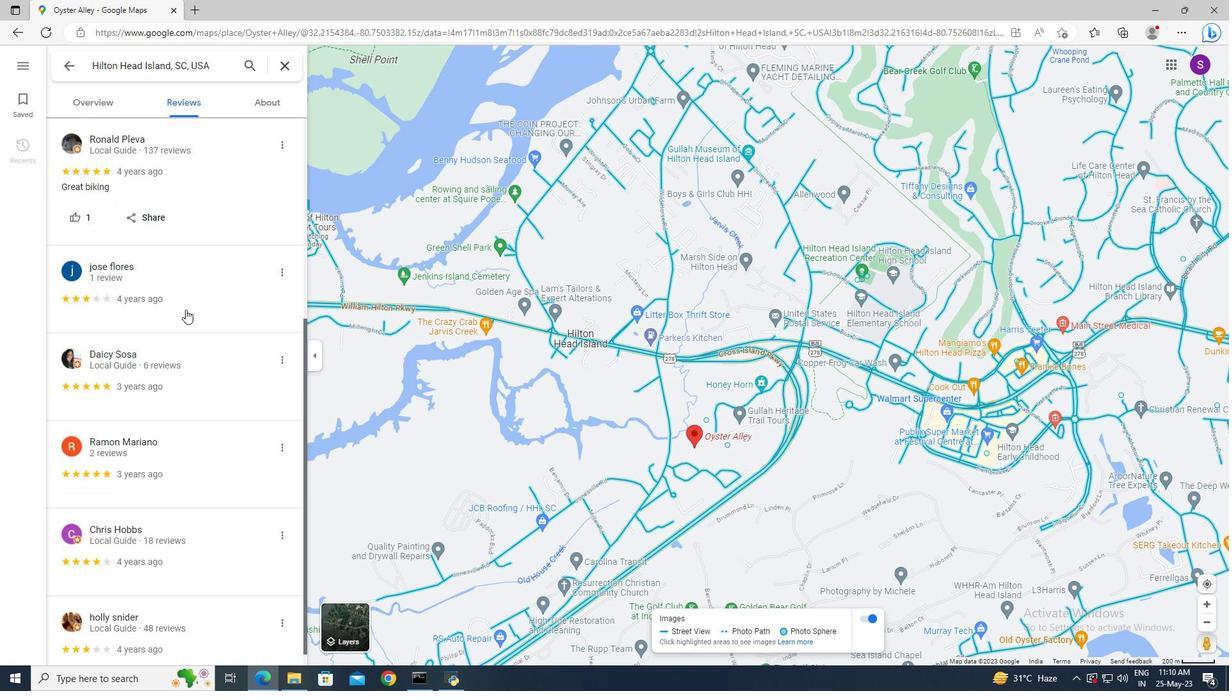 
Action: Mouse scrolled (185, 310) with delta (0, 0)
Screenshot: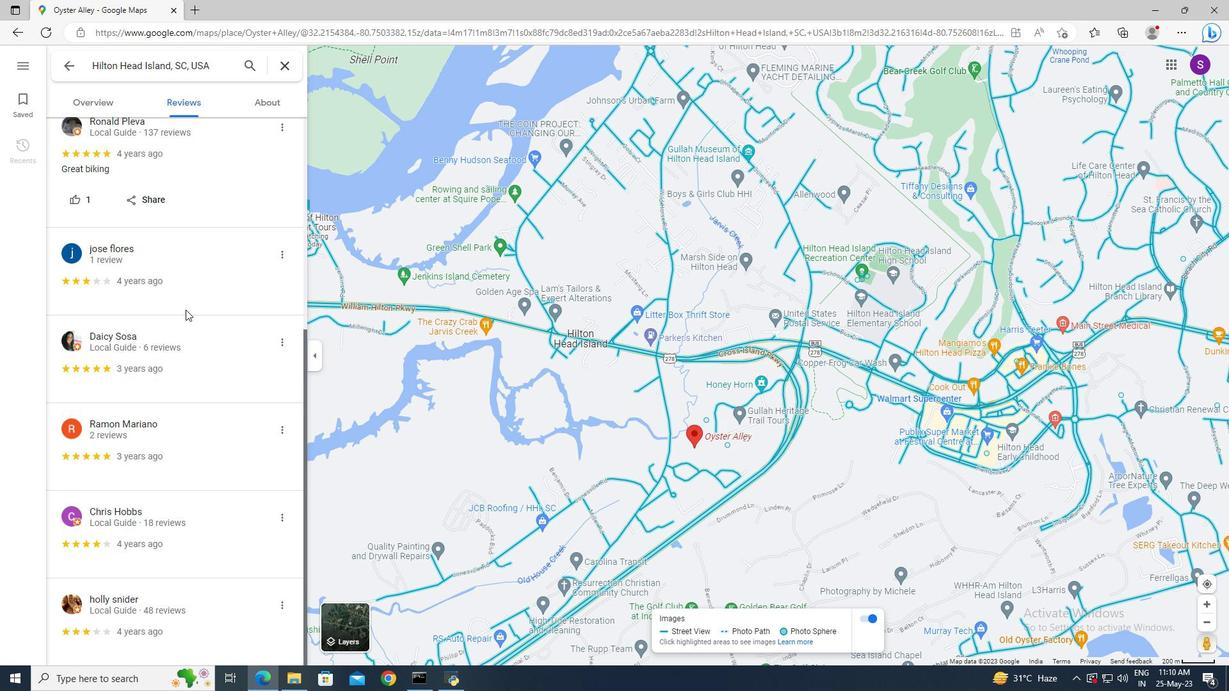 
Action: Mouse scrolled (185, 310) with delta (0, 0)
Screenshot: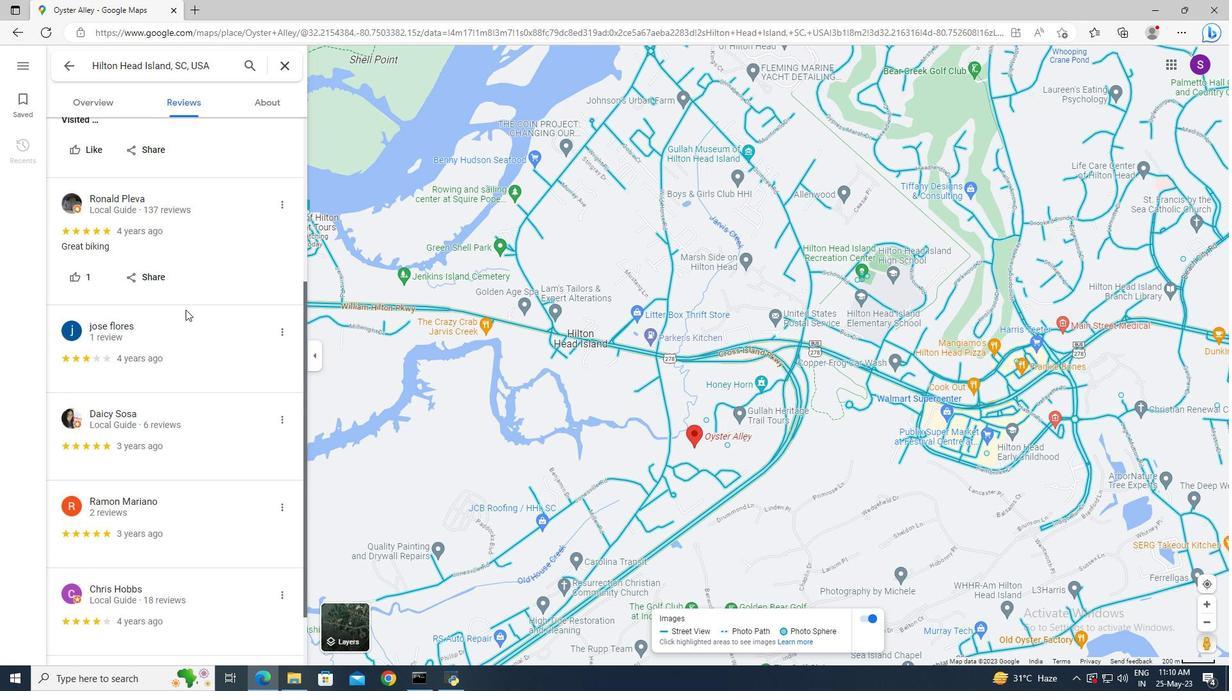 
Action: Mouse scrolled (185, 310) with delta (0, 0)
Screenshot: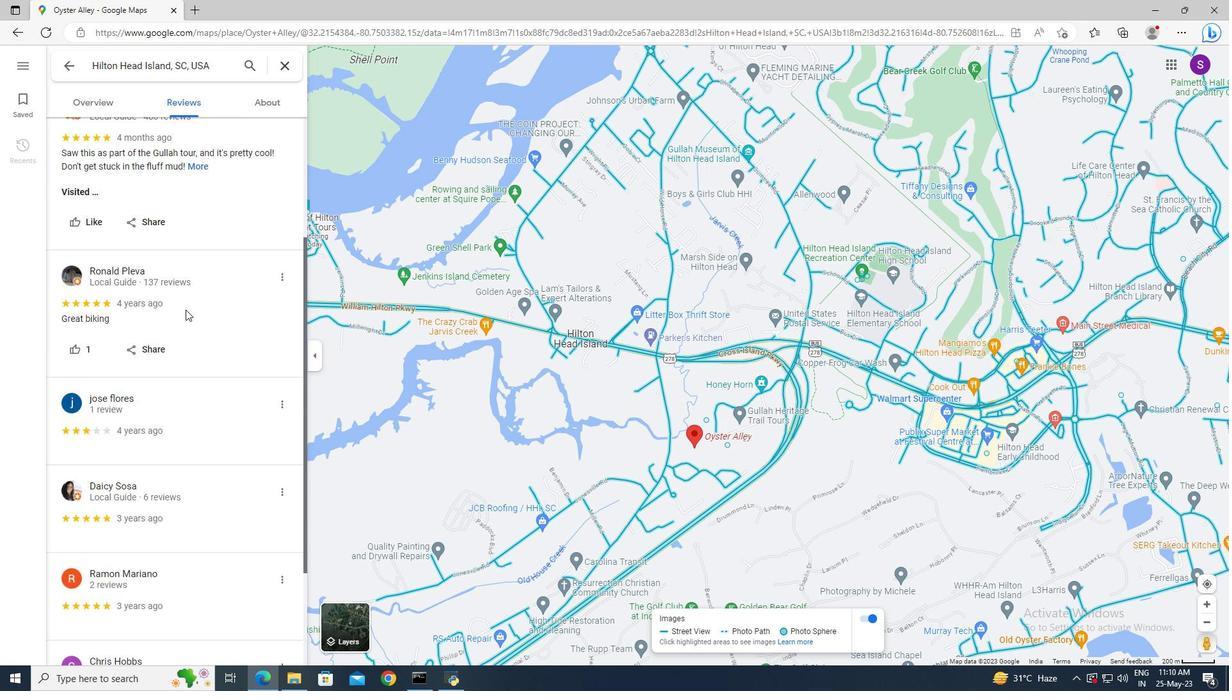 
Action: Mouse scrolled (185, 310) with delta (0, 0)
Screenshot: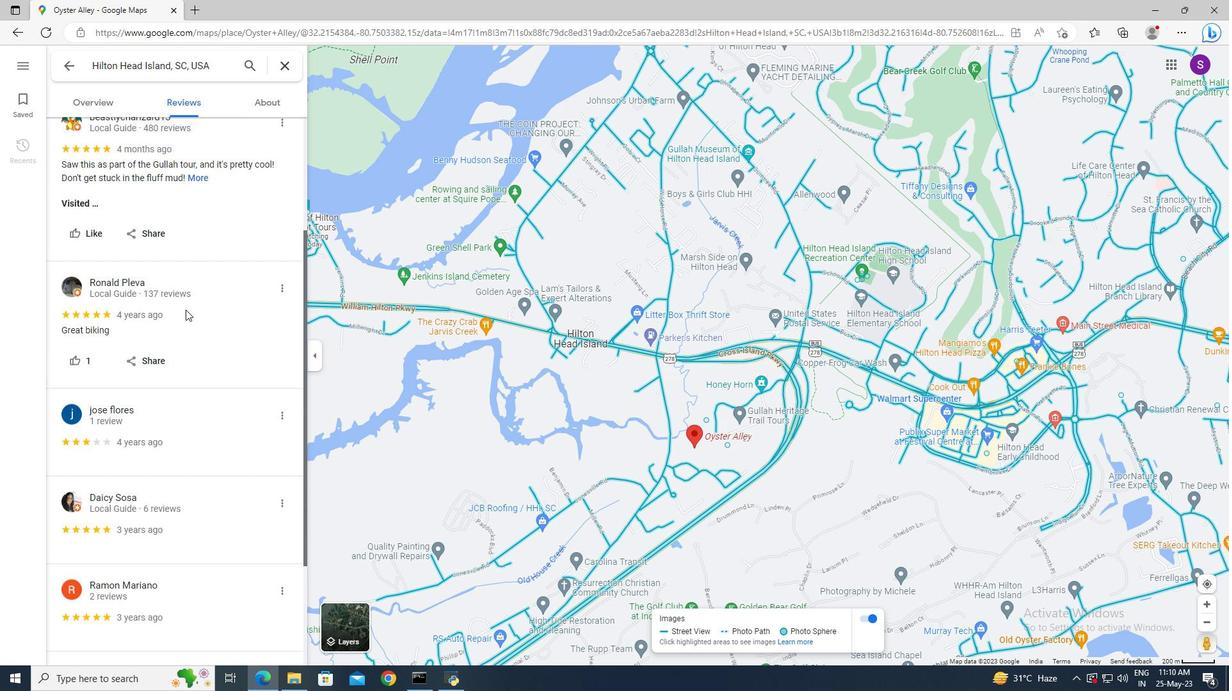 
Action: Mouse scrolled (185, 310) with delta (0, 0)
Screenshot: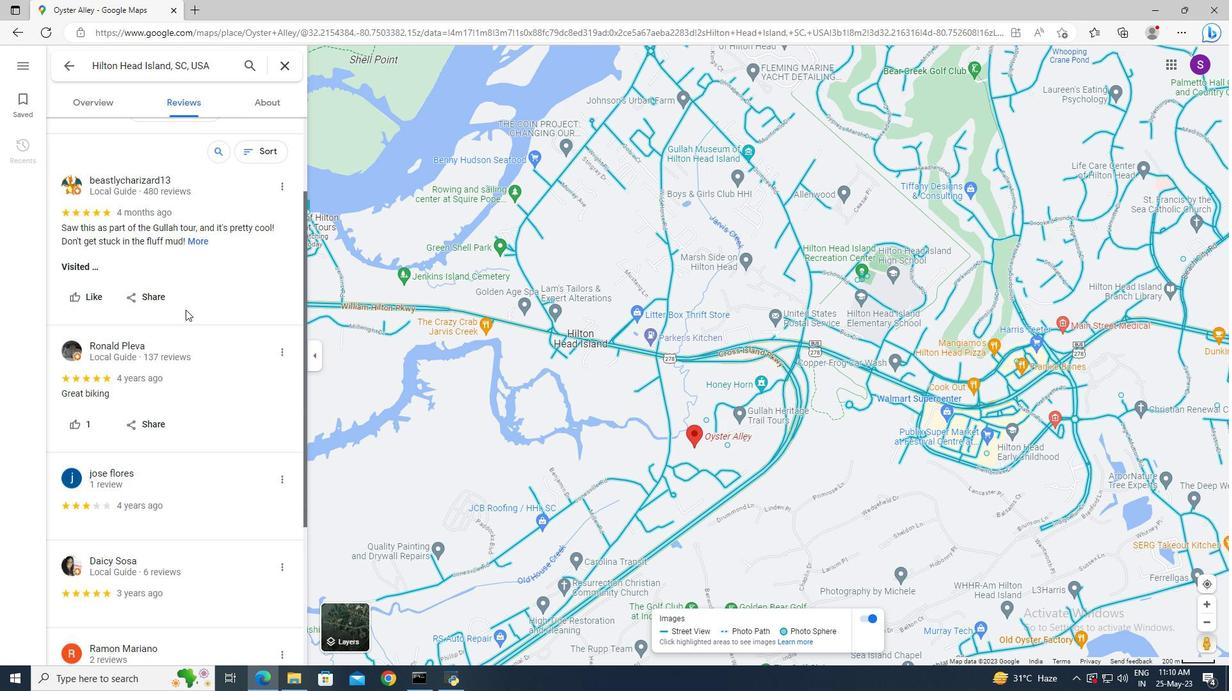 
Action: Mouse moved to (97, 113)
Screenshot: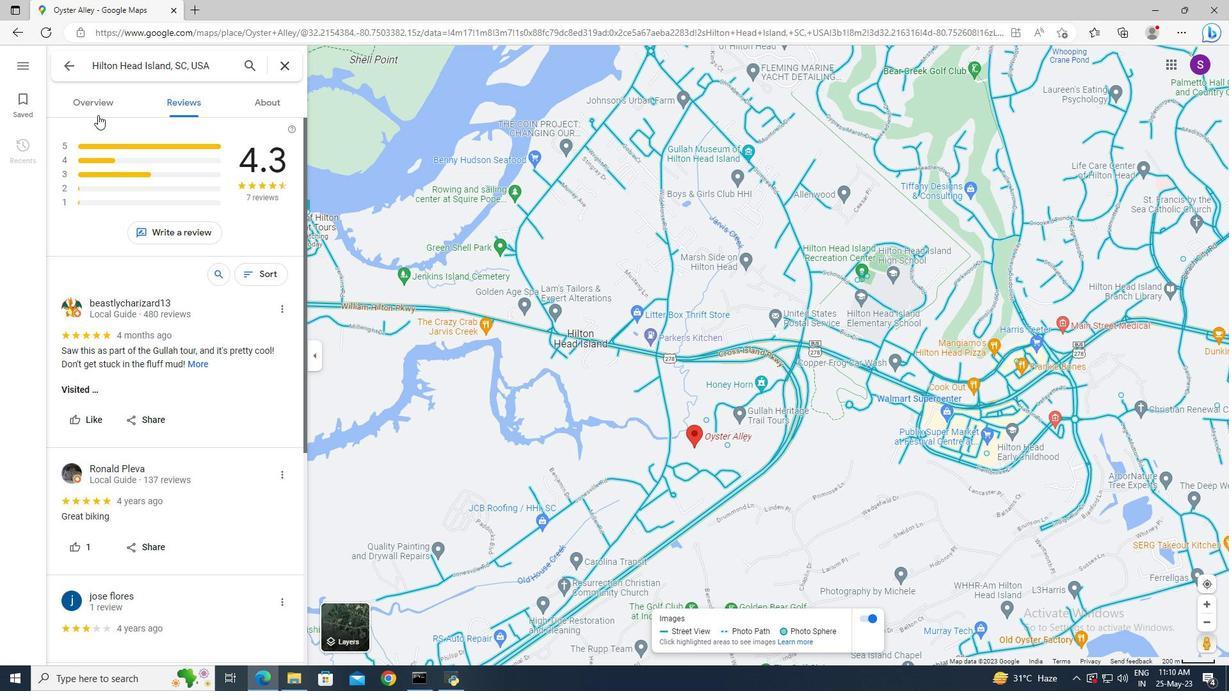 
Action: Mouse pressed left at (97, 113)
Screenshot: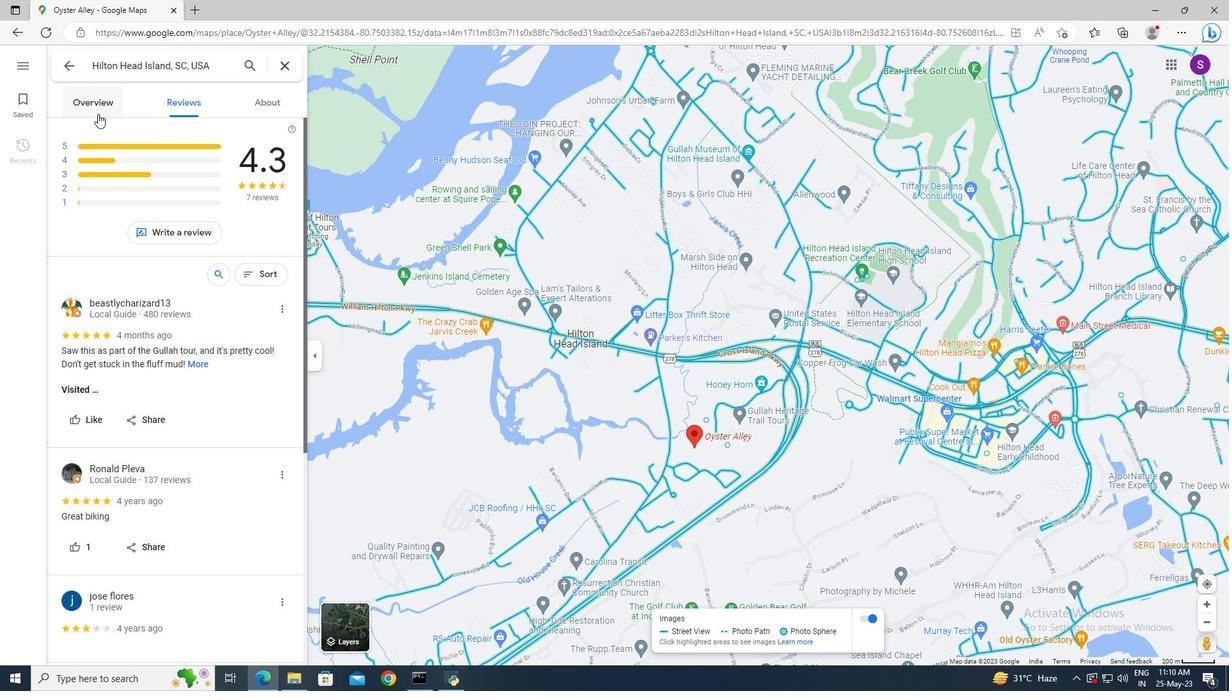 
Action: Mouse moved to (165, 140)
Screenshot: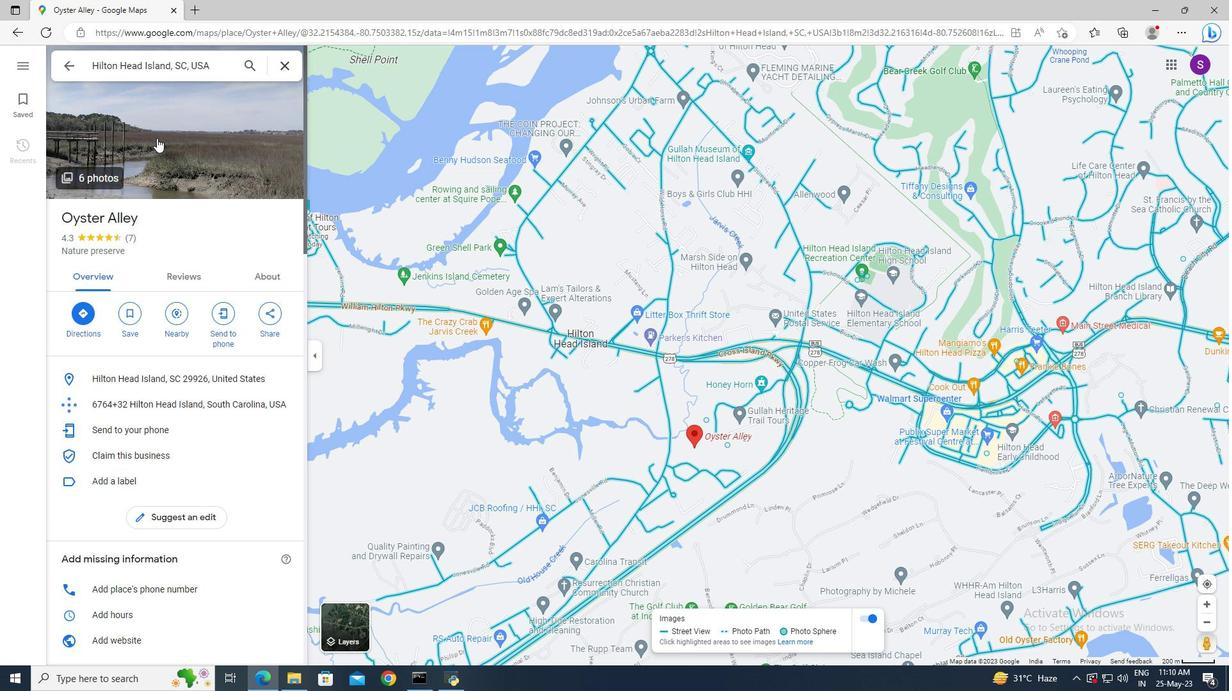
Action: Mouse pressed left at (165, 140)
Screenshot: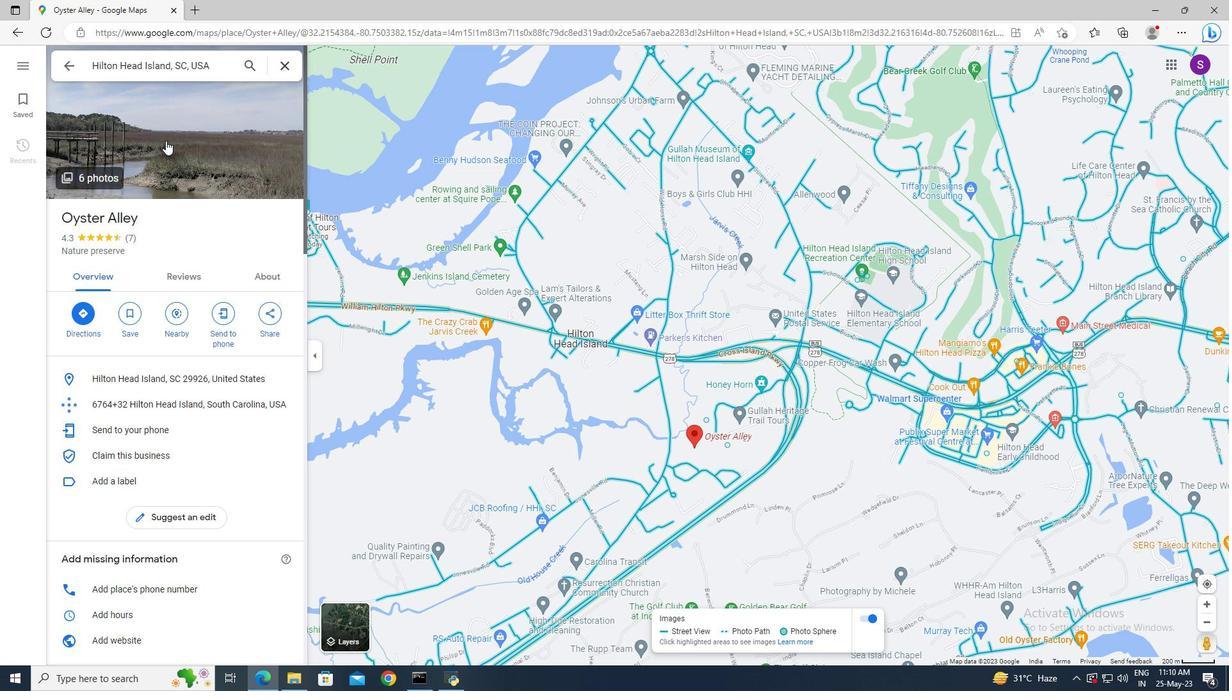 
Action: Mouse moved to (793, 571)
Screenshot: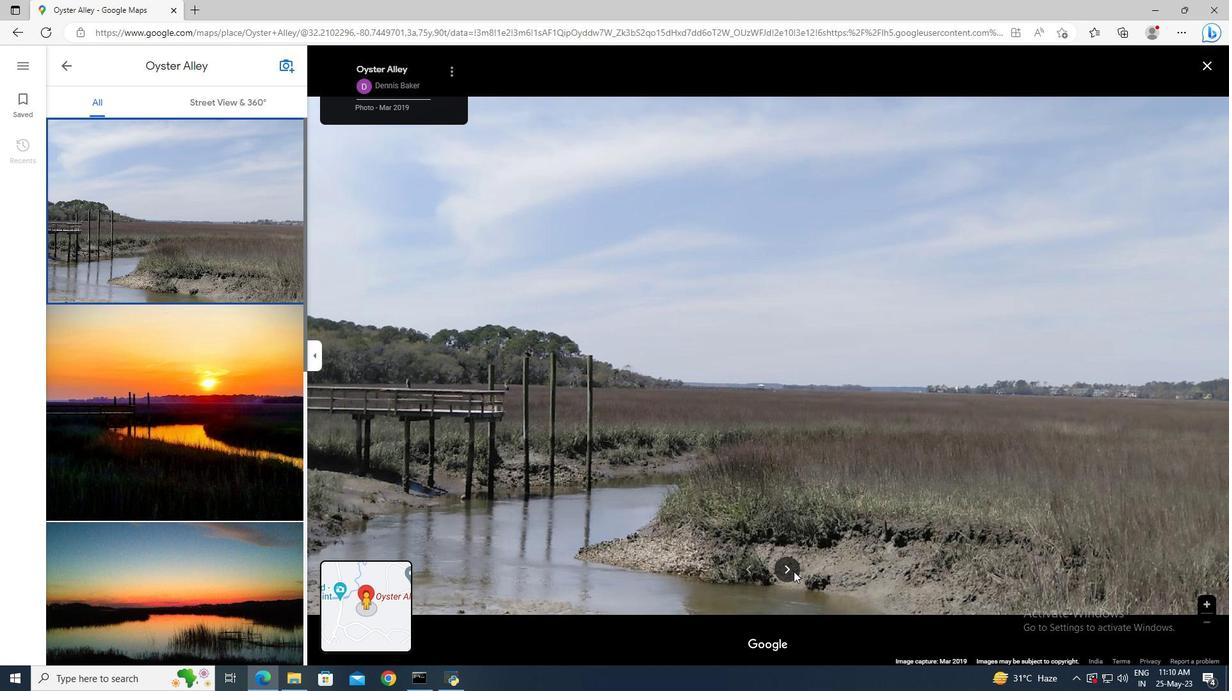 
Action: Mouse pressed left at (793, 571)
Screenshot: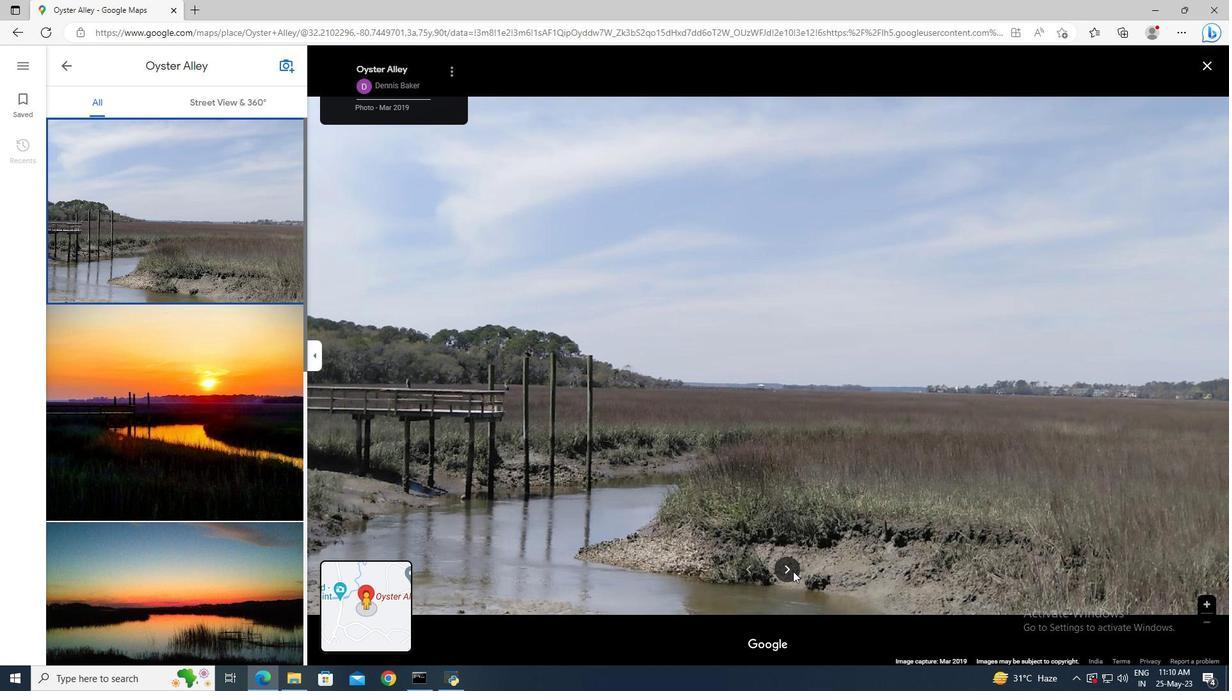 
Action: Mouse pressed left at (793, 571)
Screenshot: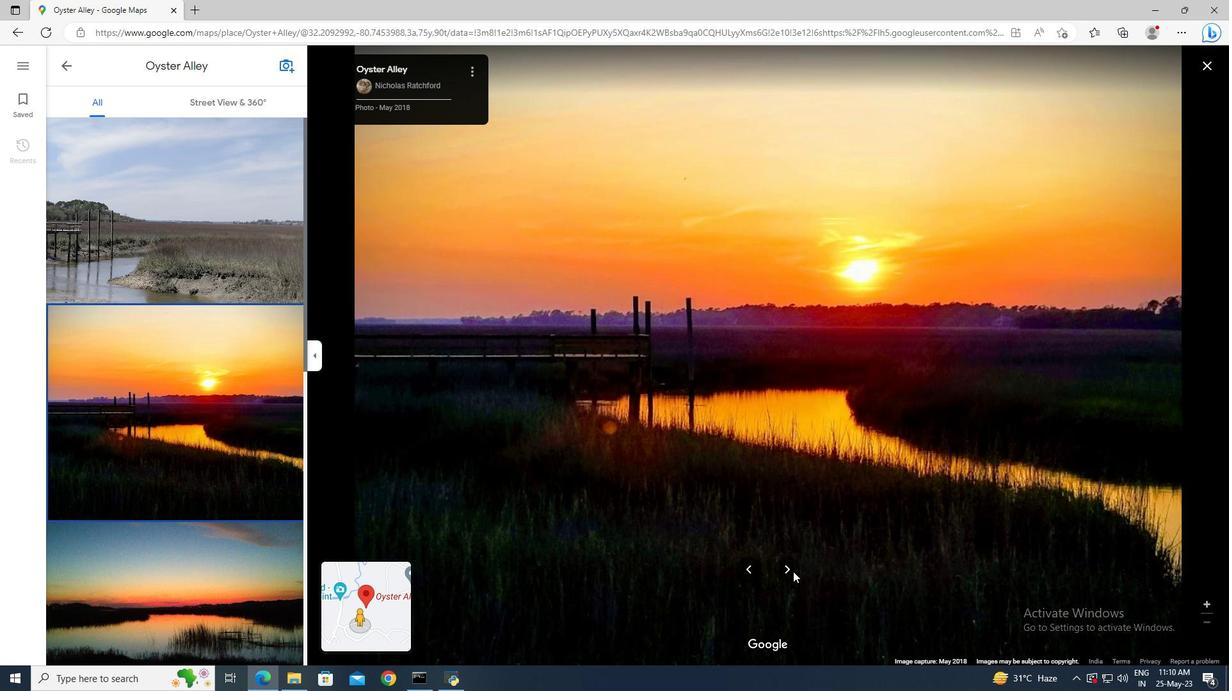 
Action: Mouse pressed left at (793, 571)
Screenshot: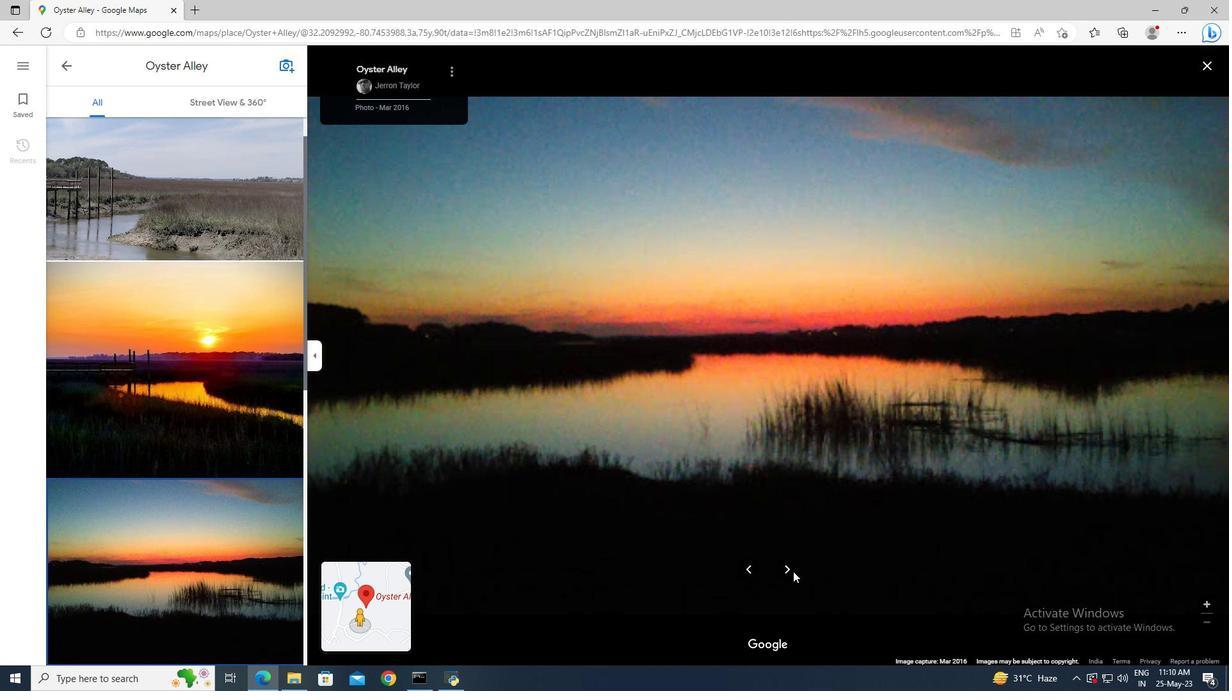 
Action: Mouse pressed left at (793, 571)
Screenshot: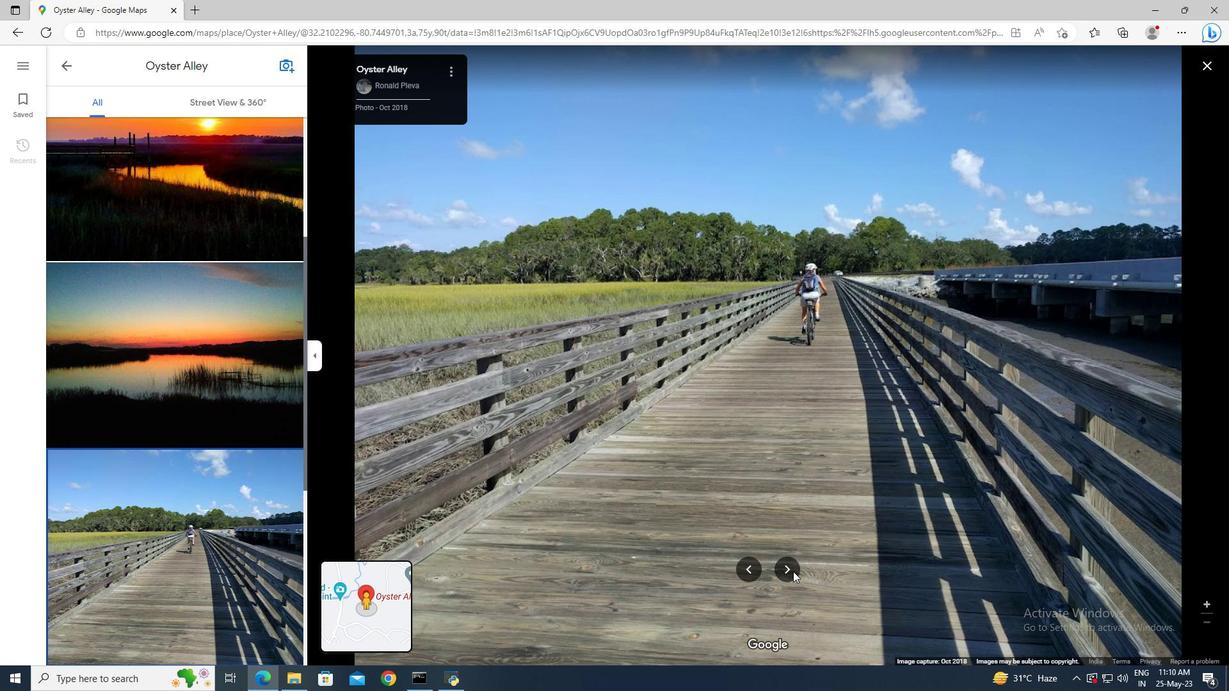 
Action: Mouse pressed left at (793, 571)
Screenshot: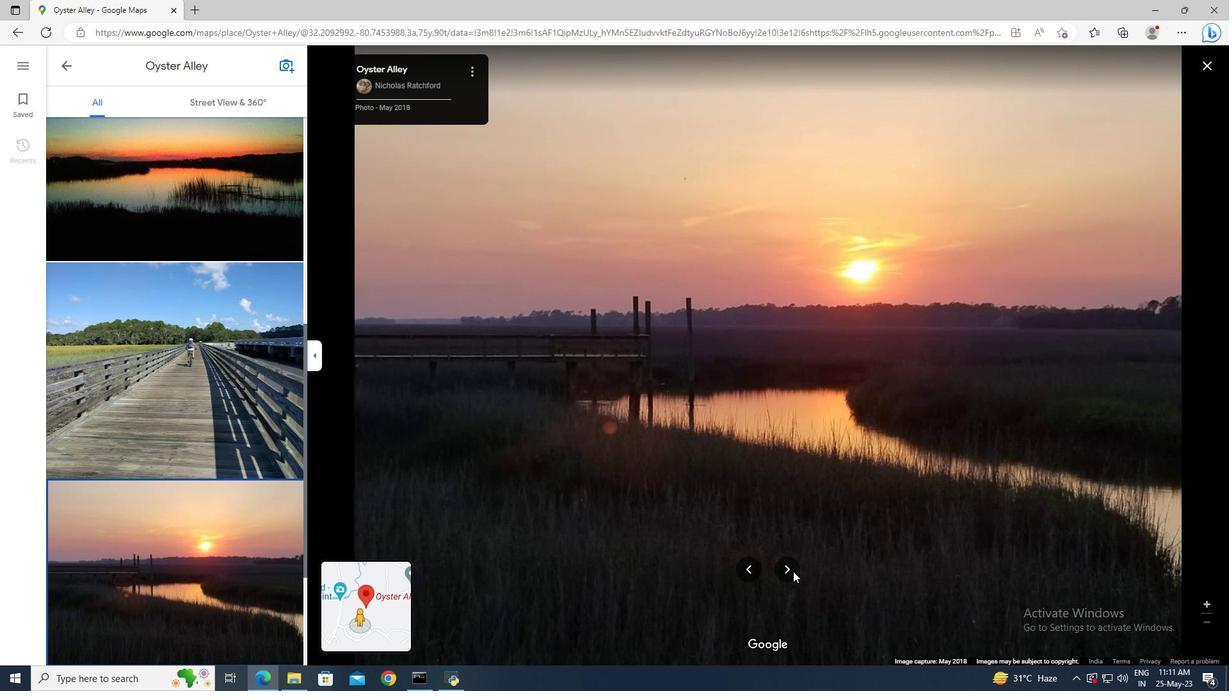 
Action: Mouse moved to (242, 112)
Screenshot: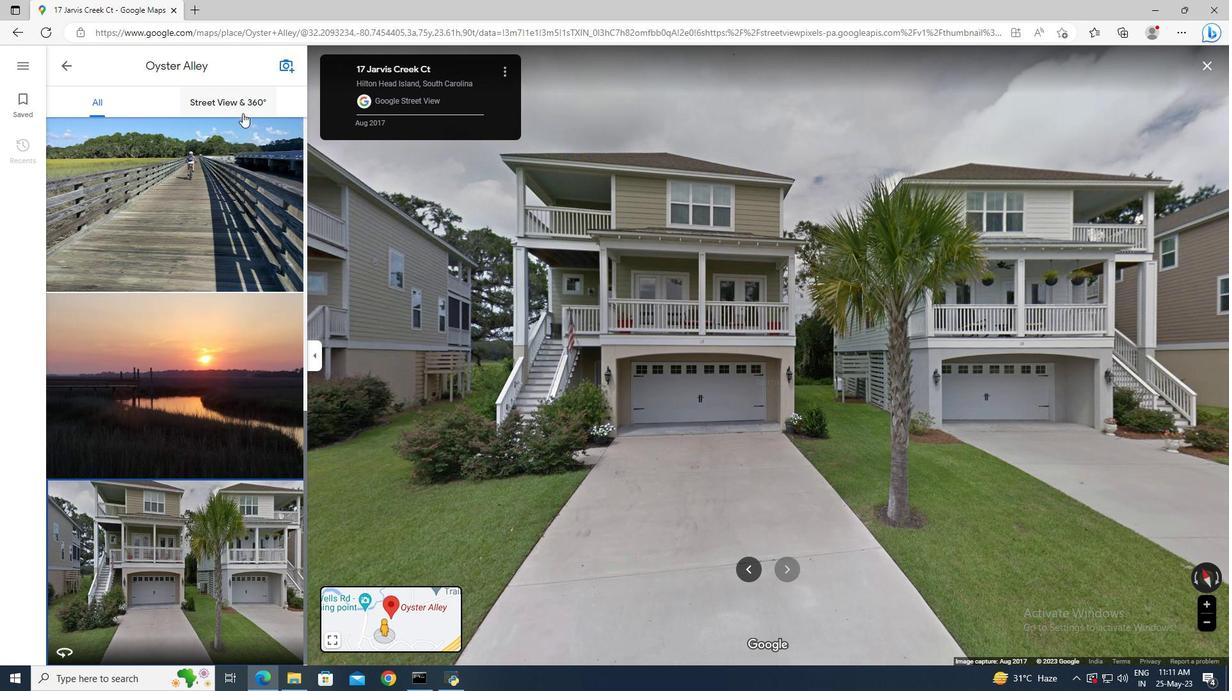
Action: Mouse pressed left at (242, 112)
Screenshot: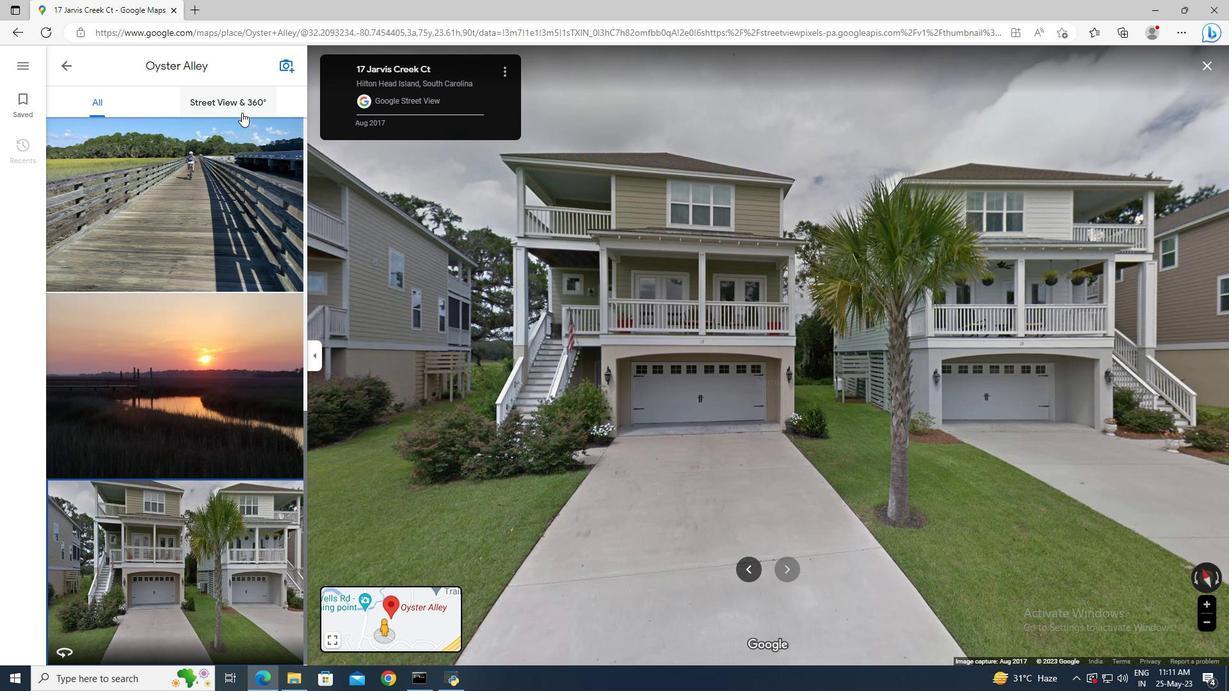 
Action: Mouse moved to (249, 201)
Screenshot: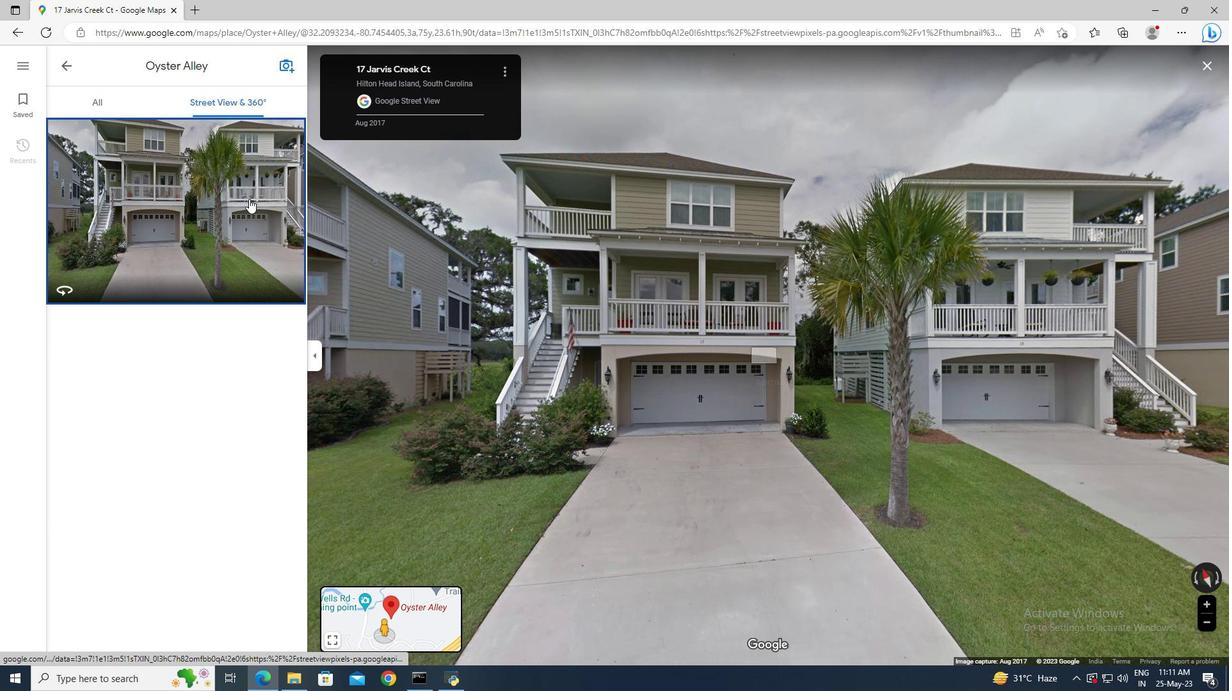 
Action: Mouse pressed left at (249, 201)
Screenshot: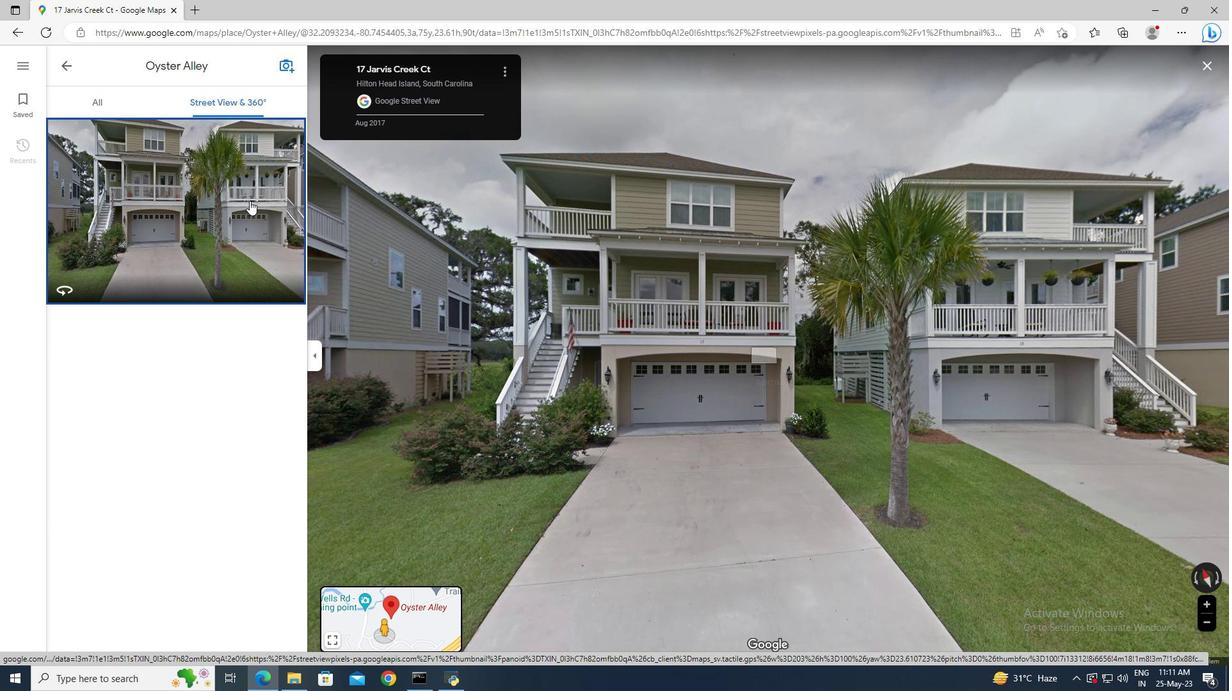 
Action: Mouse moved to (632, 311)
Screenshot: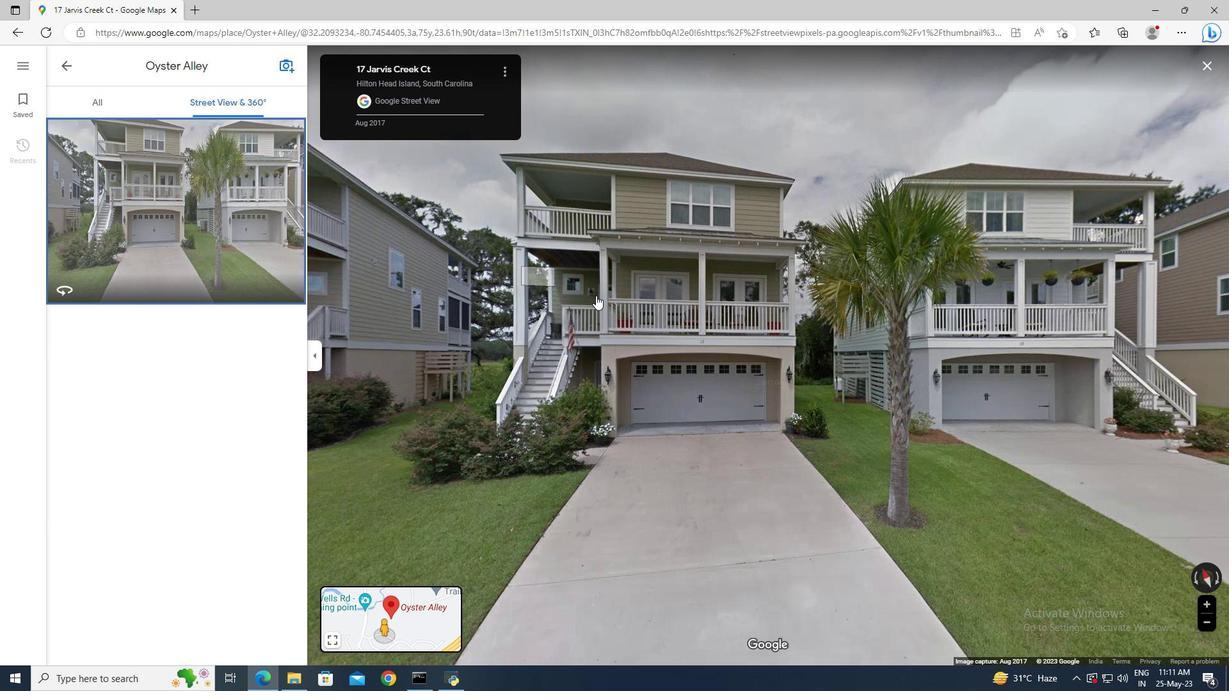 
Action: Mouse pressed left at (632, 311)
Screenshot: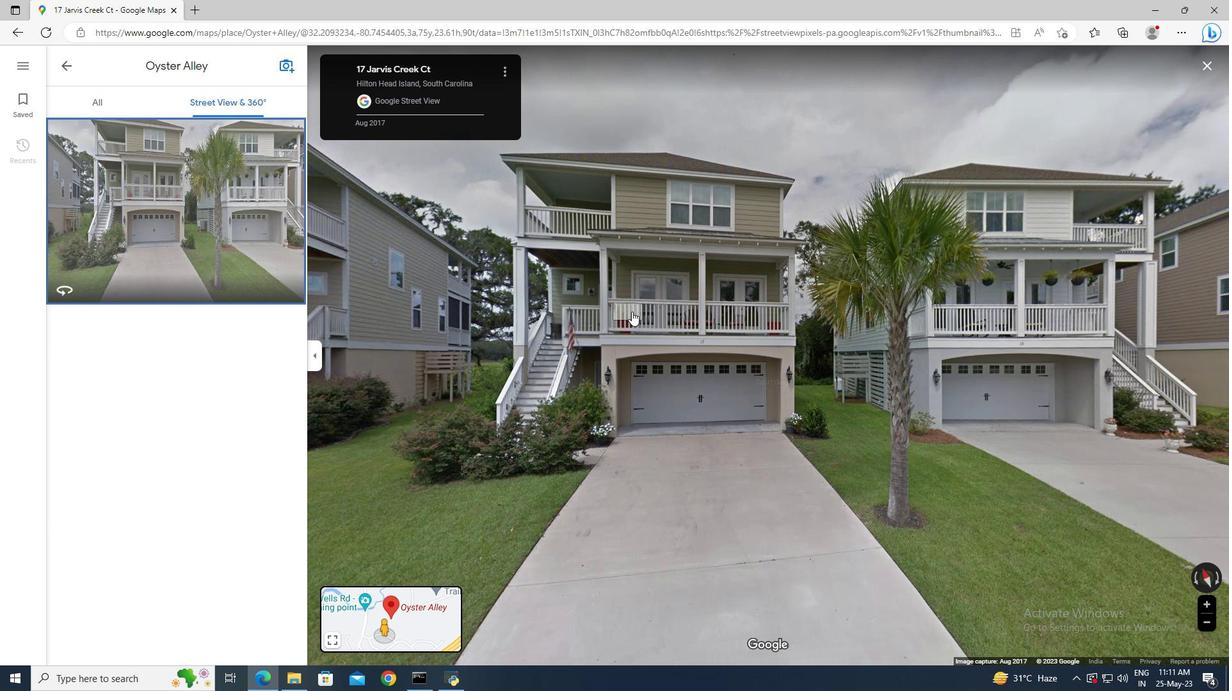 
Action: Mouse moved to (75, 63)
Screenshot: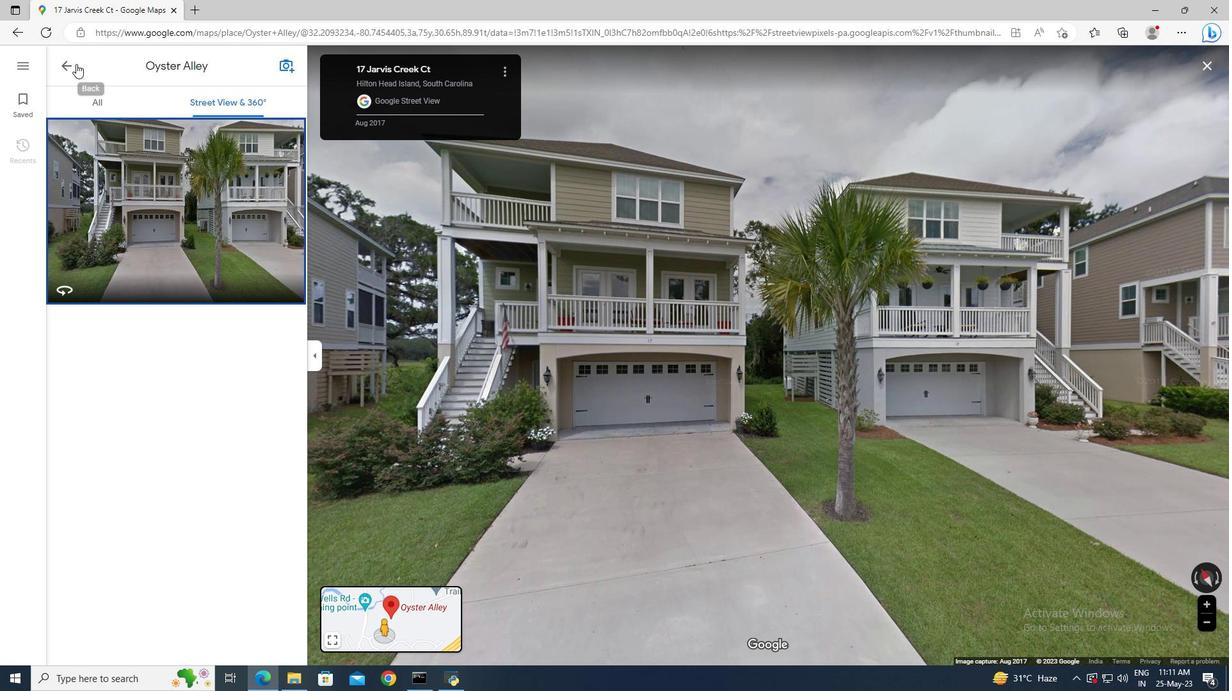 
Action: Mouse pressed left at (75, 63)
Screenshot: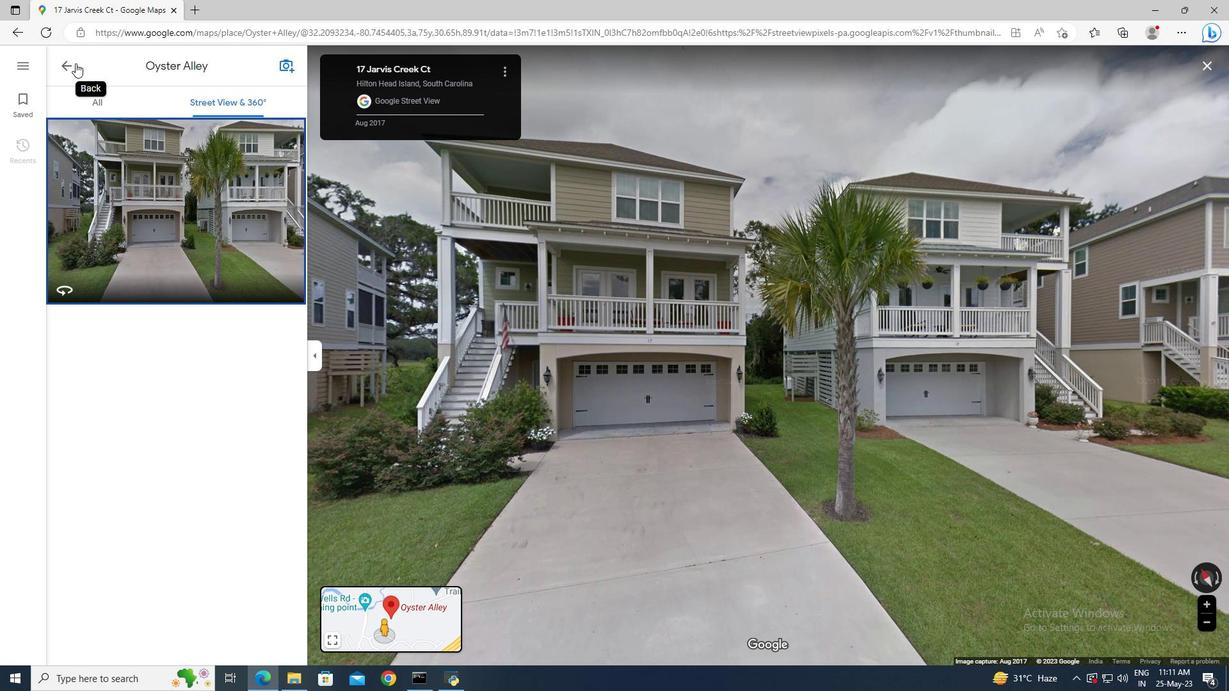 
Action: Mouse moved to (170, 124)
Screenshot: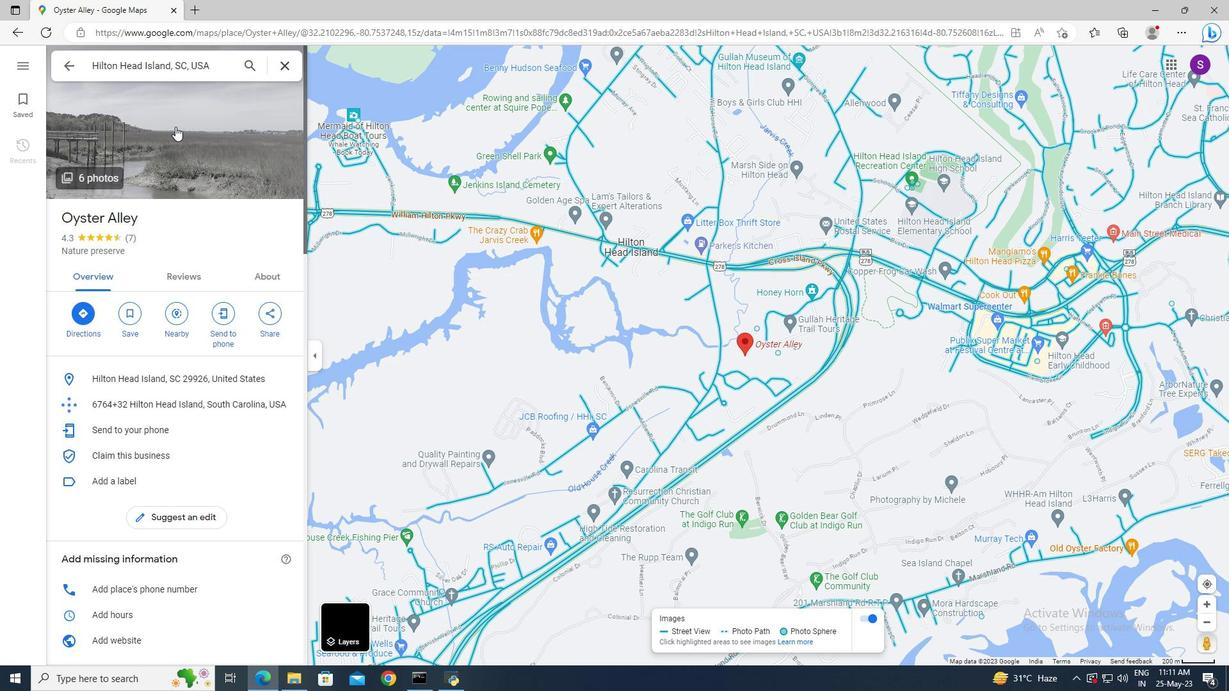 
